 Task: Search for the best gelato shops in Florence, Italy.
Action: Mouse moved to (352, 161)
Screenshot: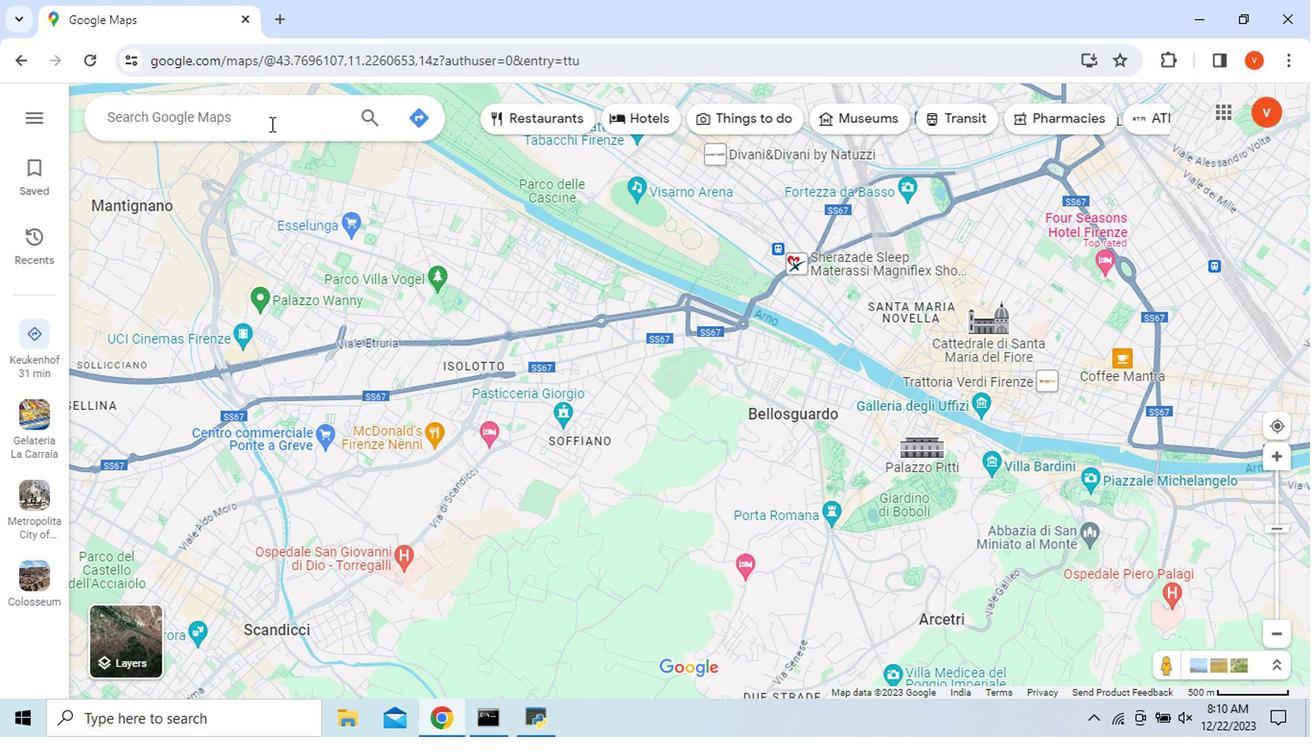 
Action: Mouse pressed left at (352, 161)
Screenshot: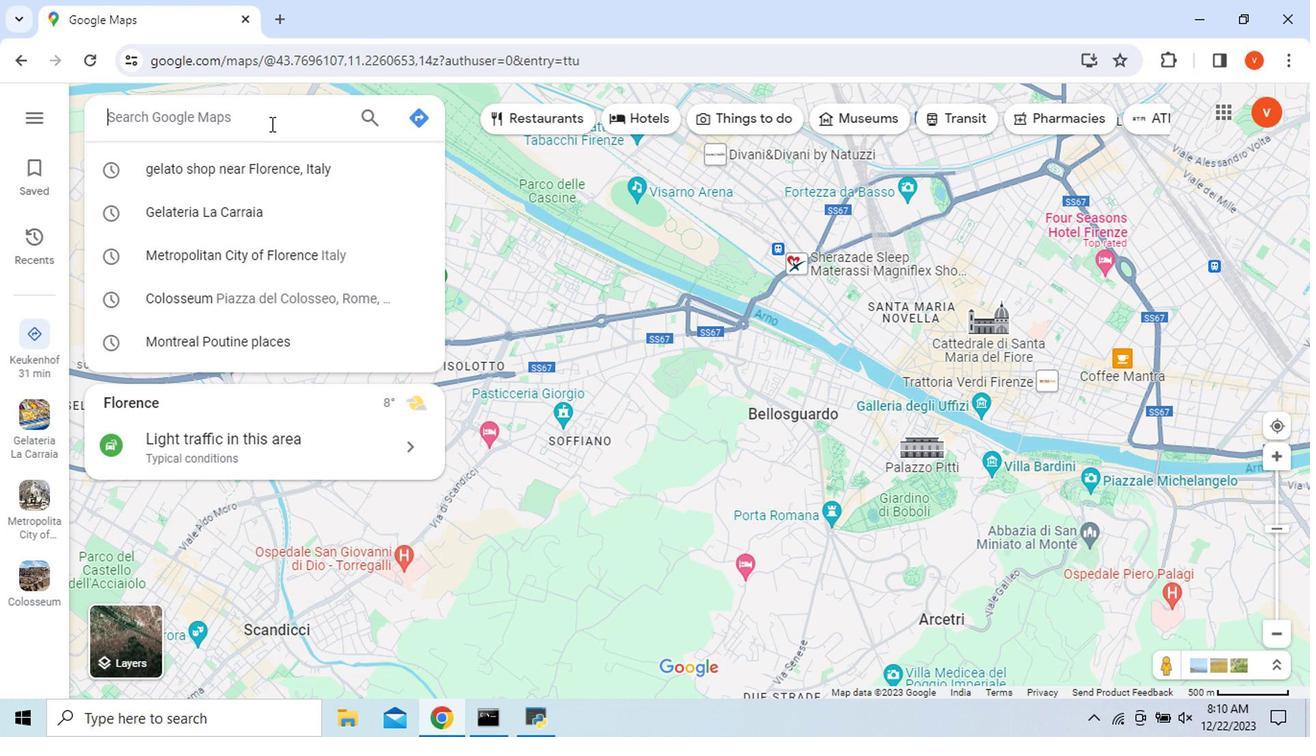 
Action: Key pressed <Key.shift>Best<Key.space><Key.shift>Gelato<Key.space><Key.shift>Shops,<Key.space><Key.shift>Florence,<Key.space><Key.shift_r>Italy<Key.enter>
Screenshot: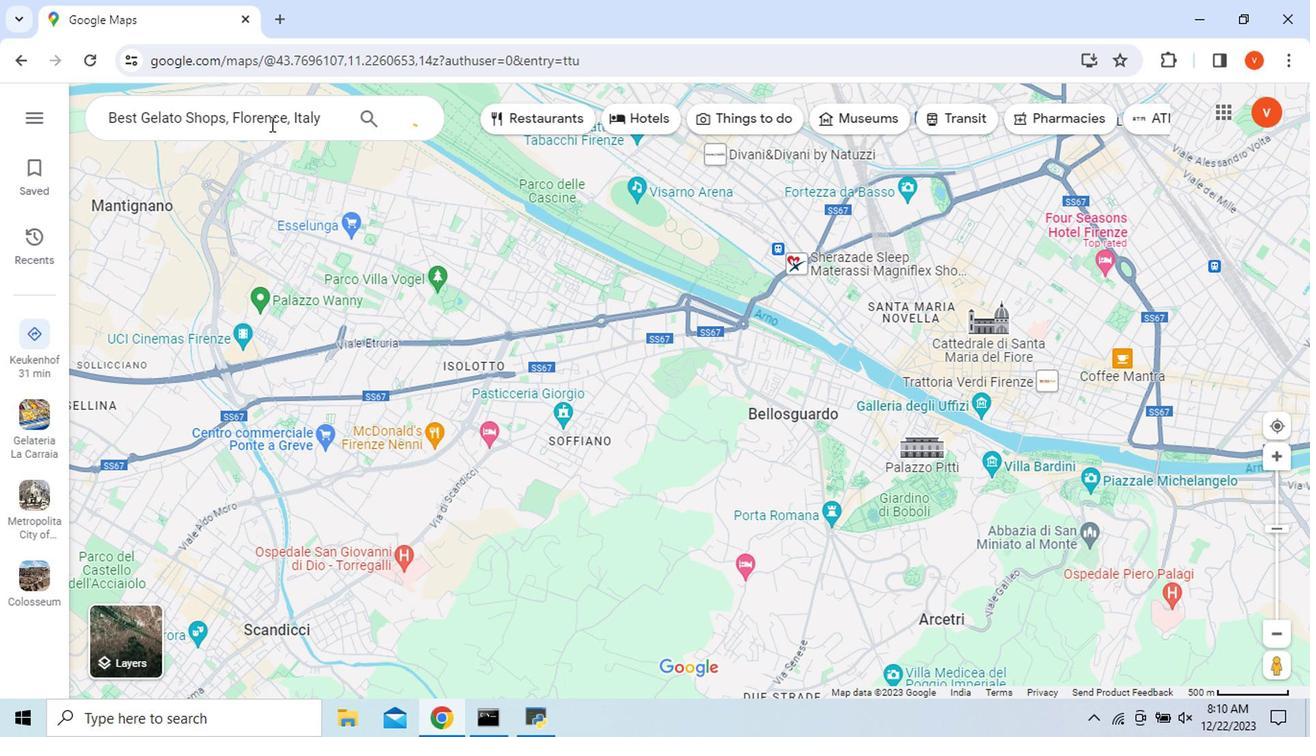 
Action: Mouse moved to (693, 161)
Screenshot: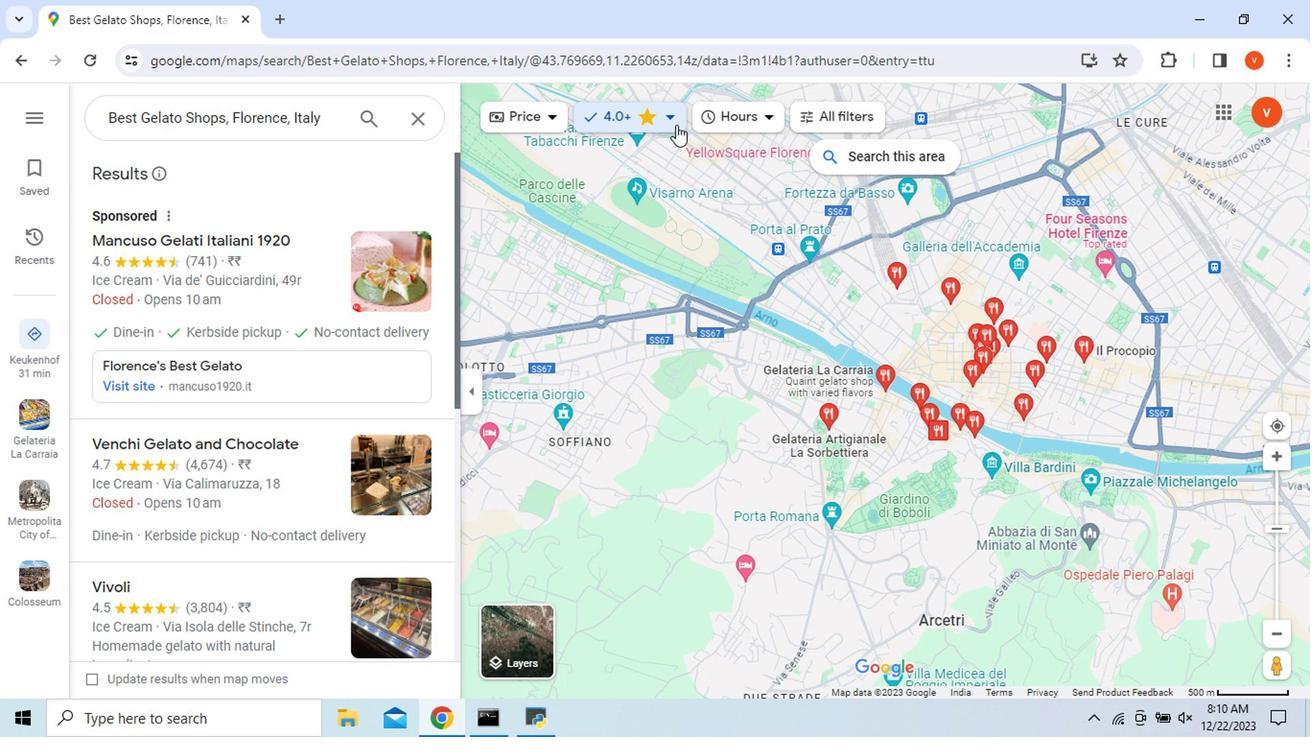 
Action: Mouse pressed left at (693, 161)
Screenshot: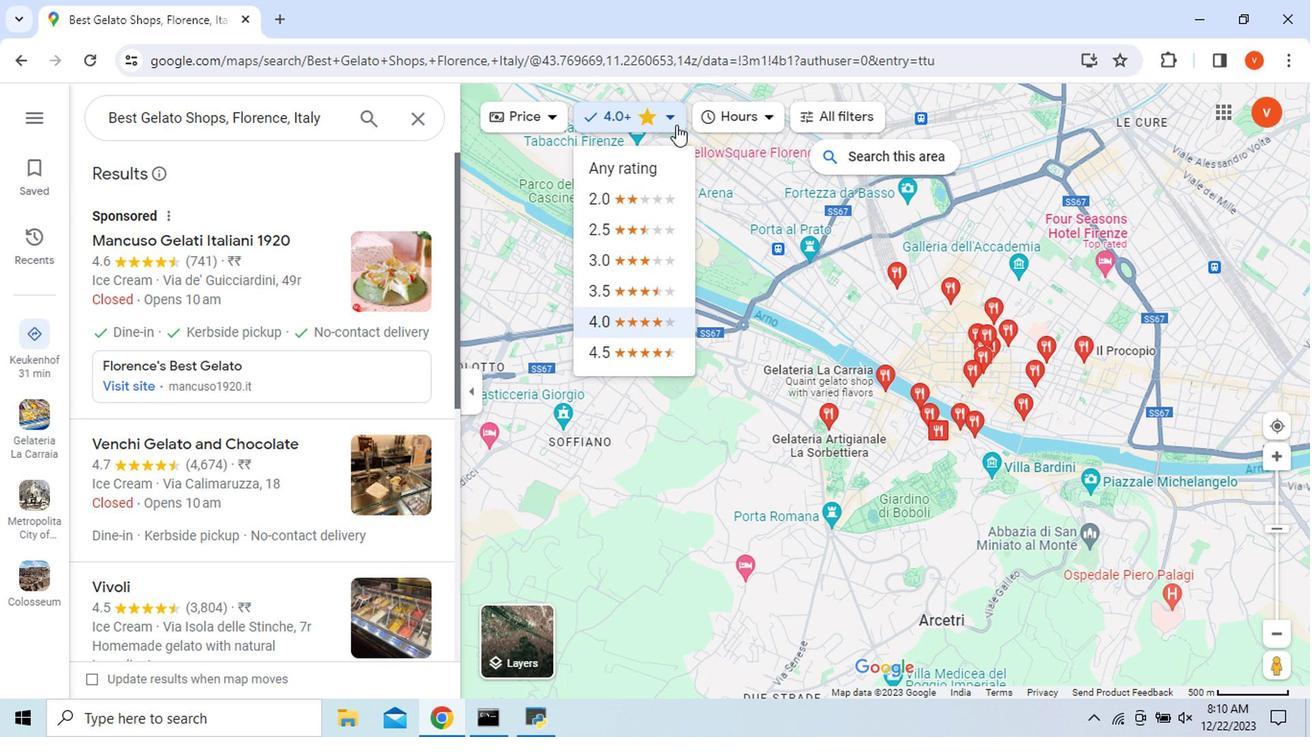 
Action: Mouse moved to (653, 374)
Screenshot: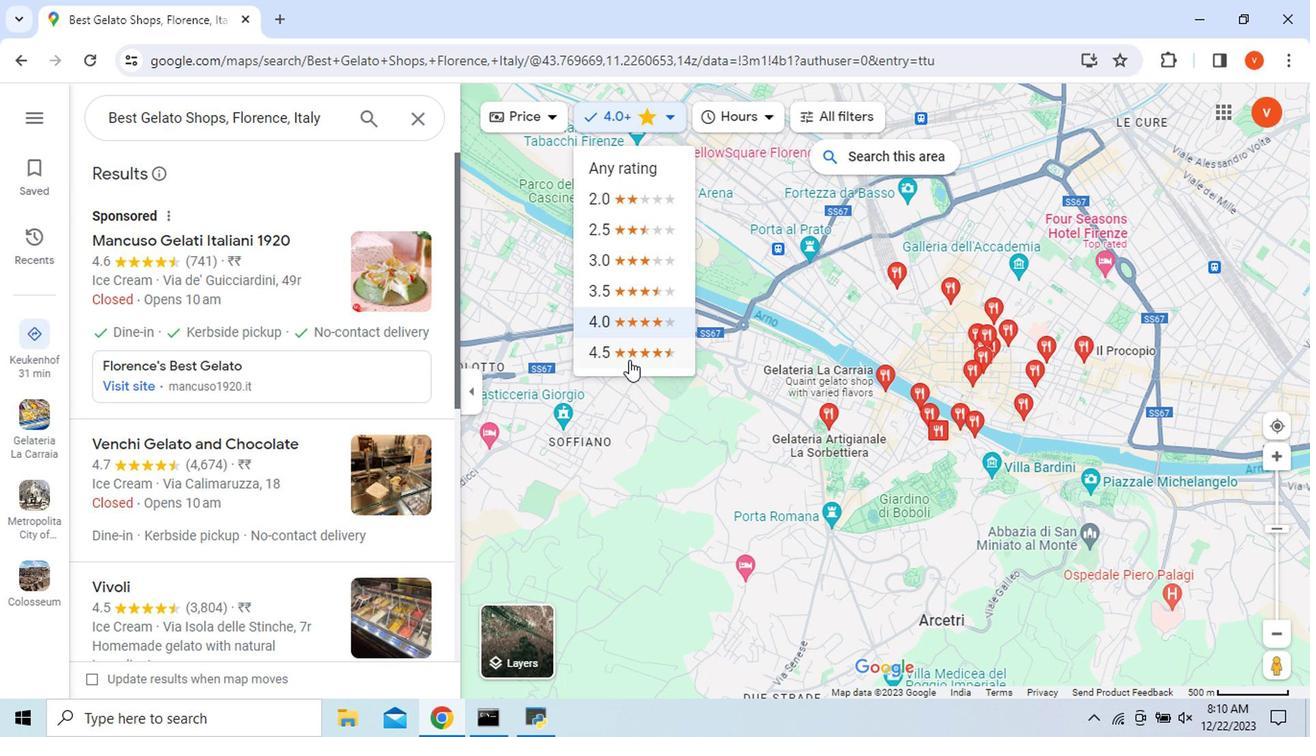 
Action: Mouse pressed left at (653, 374)
Screenshot: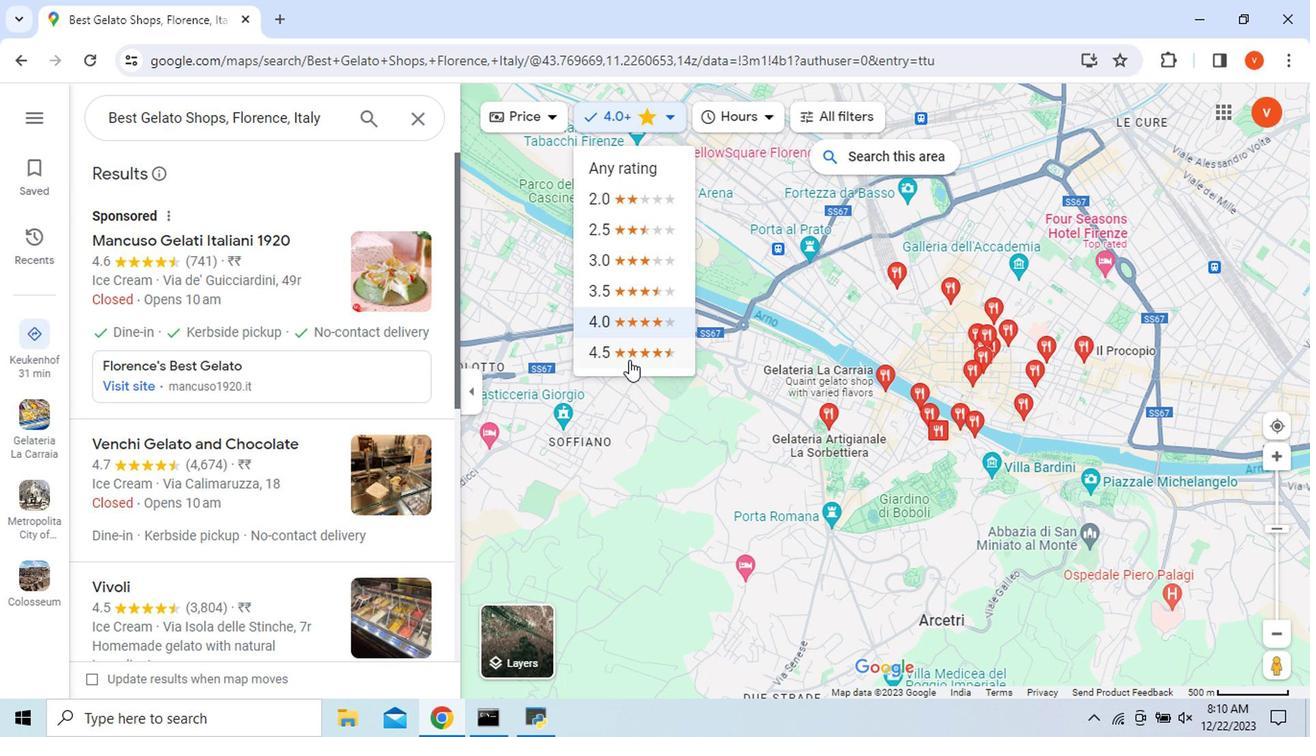 
Action: Mouse moved to (398, 264)
Screenshot: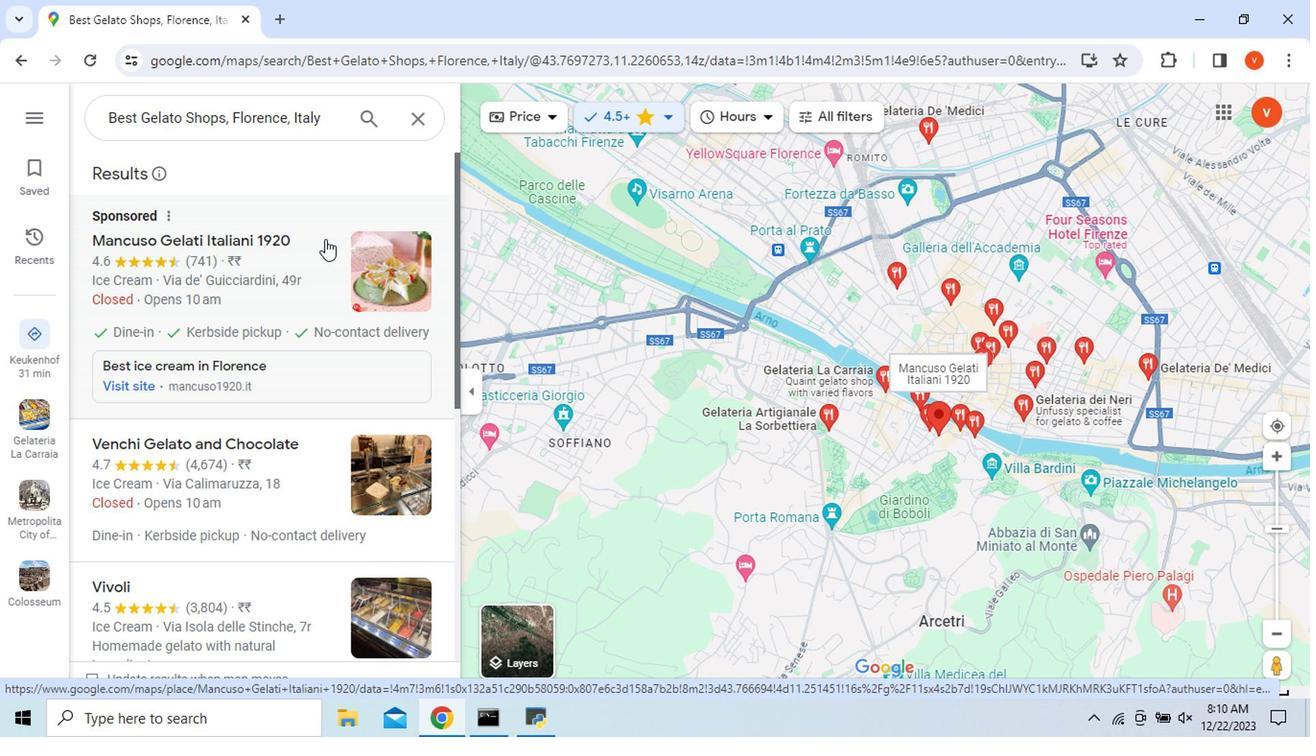 
Action: Mouse pressed left at (398, 264)
Screenshot: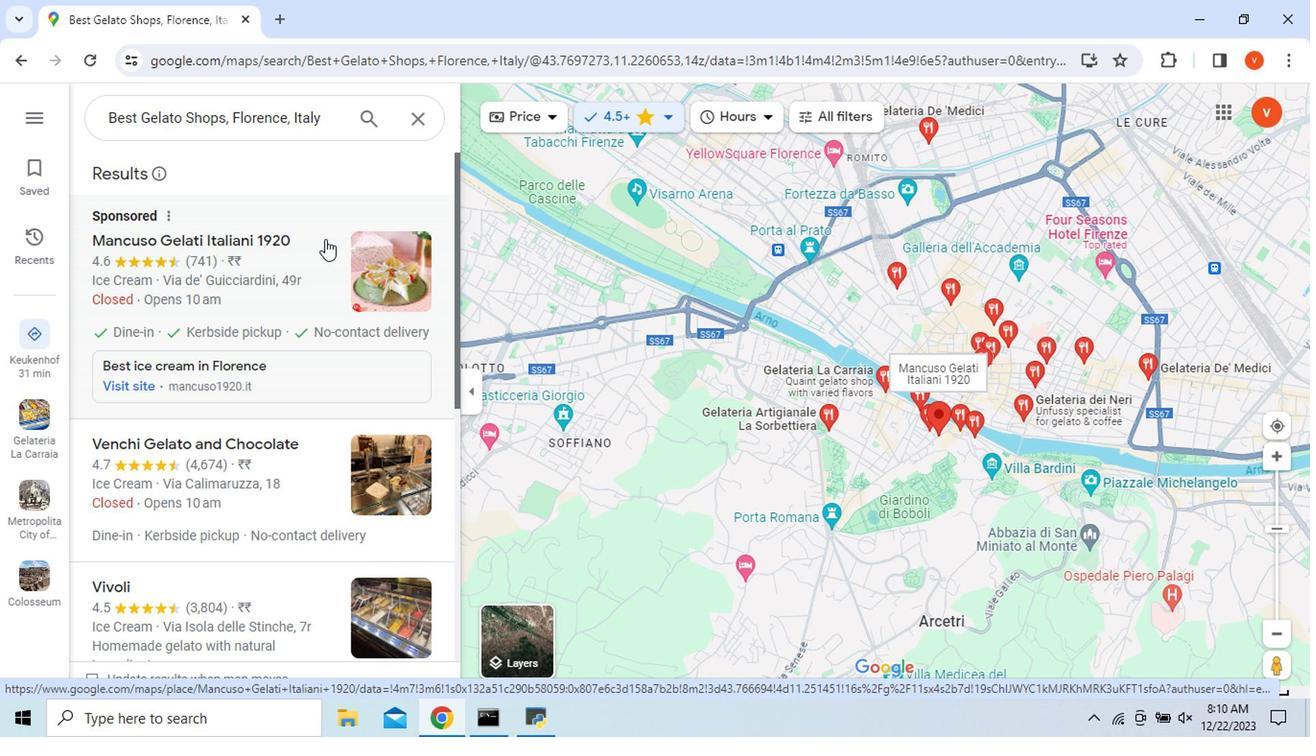 
Action: Mouse moved to (708, 499)
Screenshot: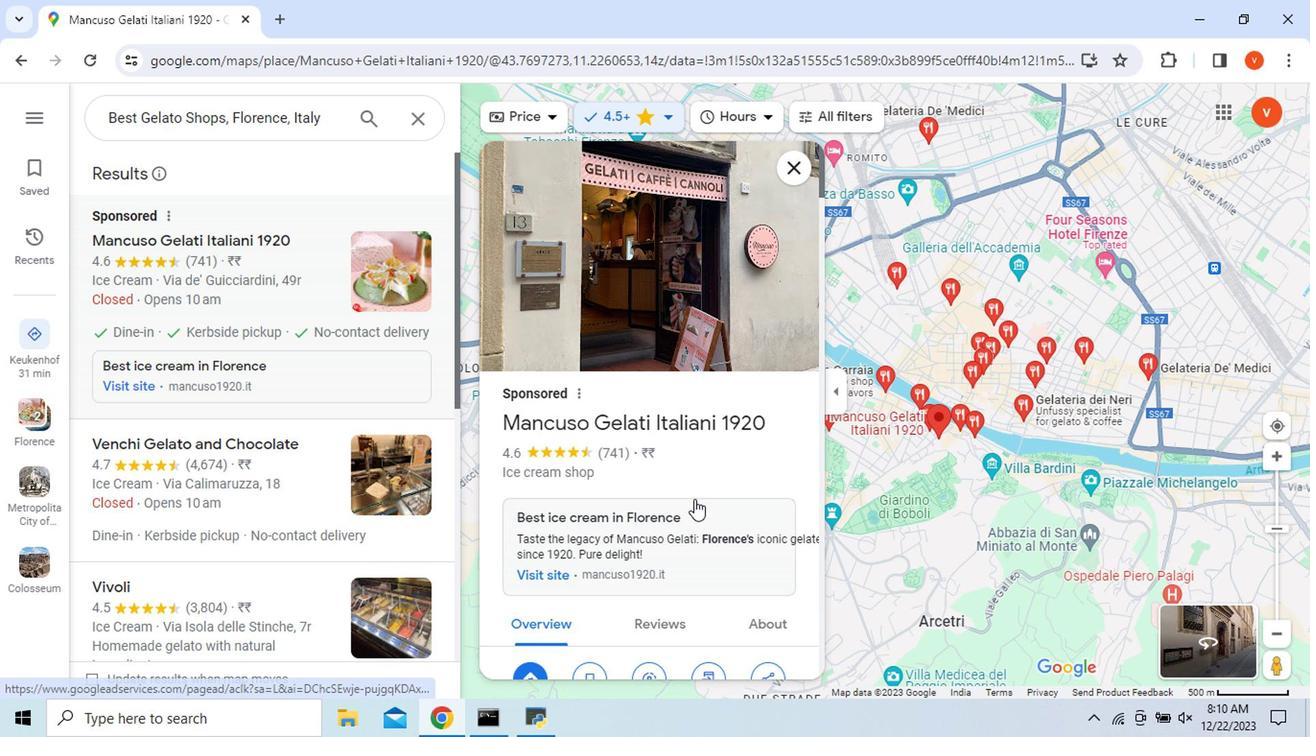 
Action: Mouse scrolled (708, 498) with delta (0, 0)
Screenshot: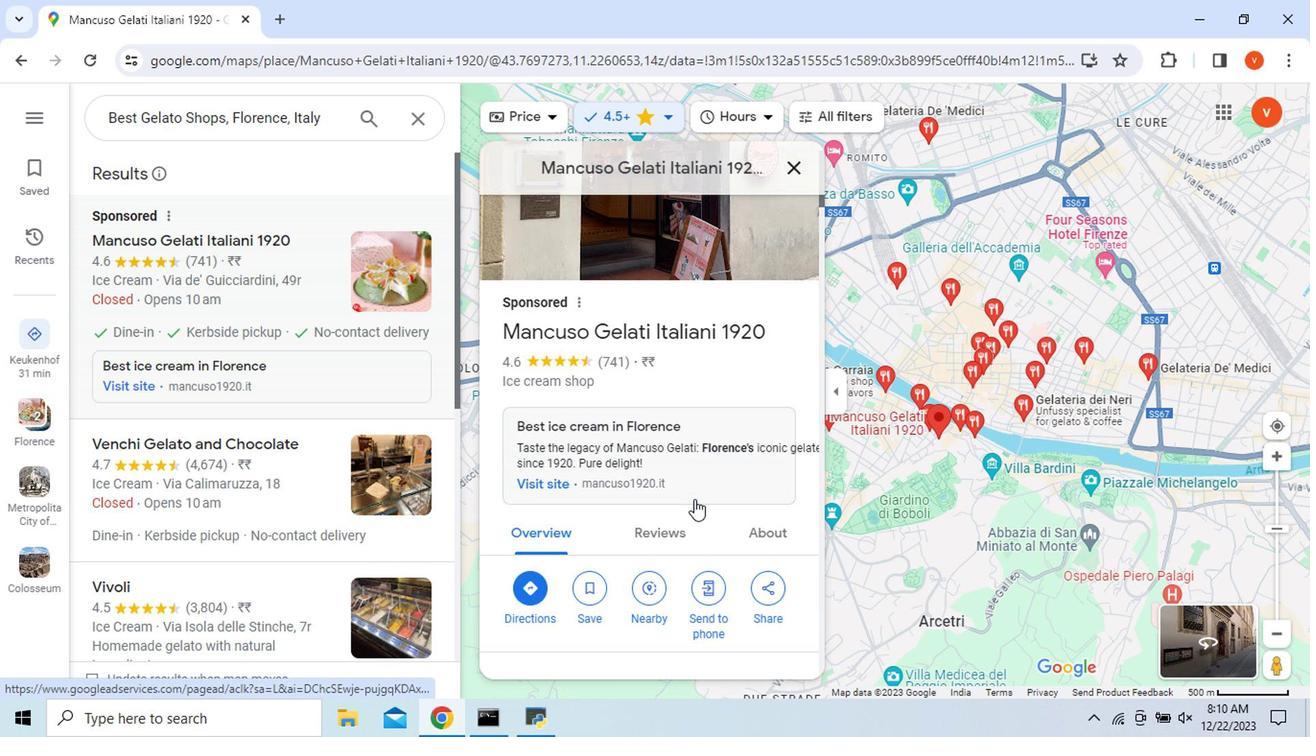 
Action: Mouse scrolled (708, 498) with delta (0, 0)
Screenshot: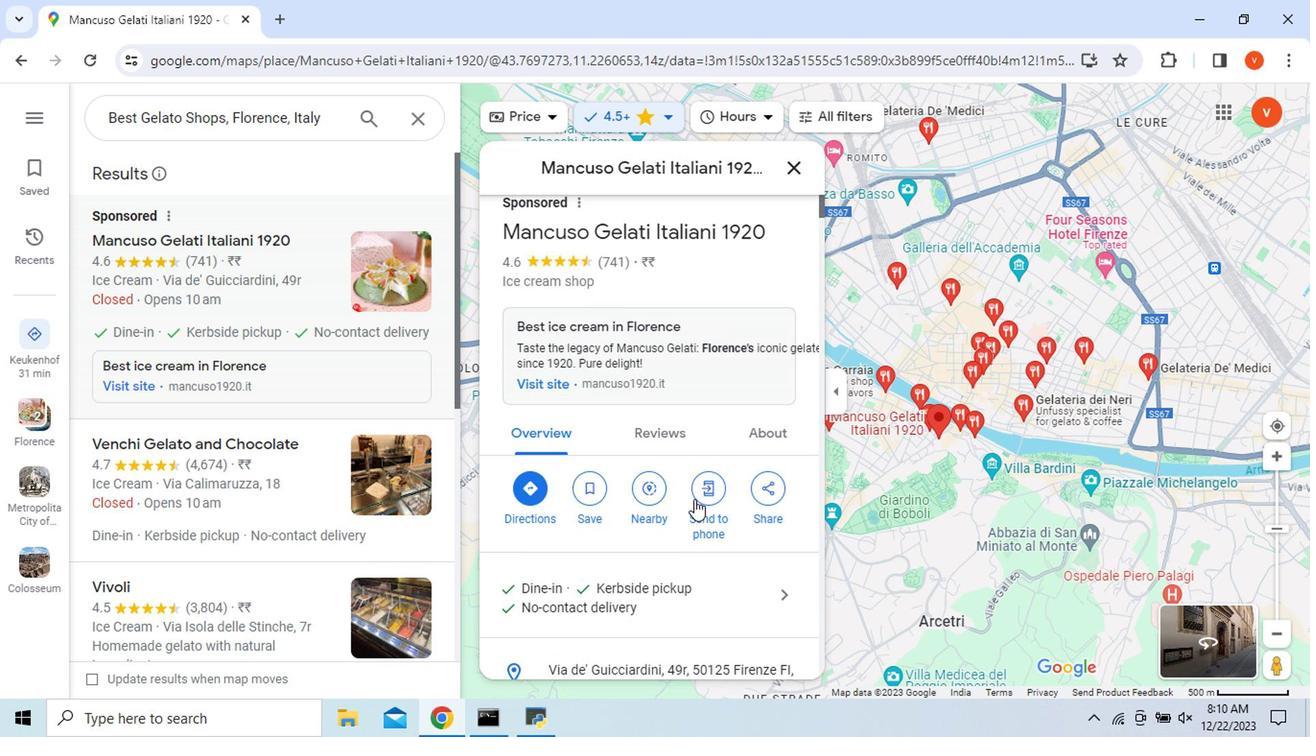
Action: Mouse scrolled (708, 498) with delta (0, 0)
Screenshot: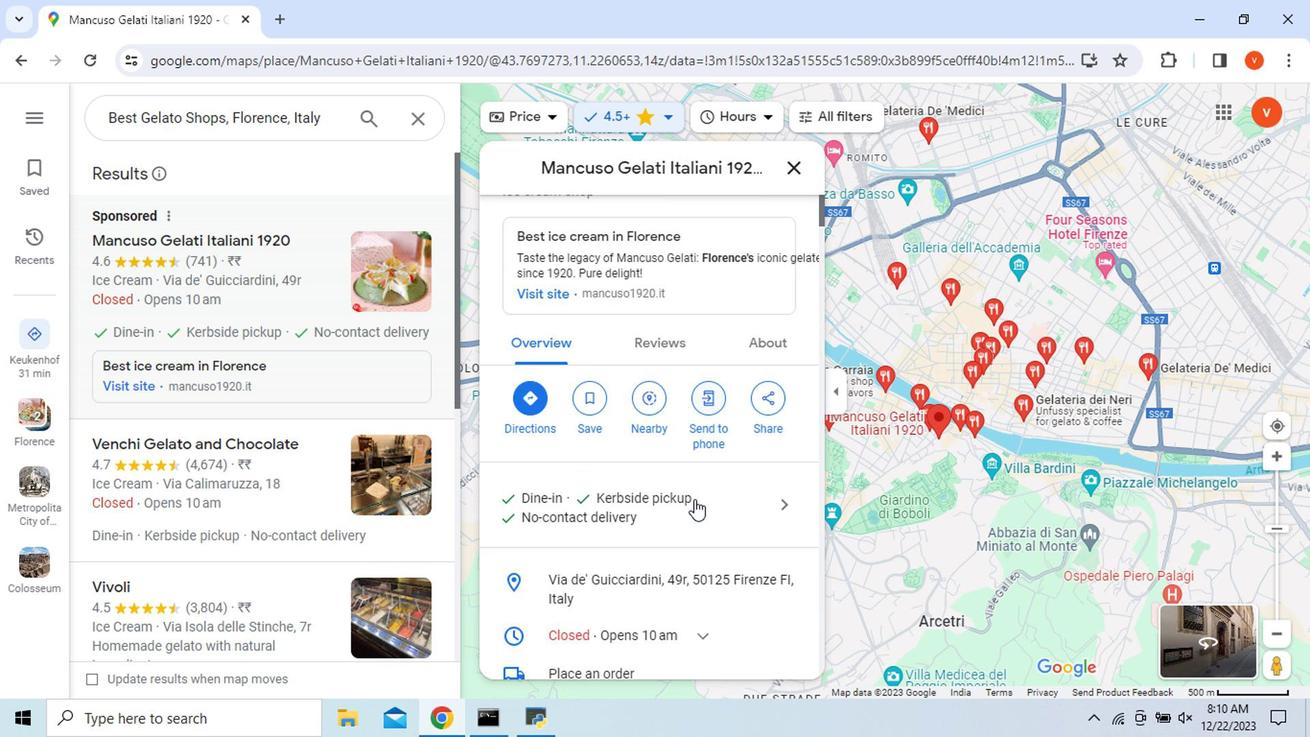 
Action: Mouse moved to (786, 498)
Screenshot: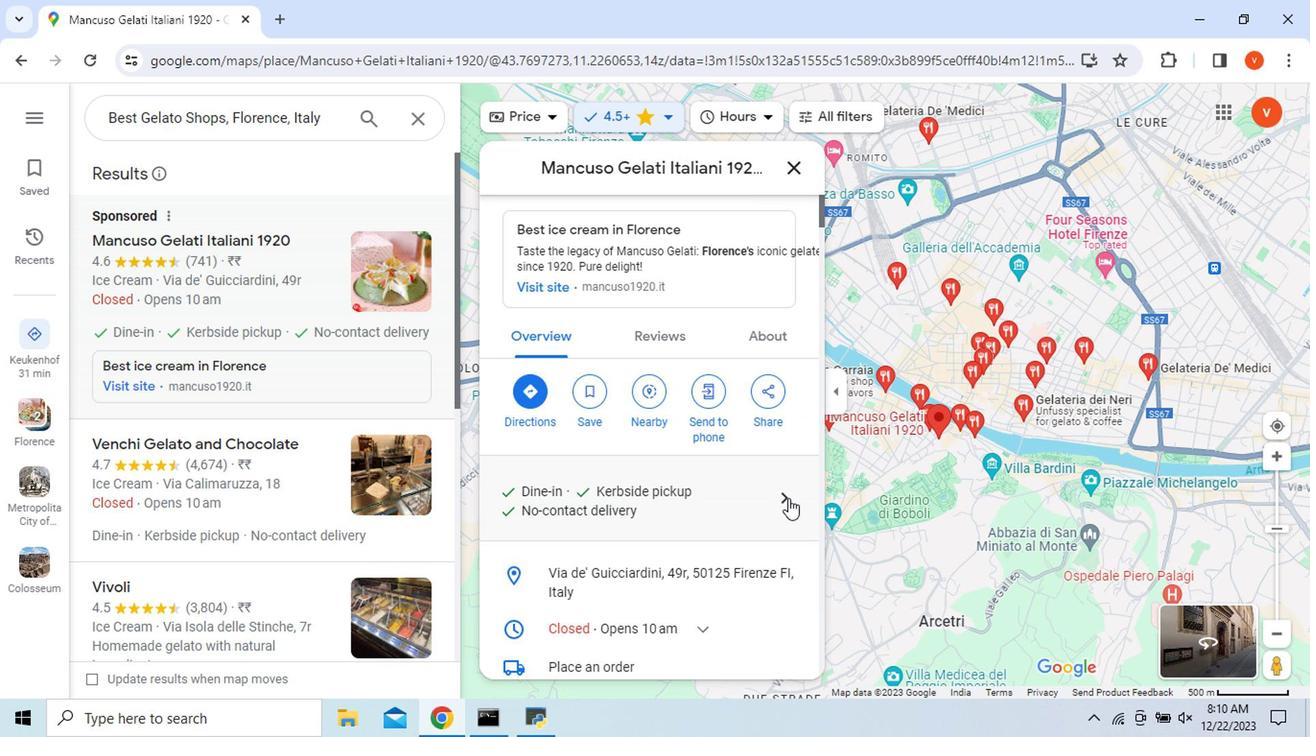
Action: Mouse pressed left at (786, 498)
Screenshot: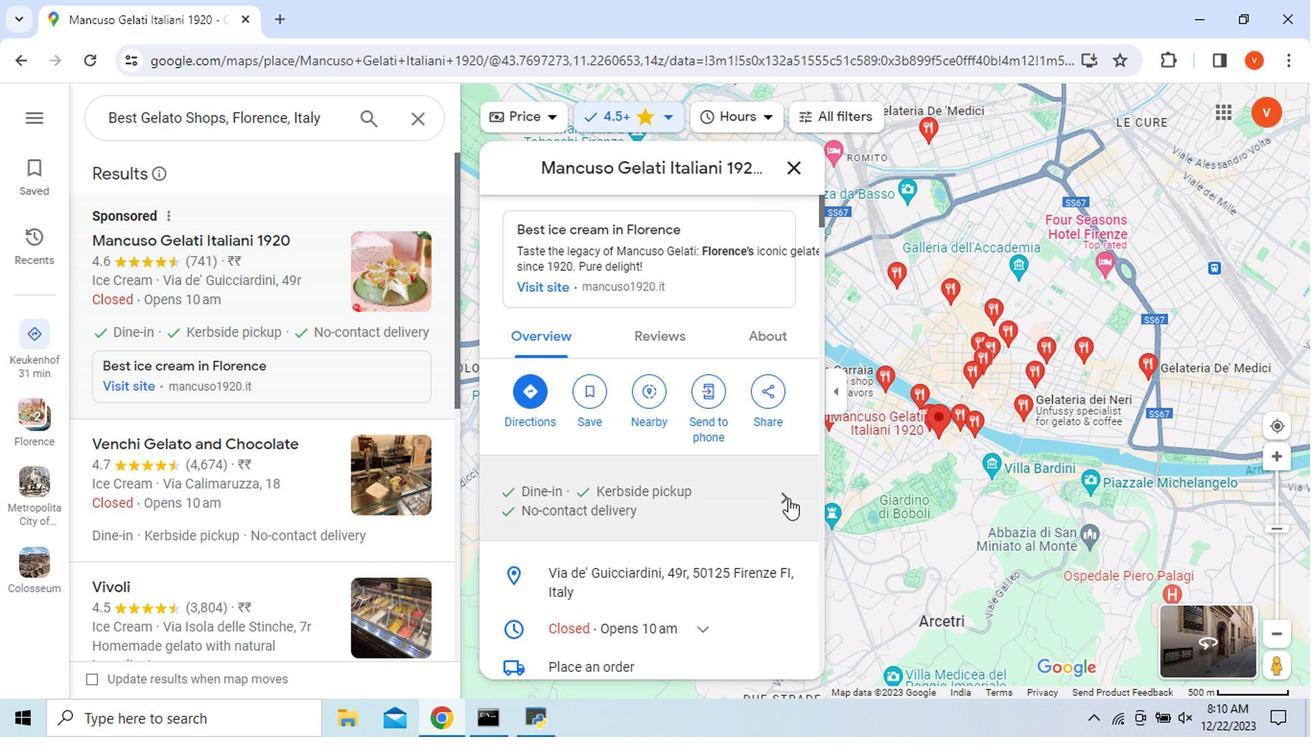 
Action: Mouse scrolled (786, 498) with delta (0, 0)
Screenshot: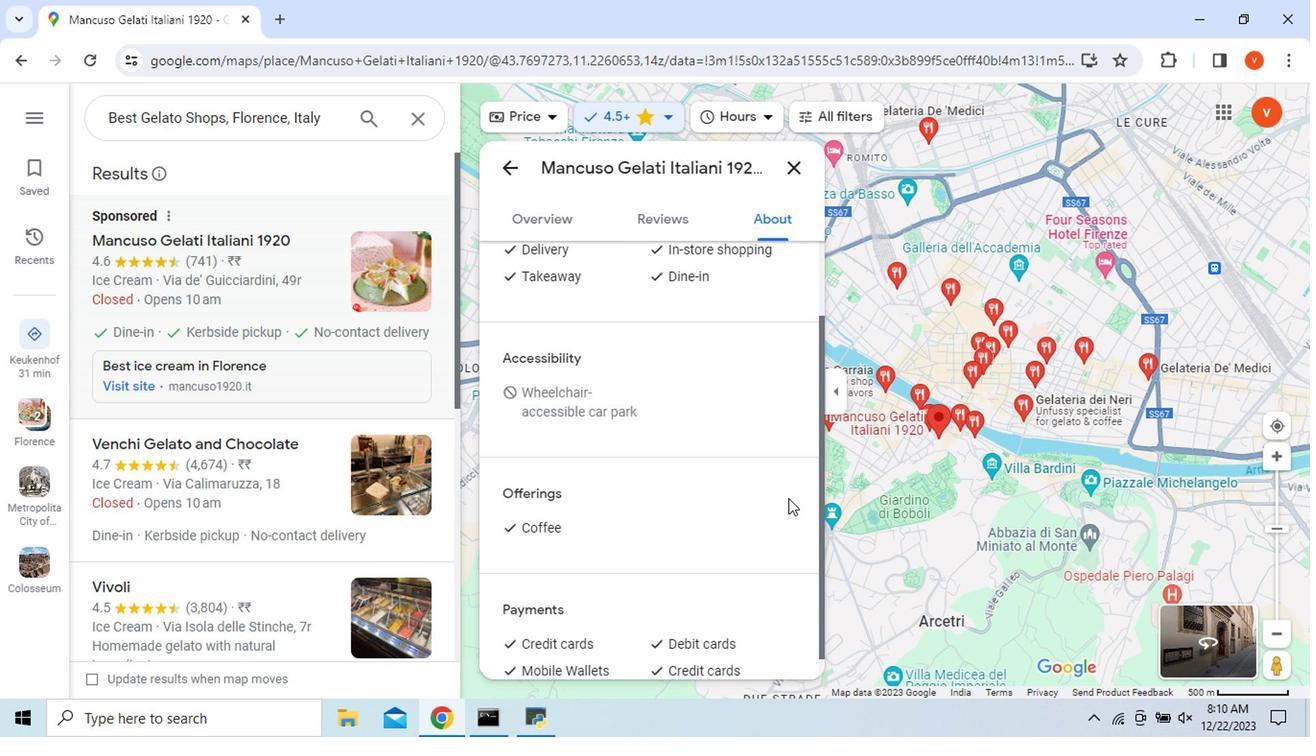 
Action: Mouse scrolled (786, 498) with delta (0, 0)
Screenshot: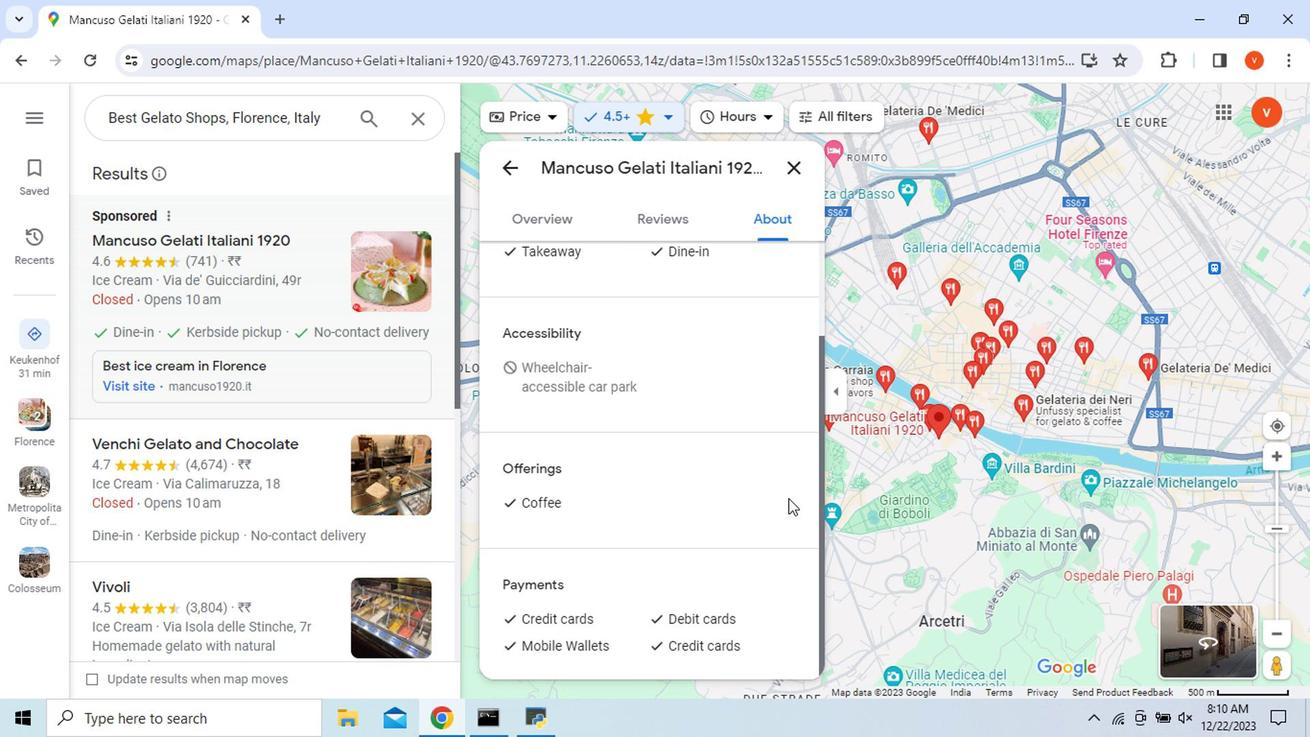 
Action: Mouse moved to (554, 199)
Screenshot: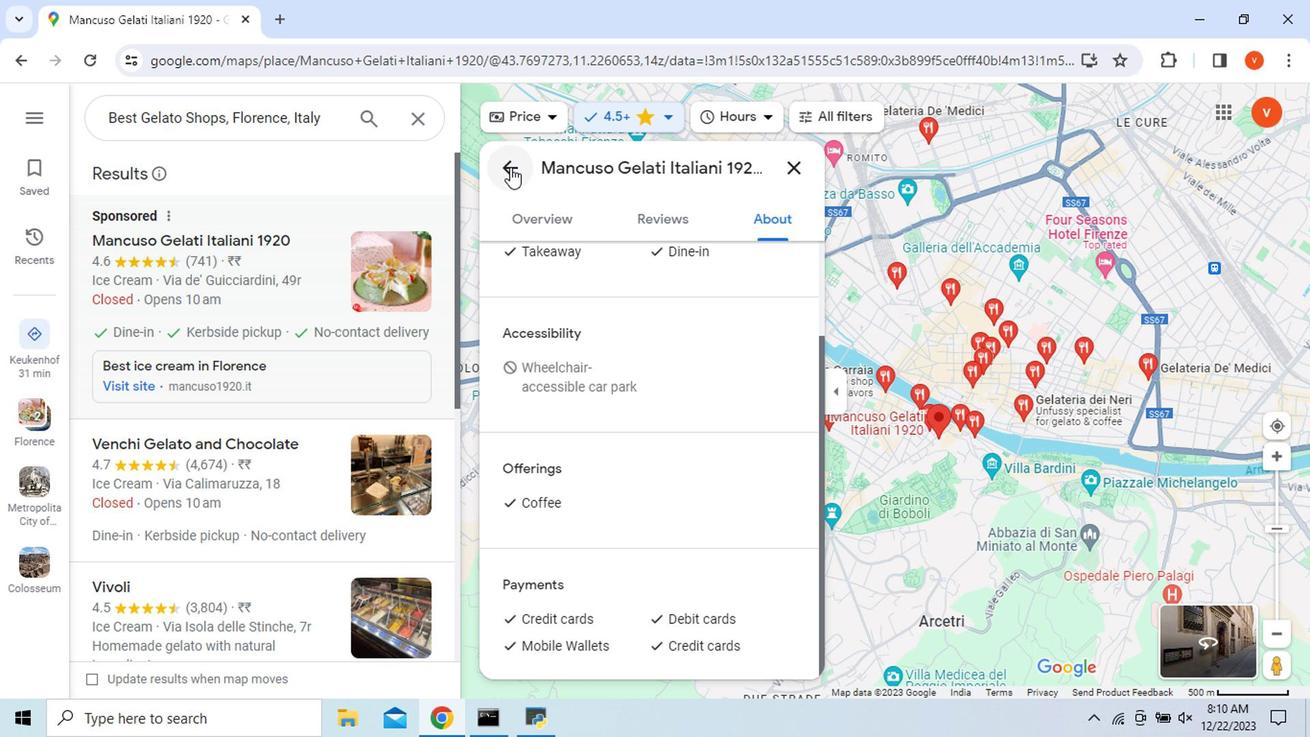 
Action: Mouse pressed left at (554, 199)
Screenshot: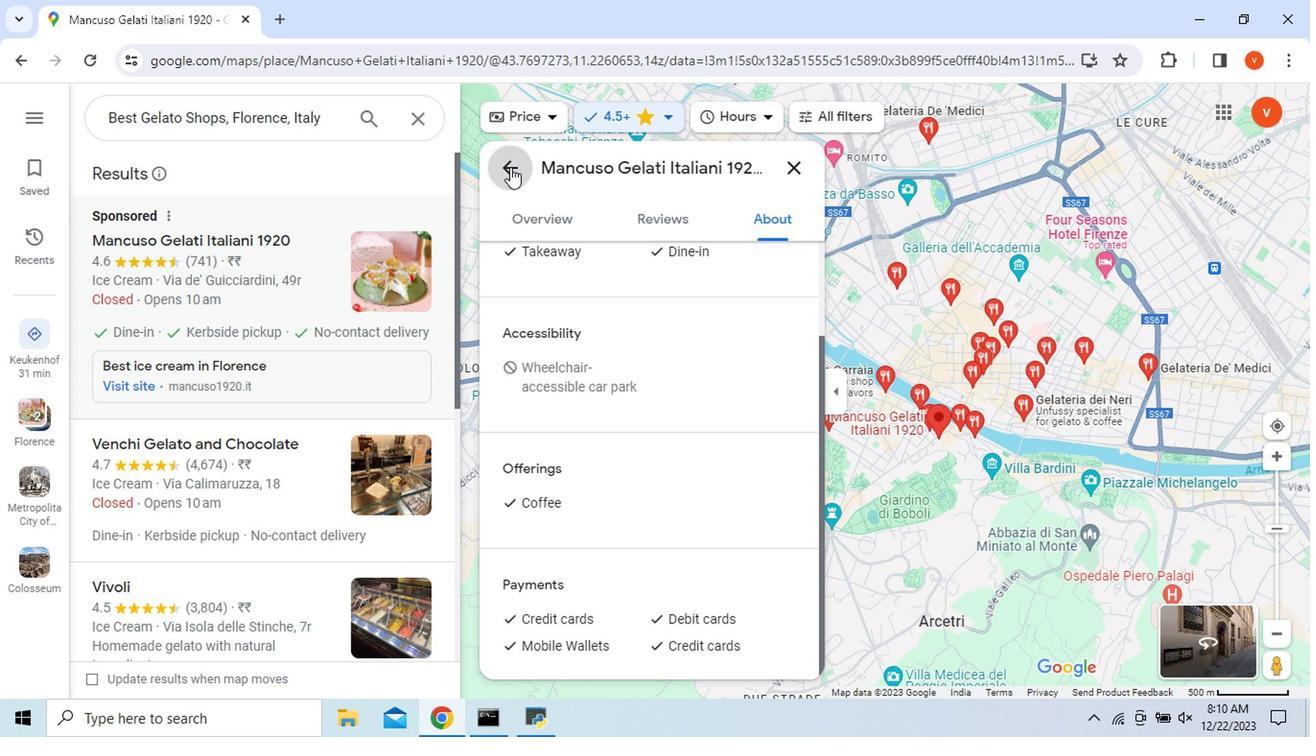 
Action: Mouse moved to (705, 485)
Screenshot: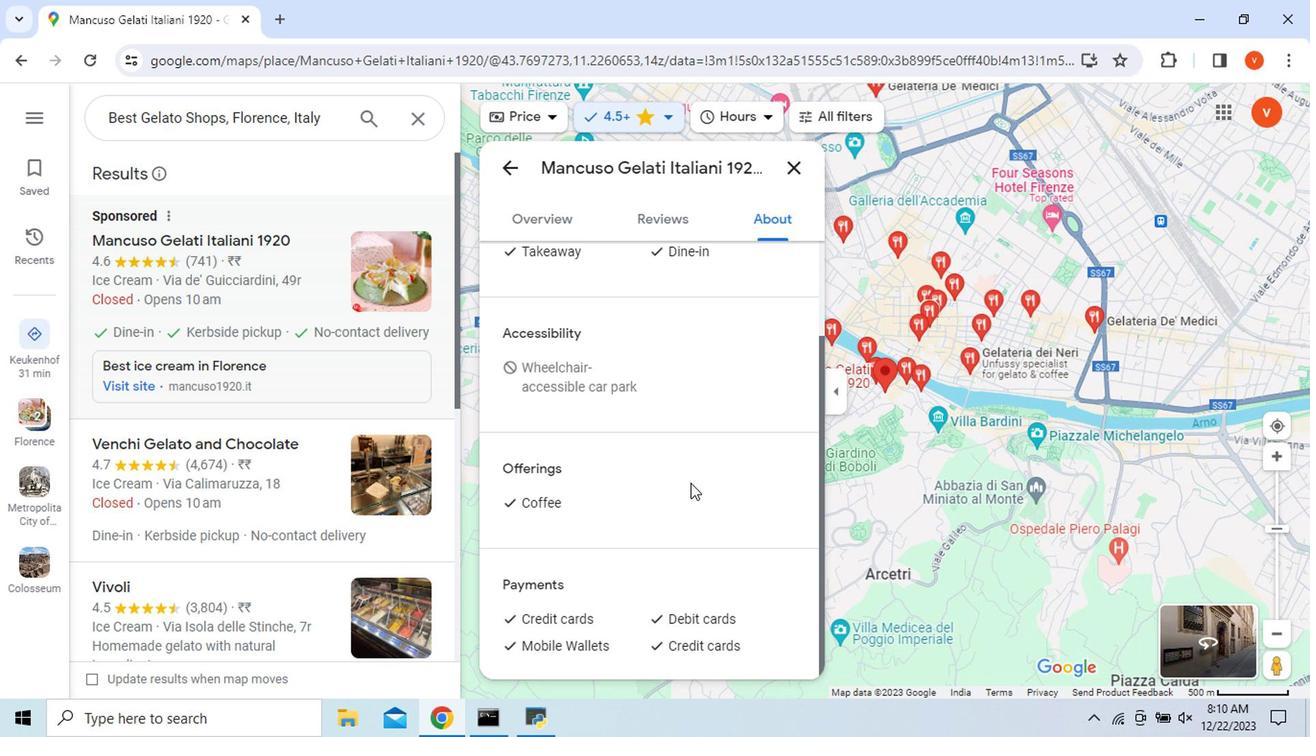 
Action: Mouse scrolled (705, 483) with delta (0, -1)
Screenshot: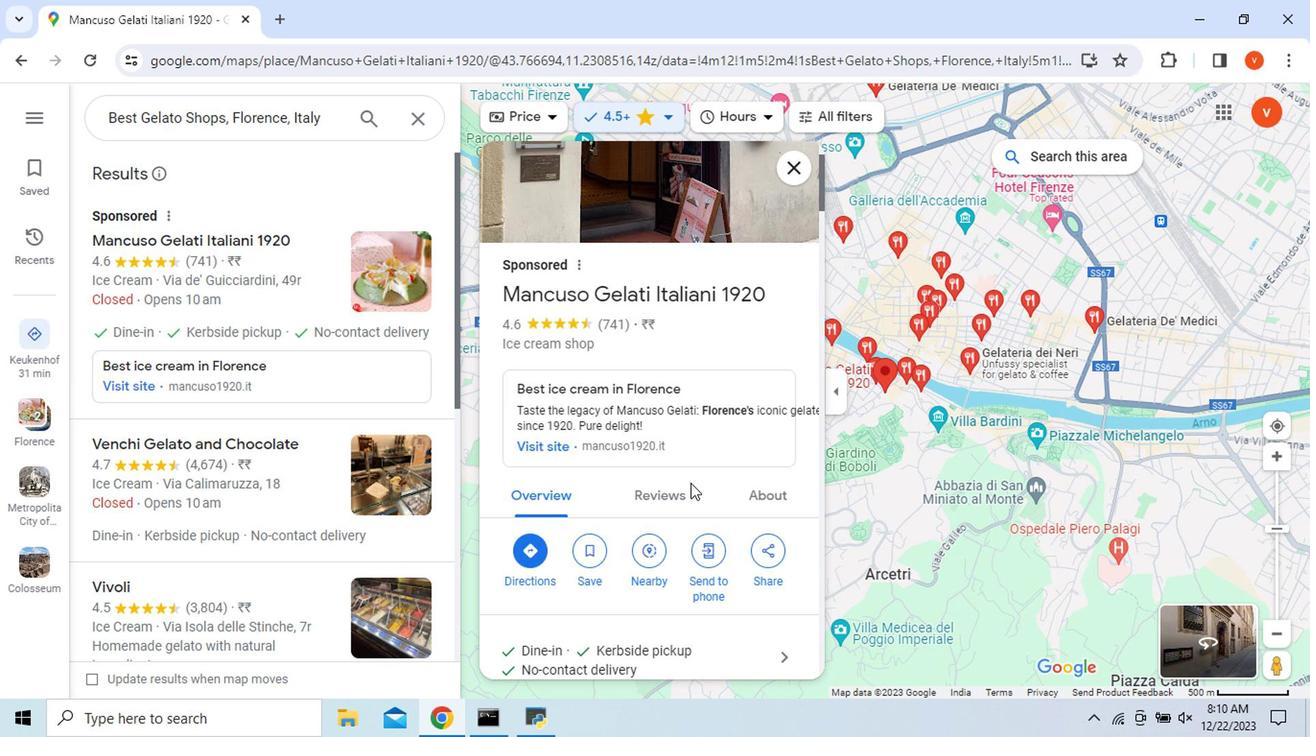 
Action: Mouse scrolled (705, 483) with delta (0, -1)
Screenshot: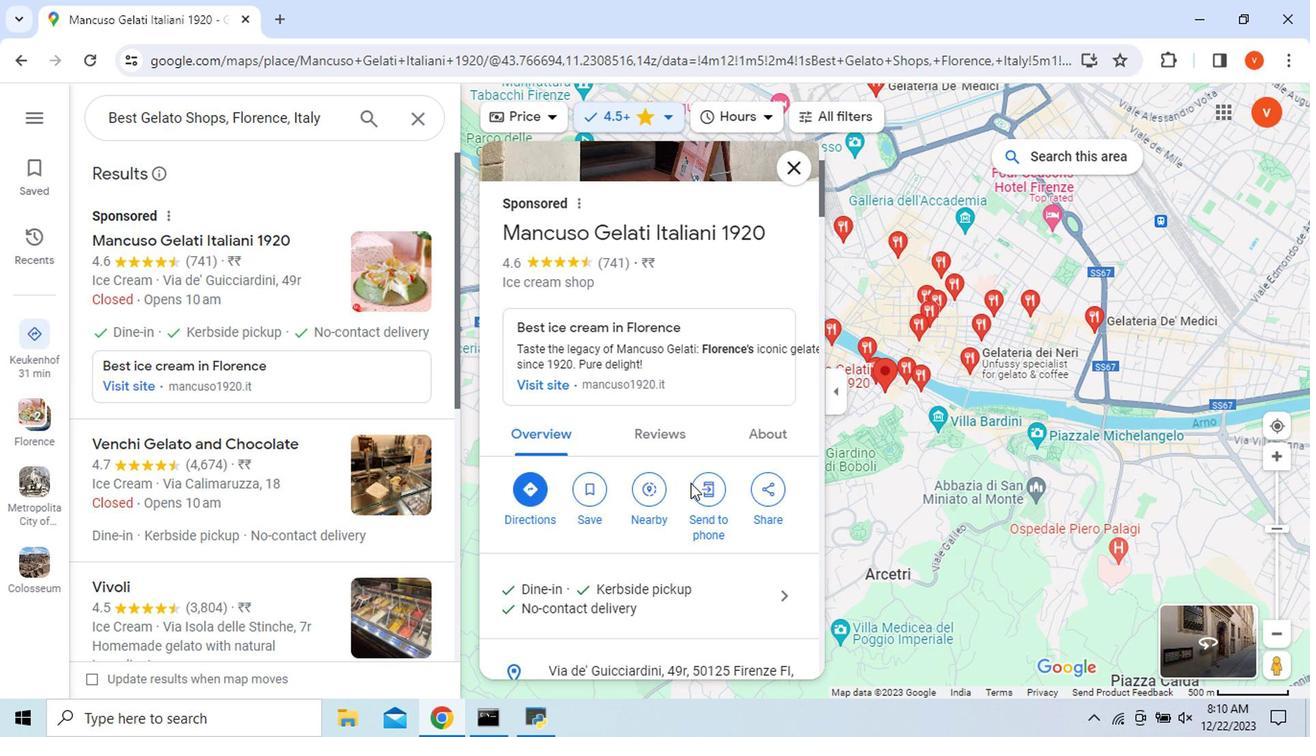 
Action: Mouse scrolled (705, 483) with delta (0, -1)
Screenshot: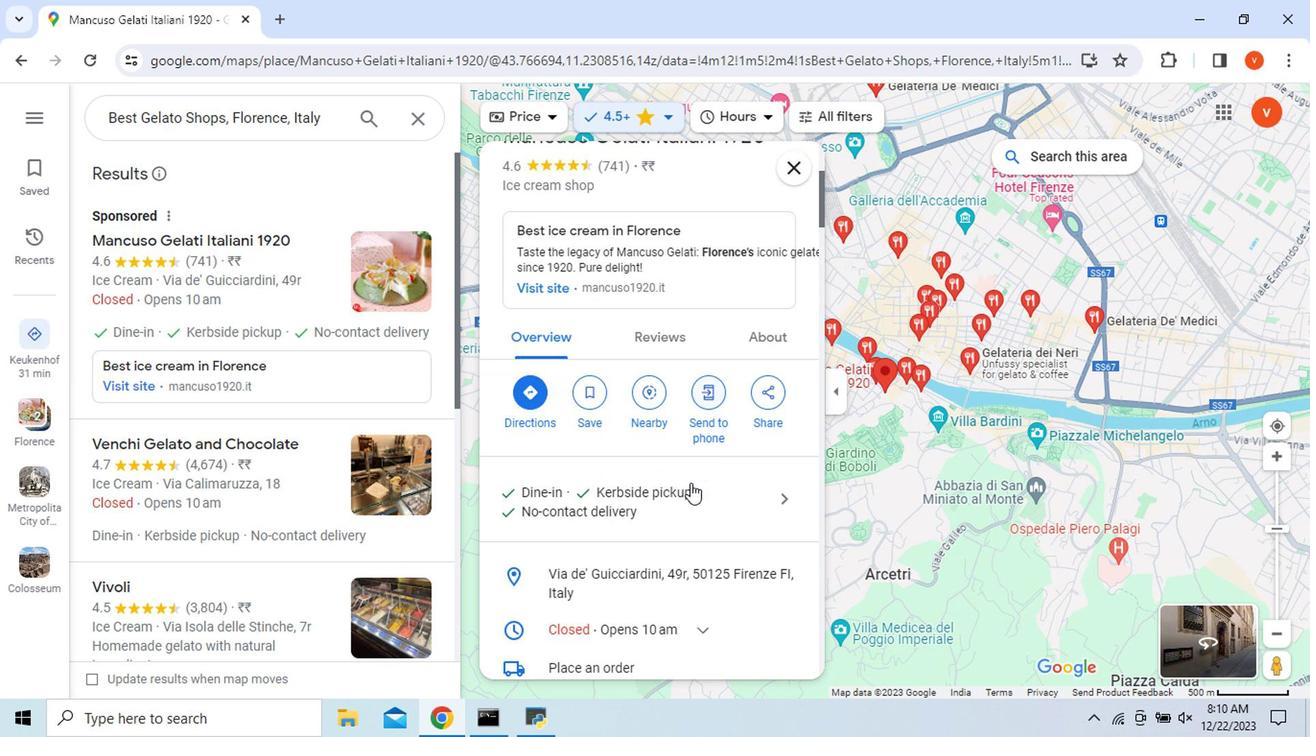 
Action: Mouse scrolled (705, 483) with delta (0, -1)
Screenshot: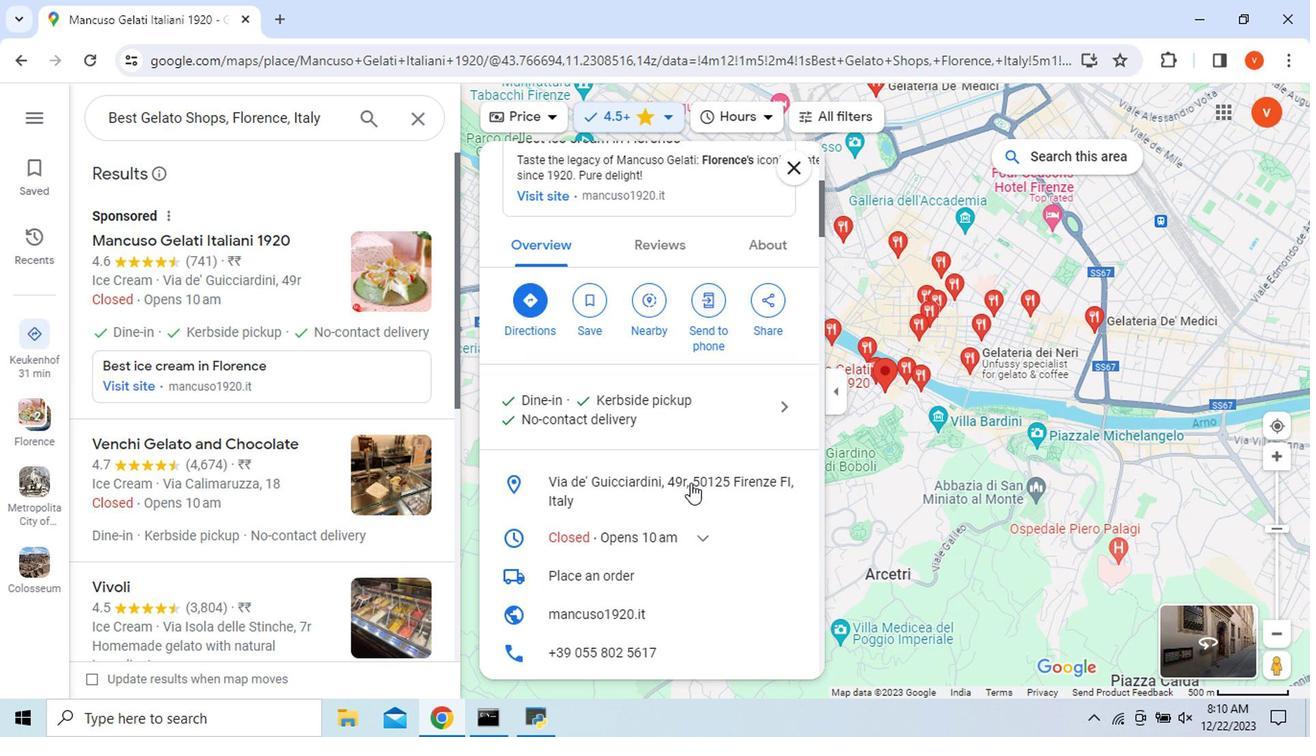 
Action: Mouse moved to (712, 534)
Screenshot: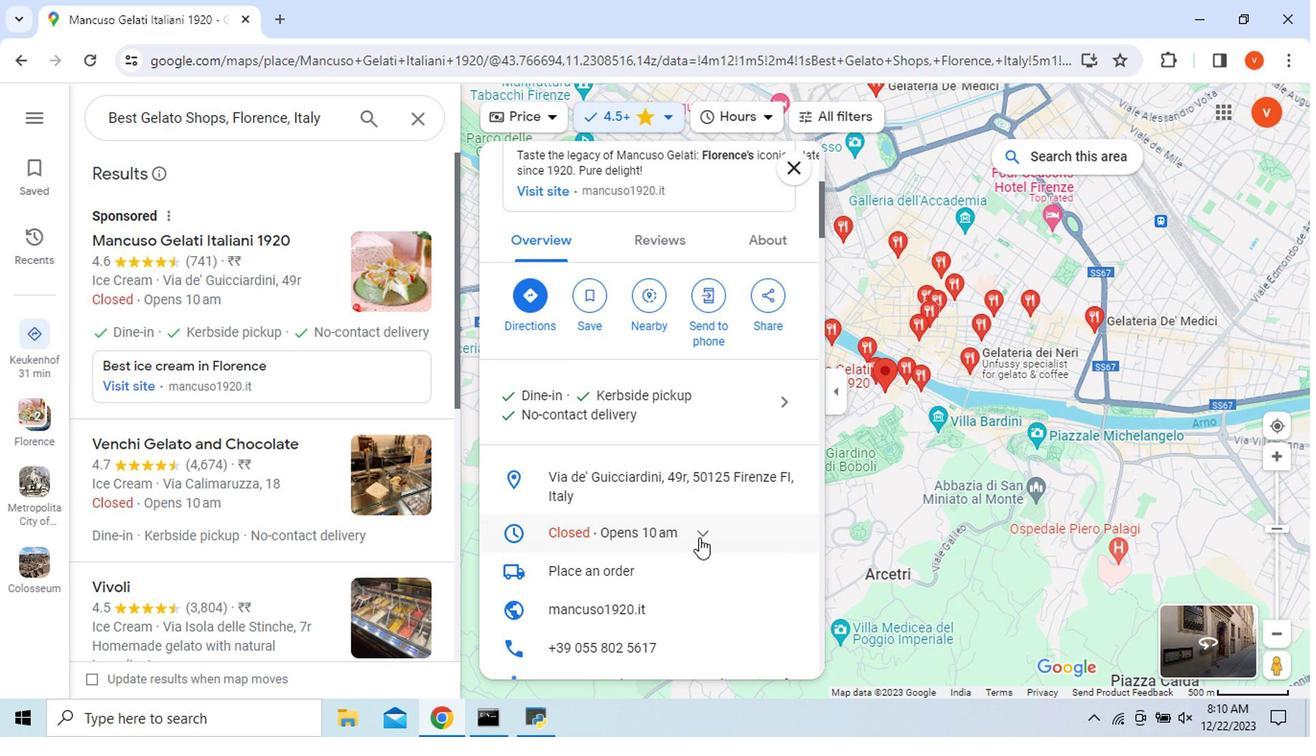 
Action: Mouse pressed left at (712, 534)
Screenshot: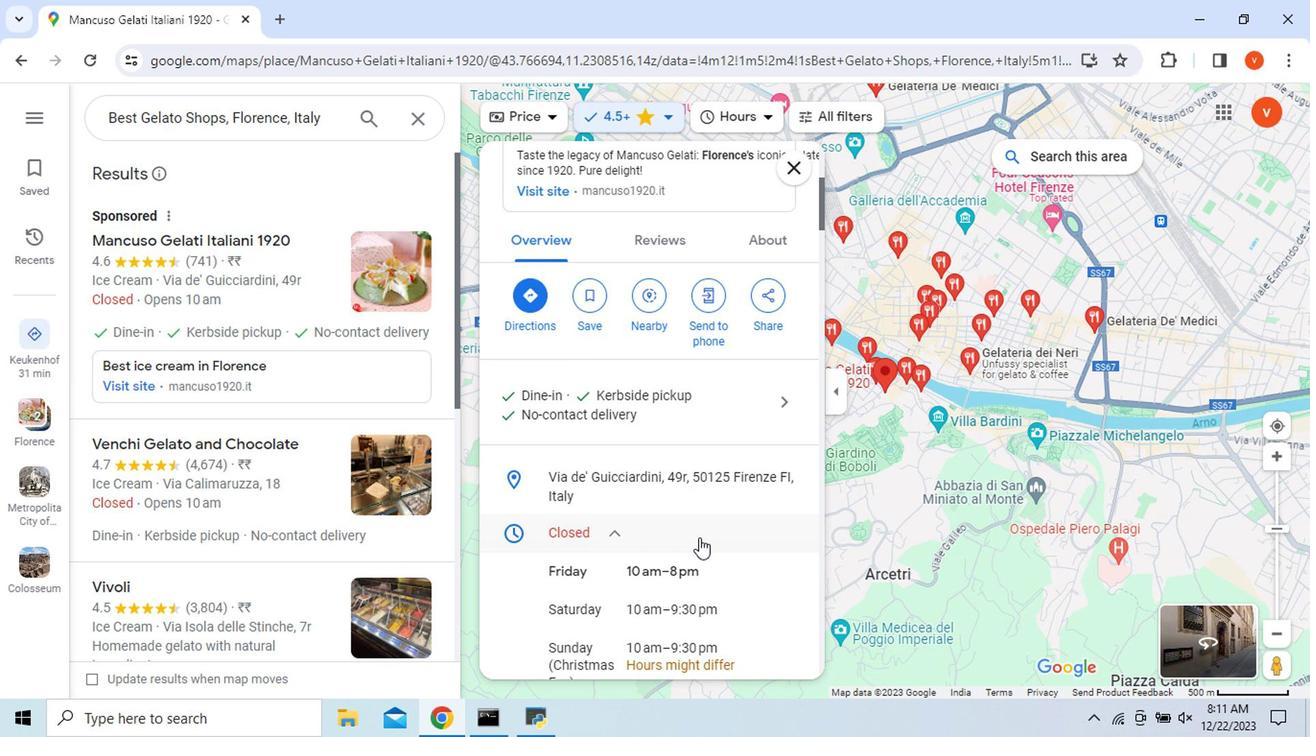 
Action: Mouse scrolled (712, 533) with delta (0, 0)
Screenshot: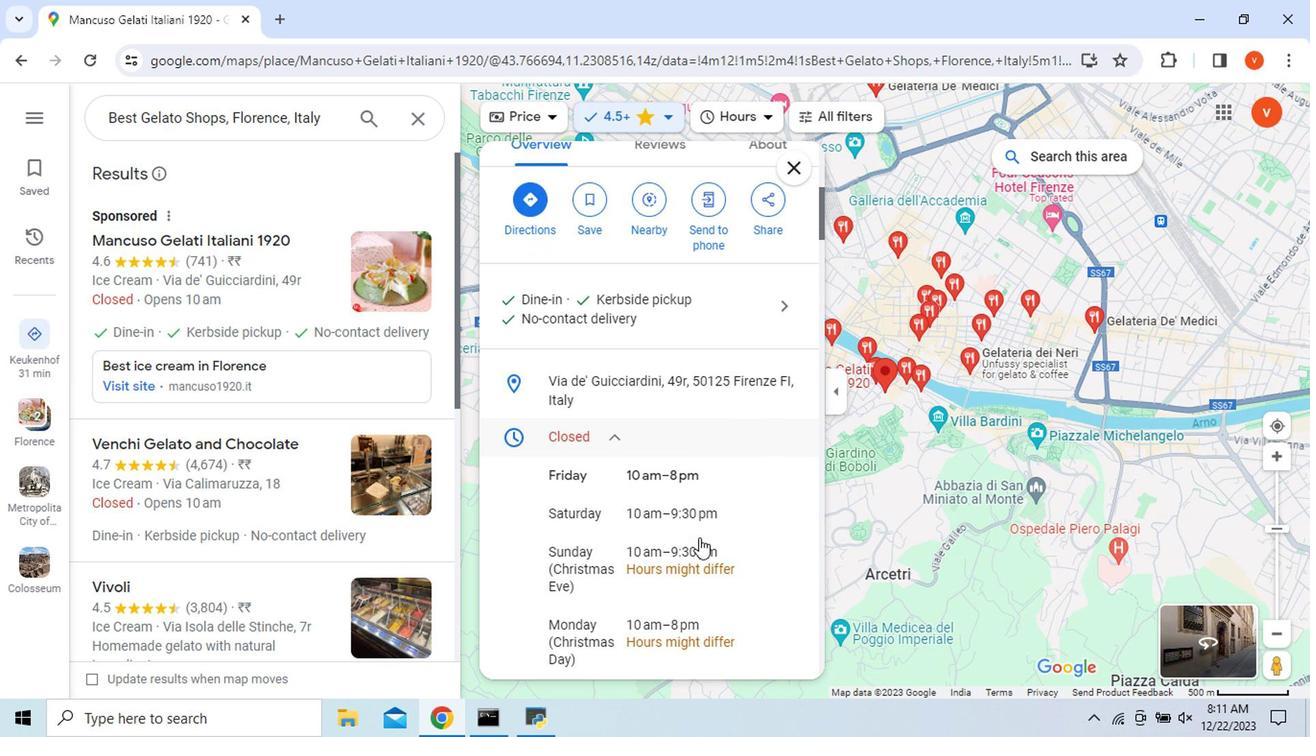 
Action: Mouse moved to (753, 536)
Screenshot: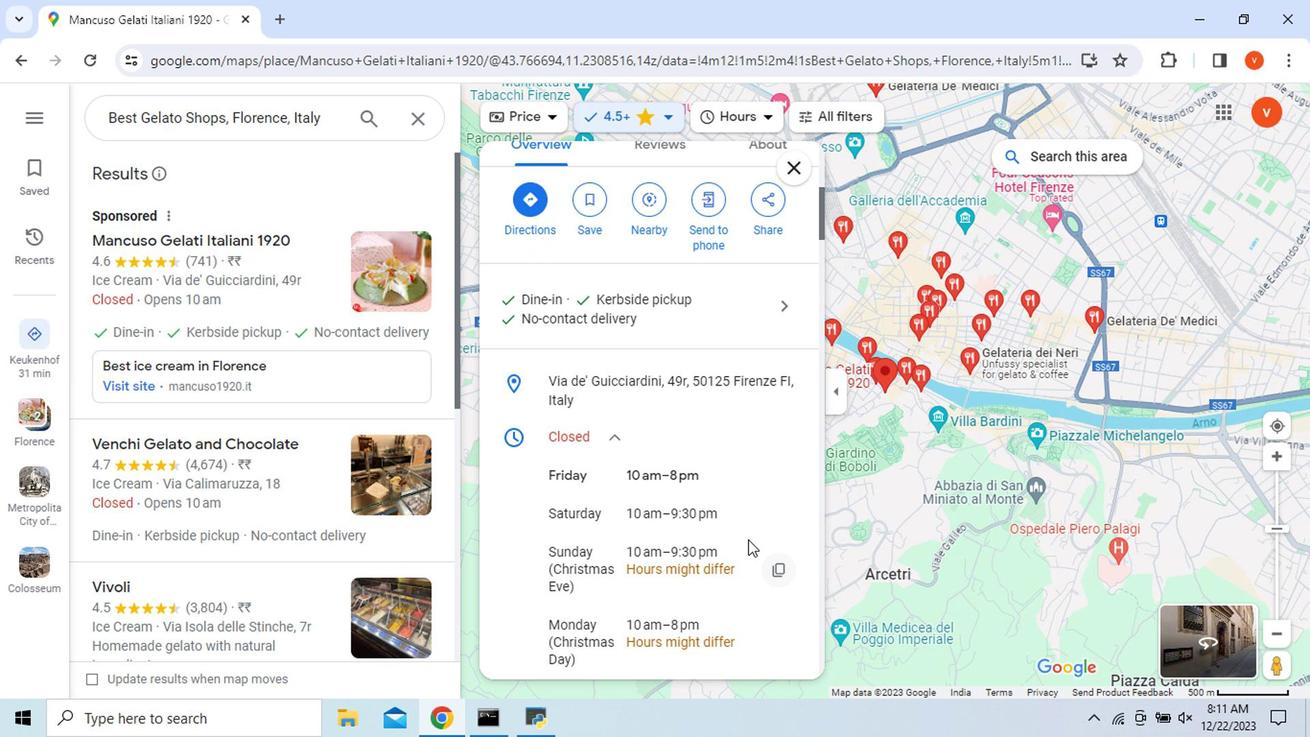 
Action: Mouse scrolled (753, 535) with delta (0, -1)
Screenshot: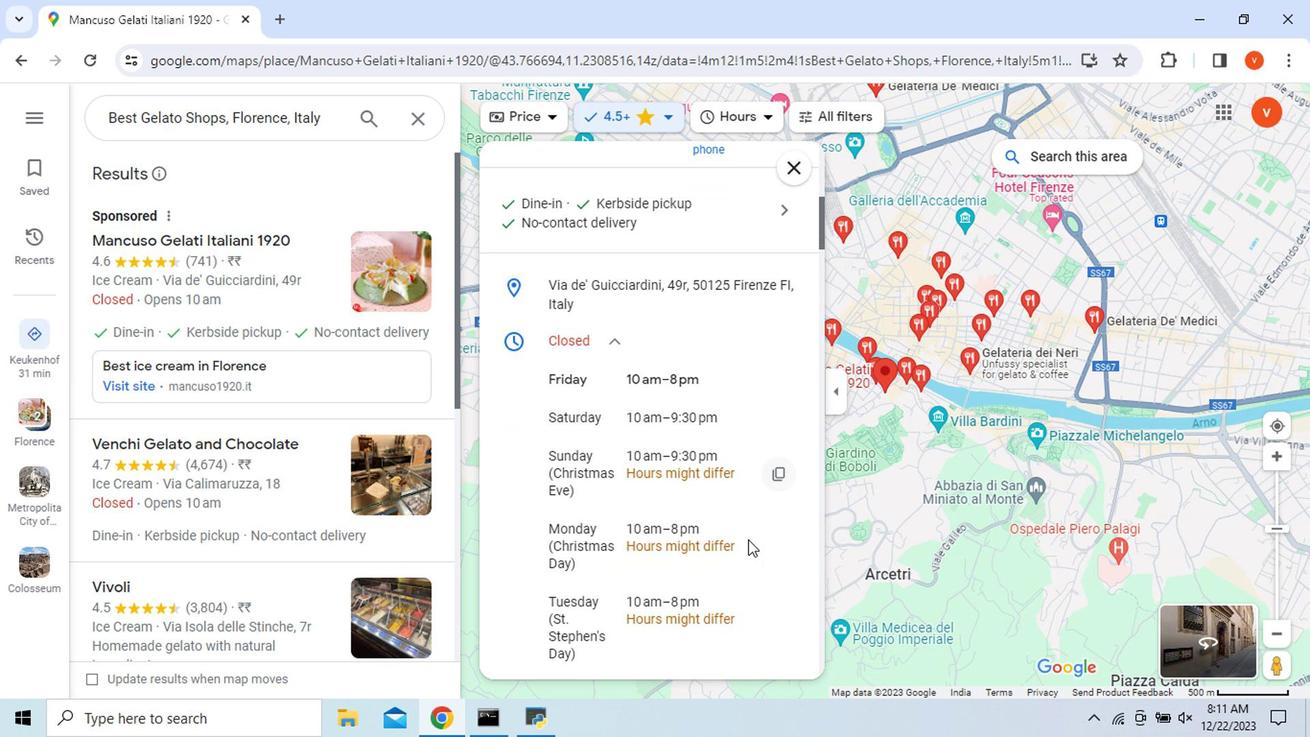 
Action: Mouse scrolled (753, 535) with delta (0, -1)
Screenshot: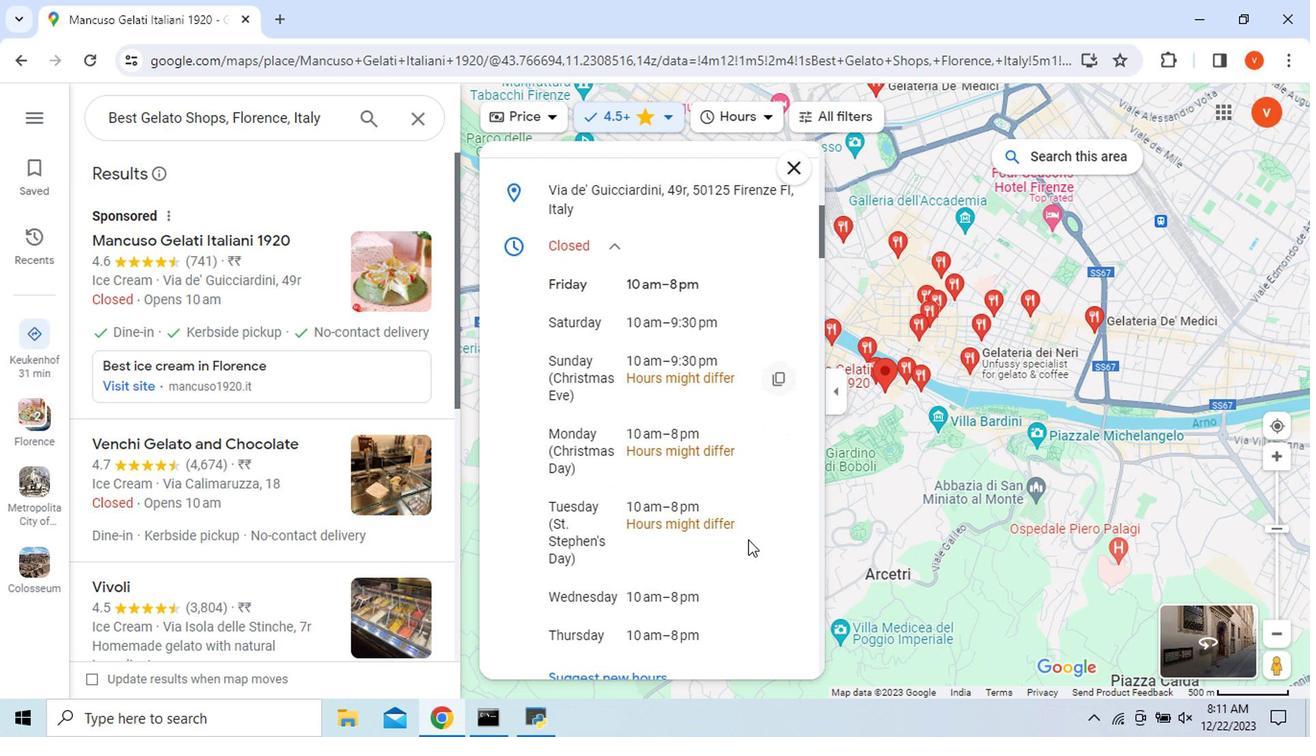 
Action: Mouse scrolled (753, 535) with delta (0, -1)
Screenshot: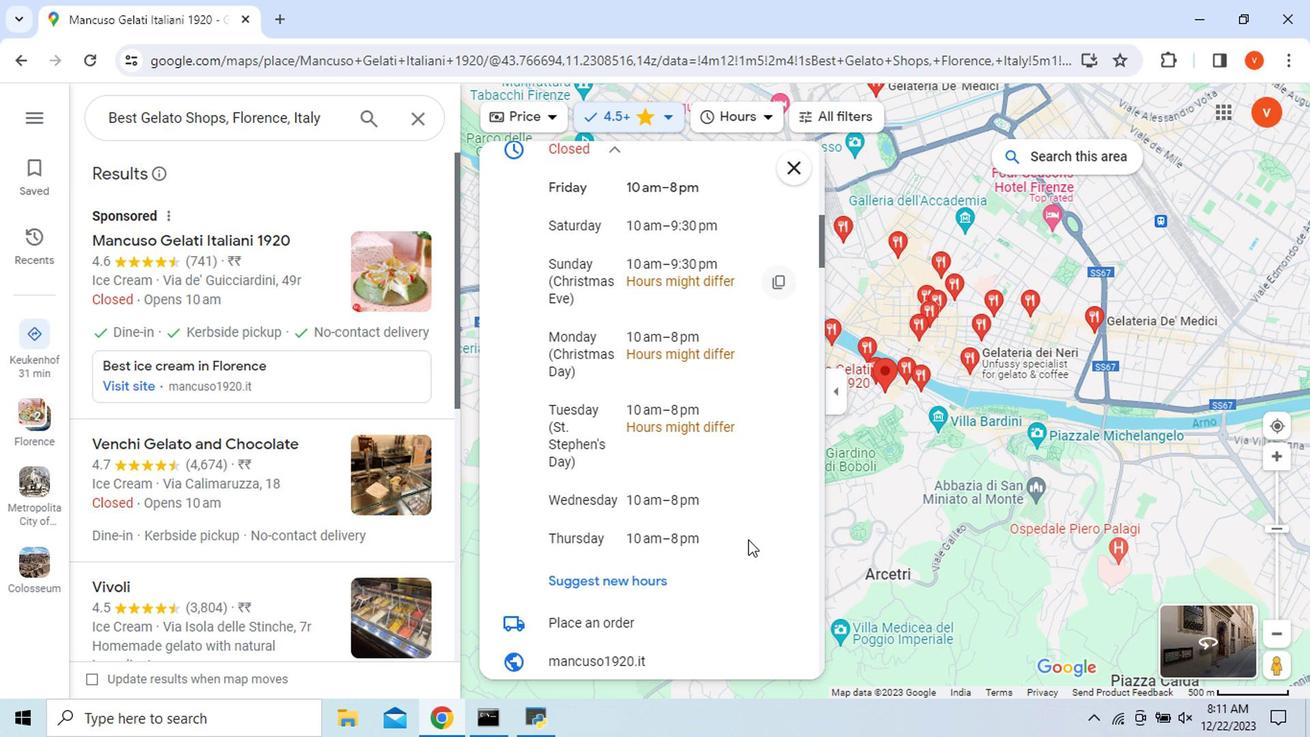 
Action: Mouse scrolled (753, 535) with delta (0, -1)
Screenshot: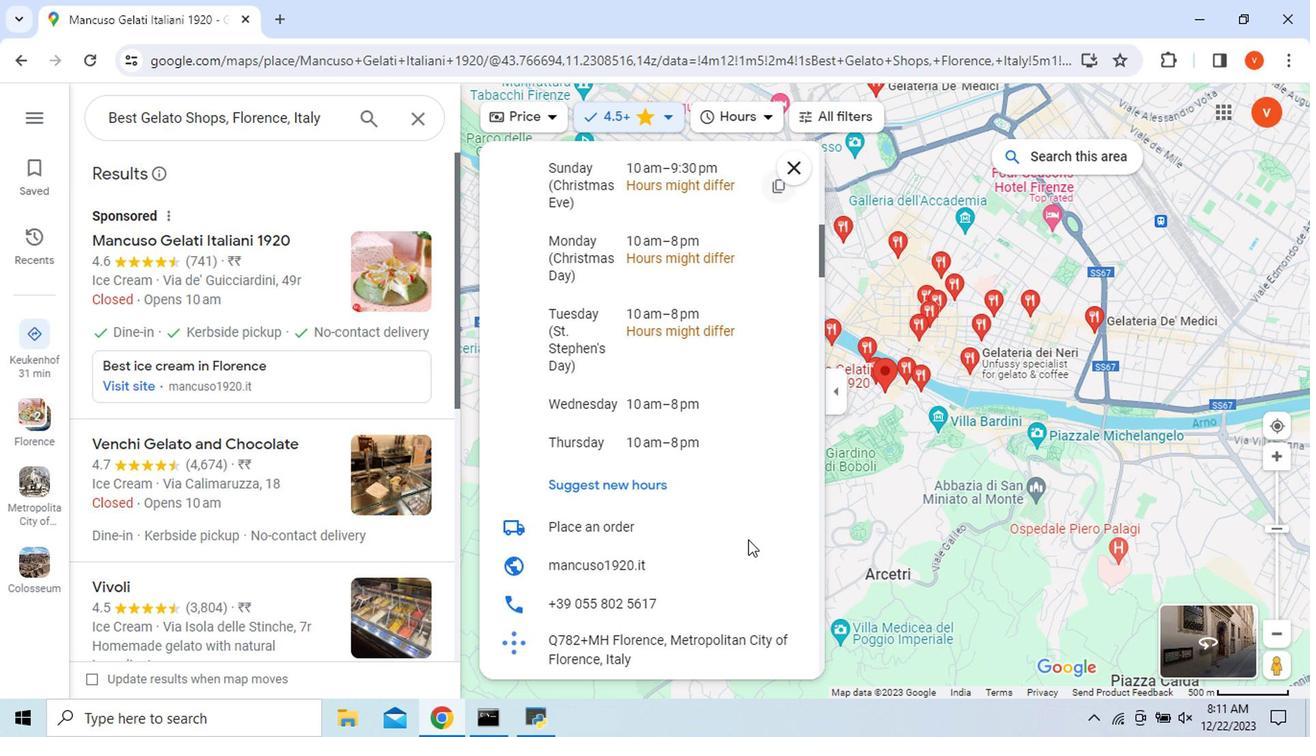
Action: Mouse scrolled (753, 537) with delta (0, 0)
Screenshot: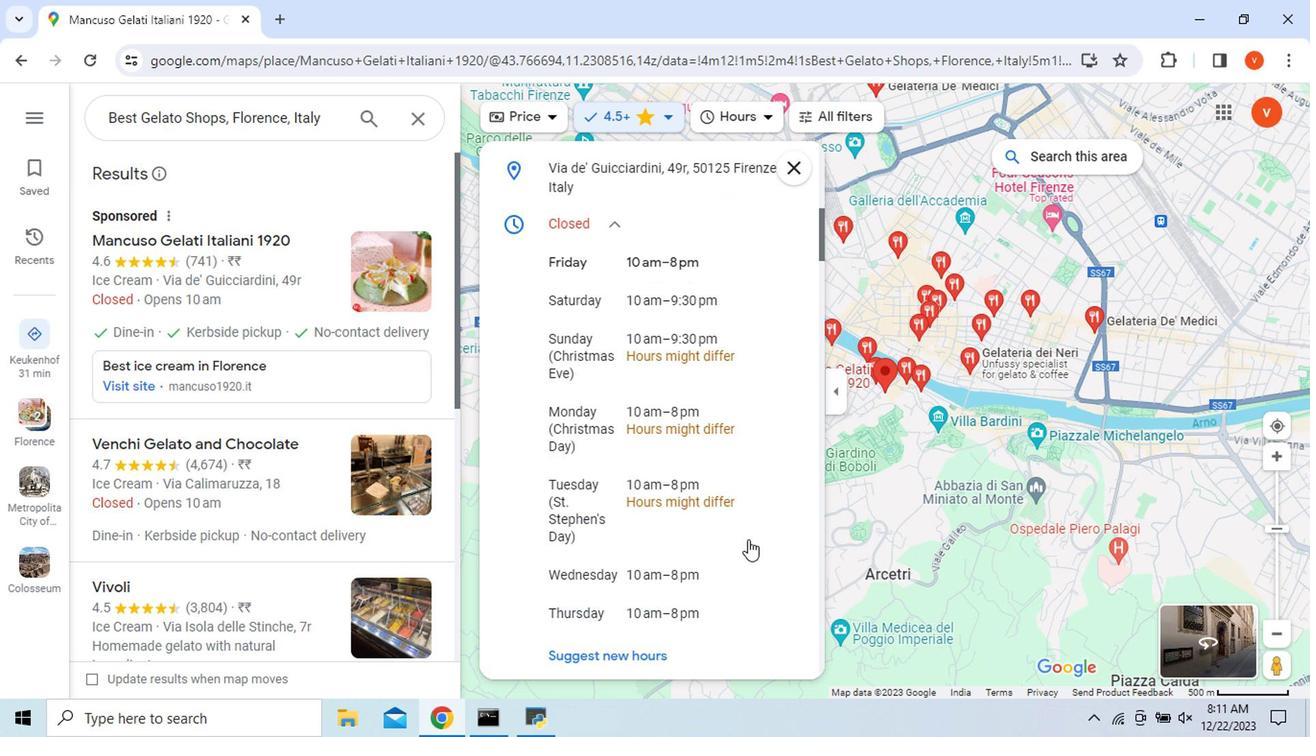 
Action: Mouse scrolled (753, 537) with delta (0, 0)
Screenshot: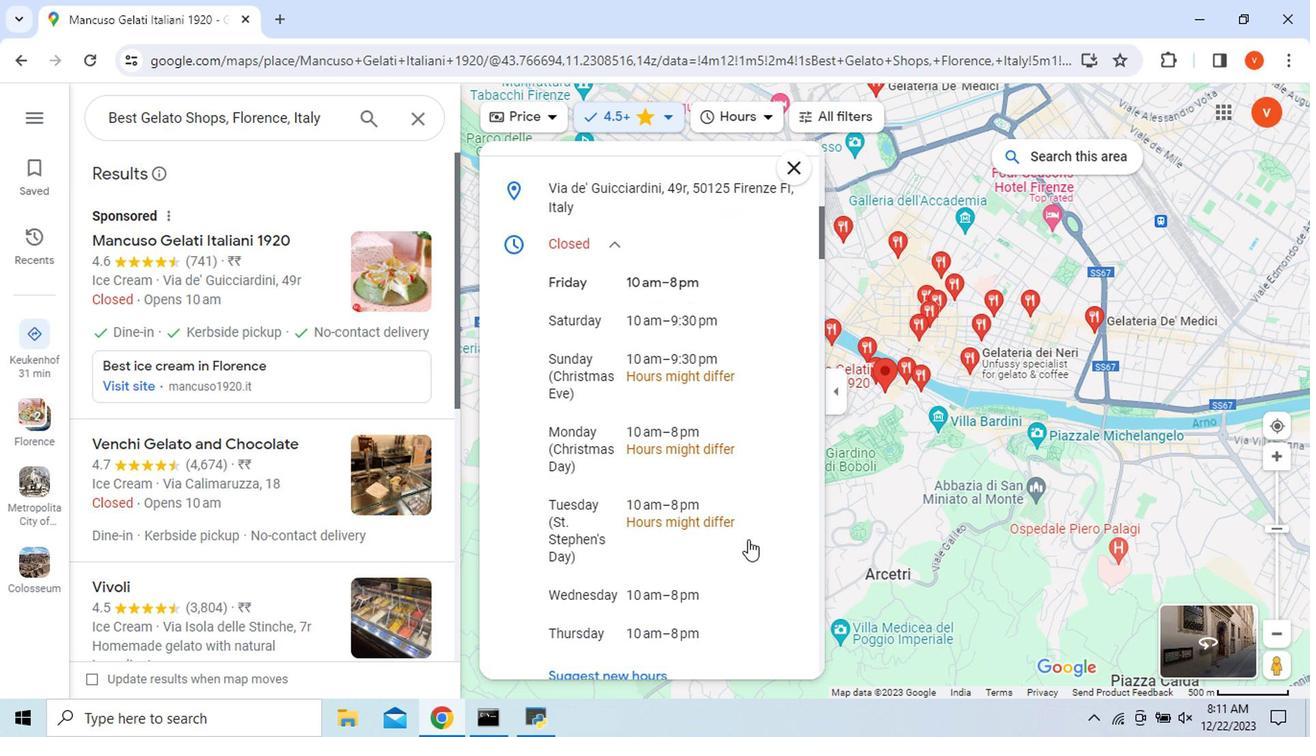 
Action: Mouse scrolled (753, 537) with delta (0, 0)
Screenshot: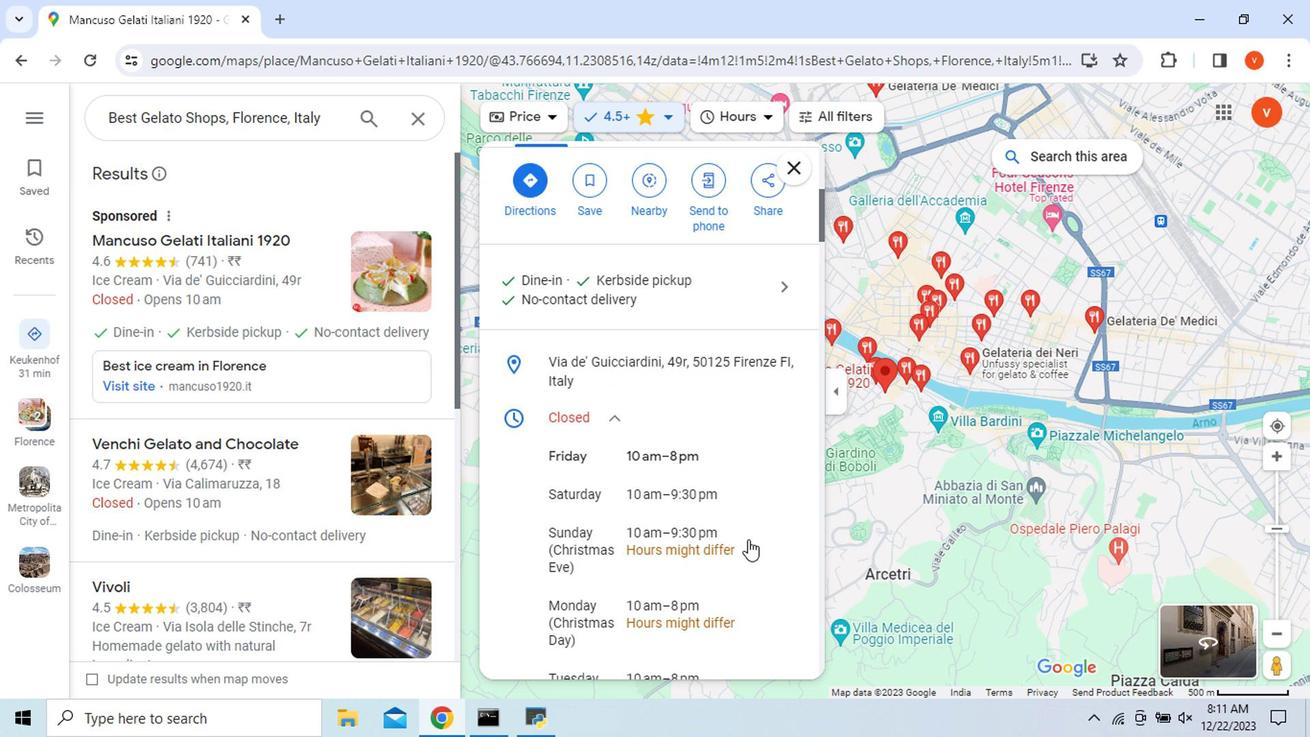 
Action: Mouse scrolled (753, 537) with delta (0, 0)
Screenshot: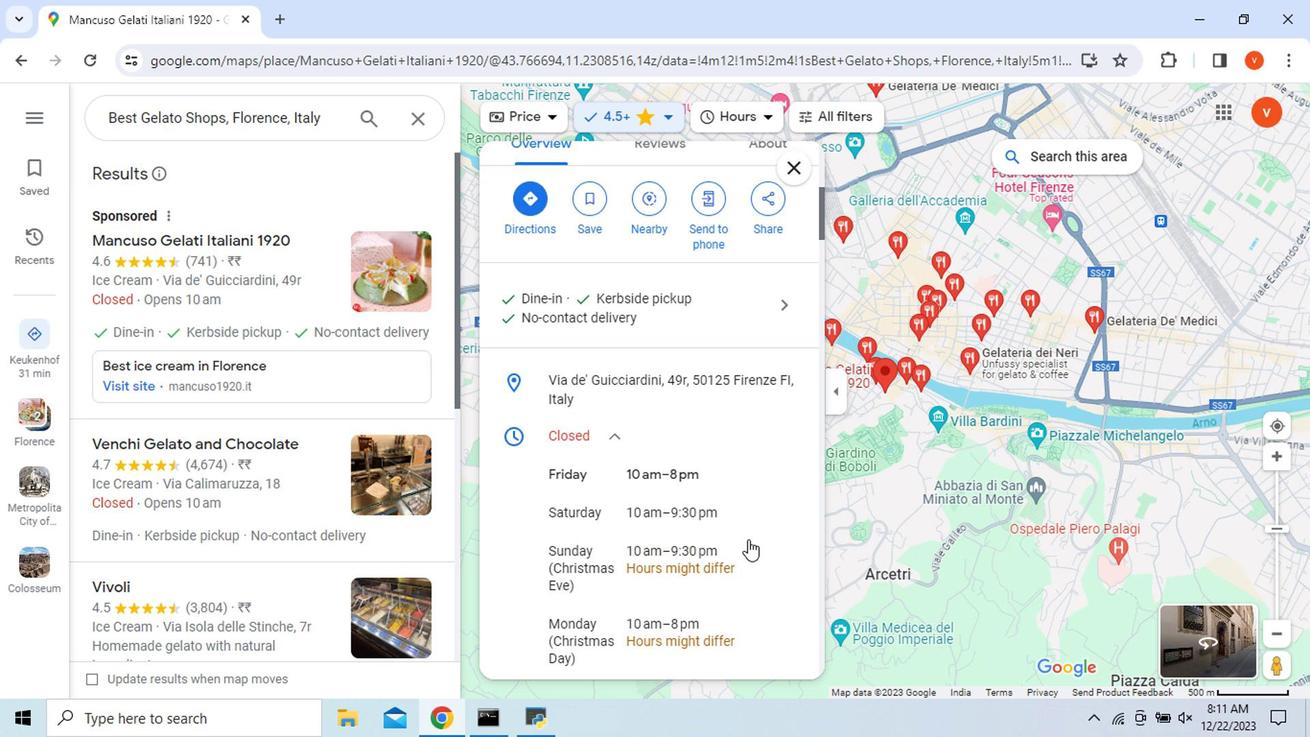 
Action: Mouse scrolled (753, 537) with delta (0, 0)
Screenshot: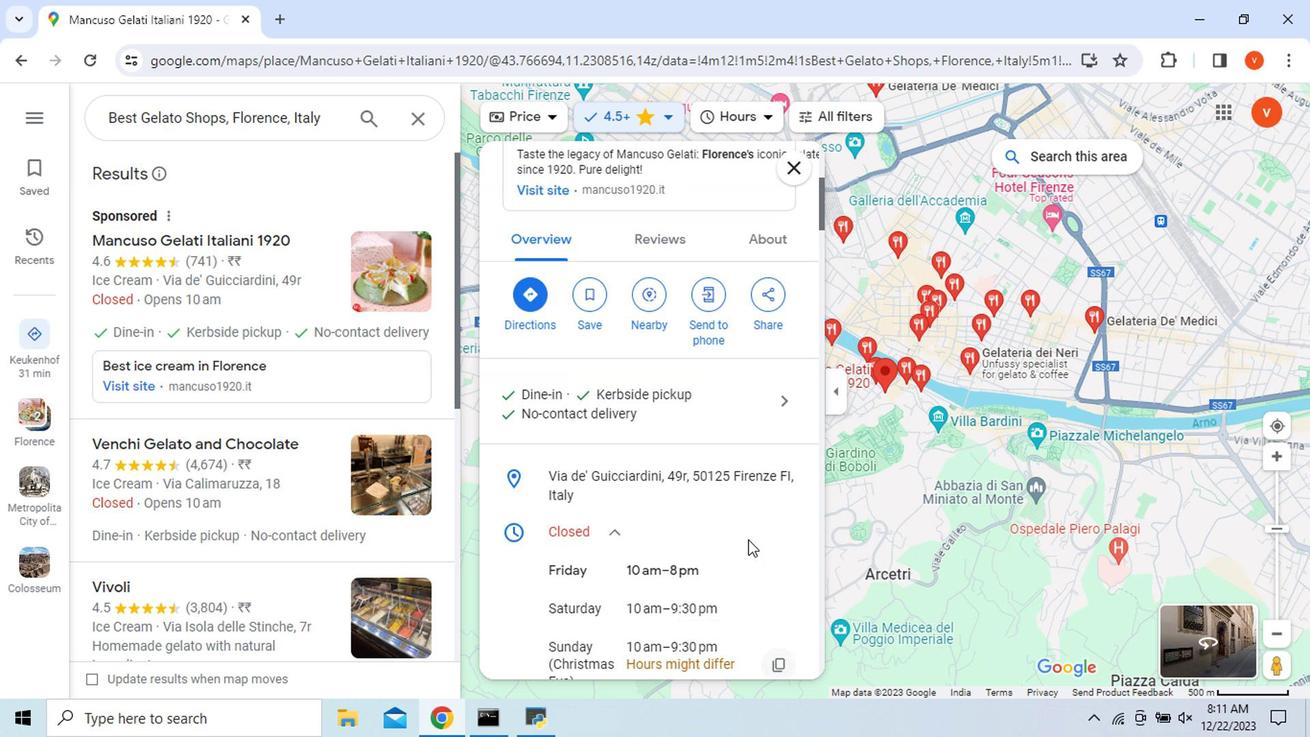 
Action: Mouse moved to (672, 266)
Screenshot: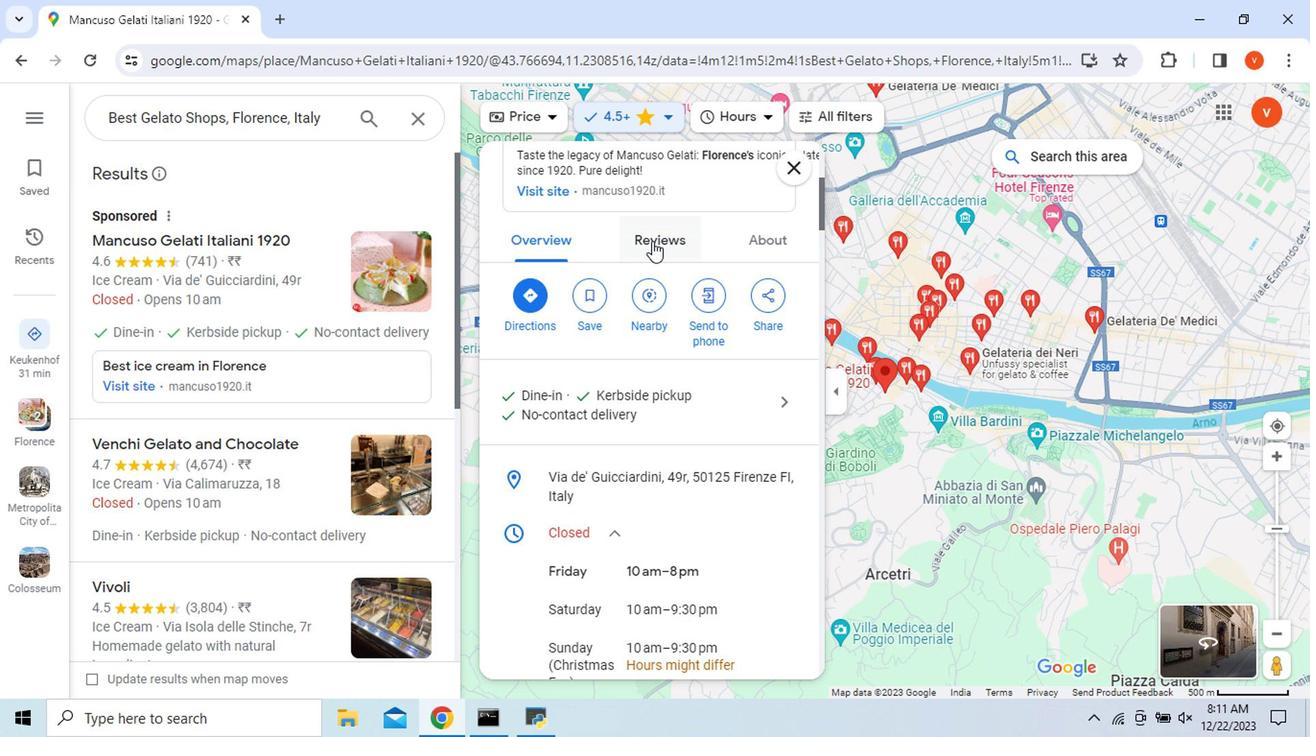
Action: Mouse pressed left at (672, 266)
Screenshot: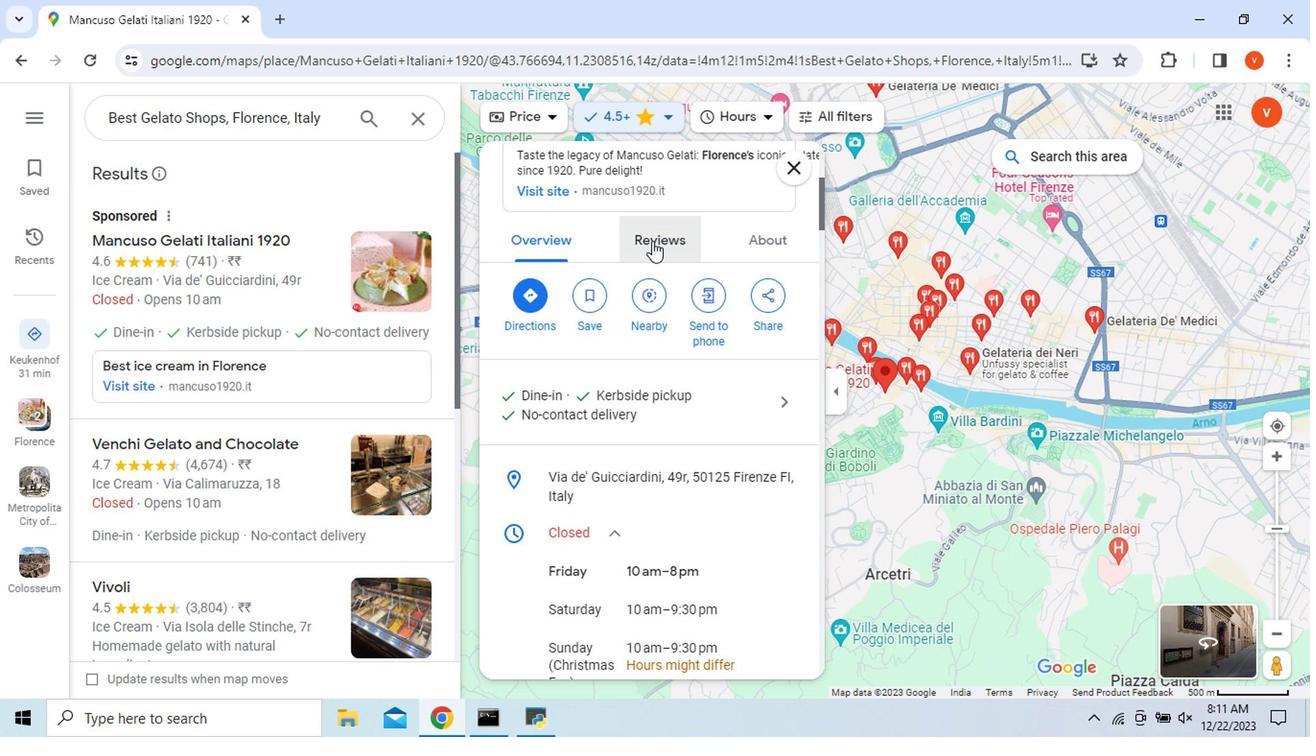 
Action: Mouse moved to (778, 483)
Screenshot: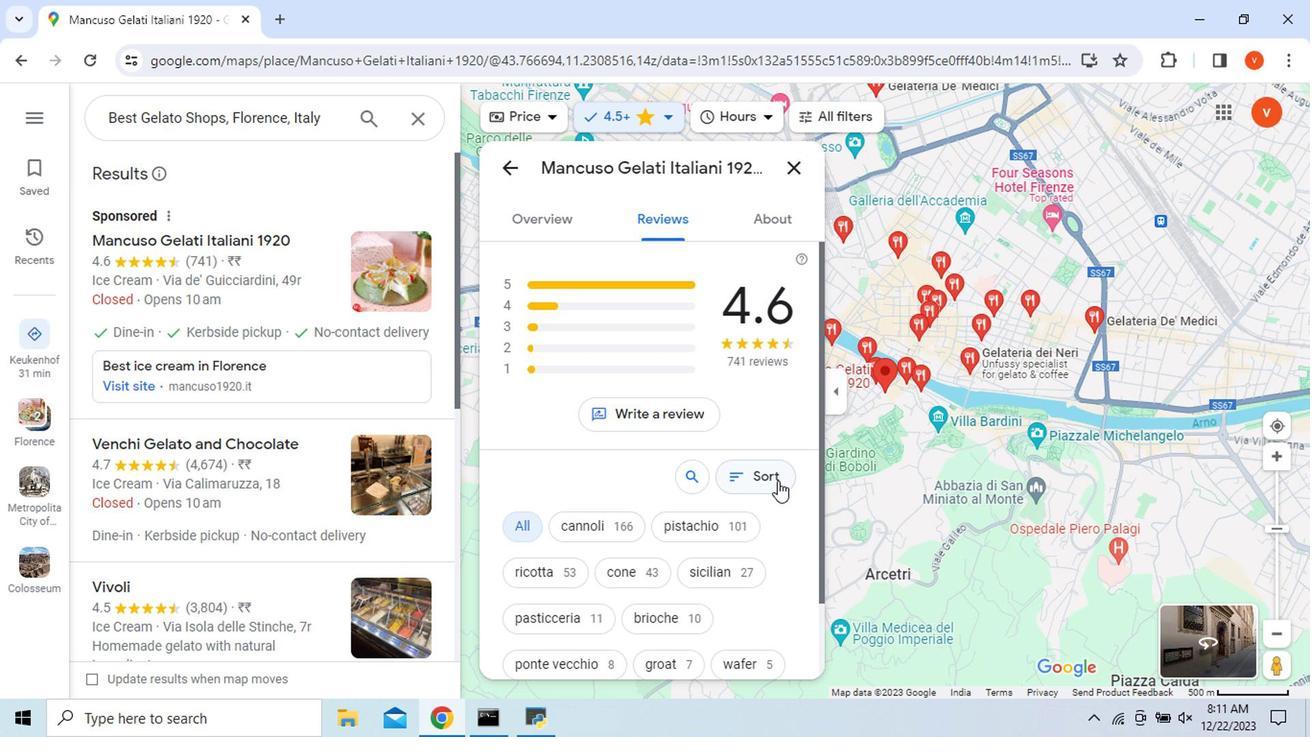 
Action: Mouse scrolled (778, 482) with delta (0, 0)
Screenshot: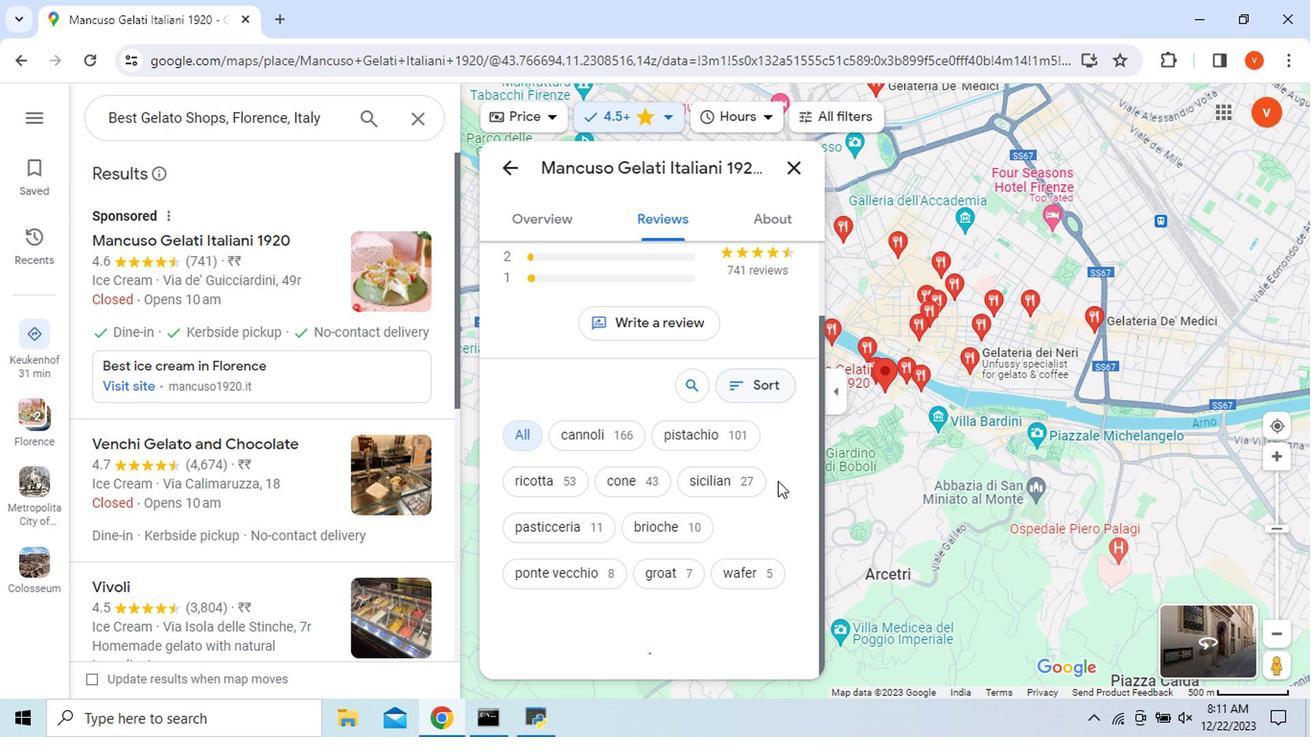 
Action: Mouse scrolled (778, 482) with delta (0, 0)
Screenshot: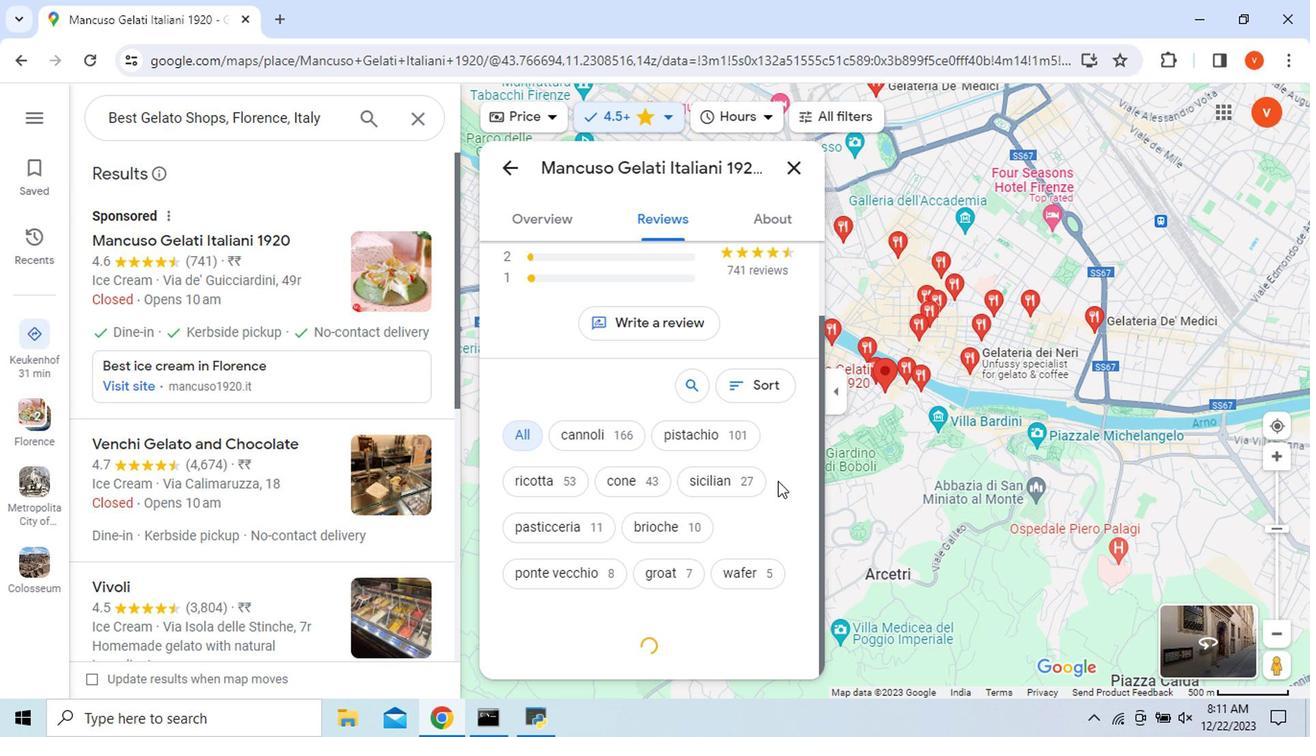 
Action: Mouse moved to (777, 487)
Screenshot: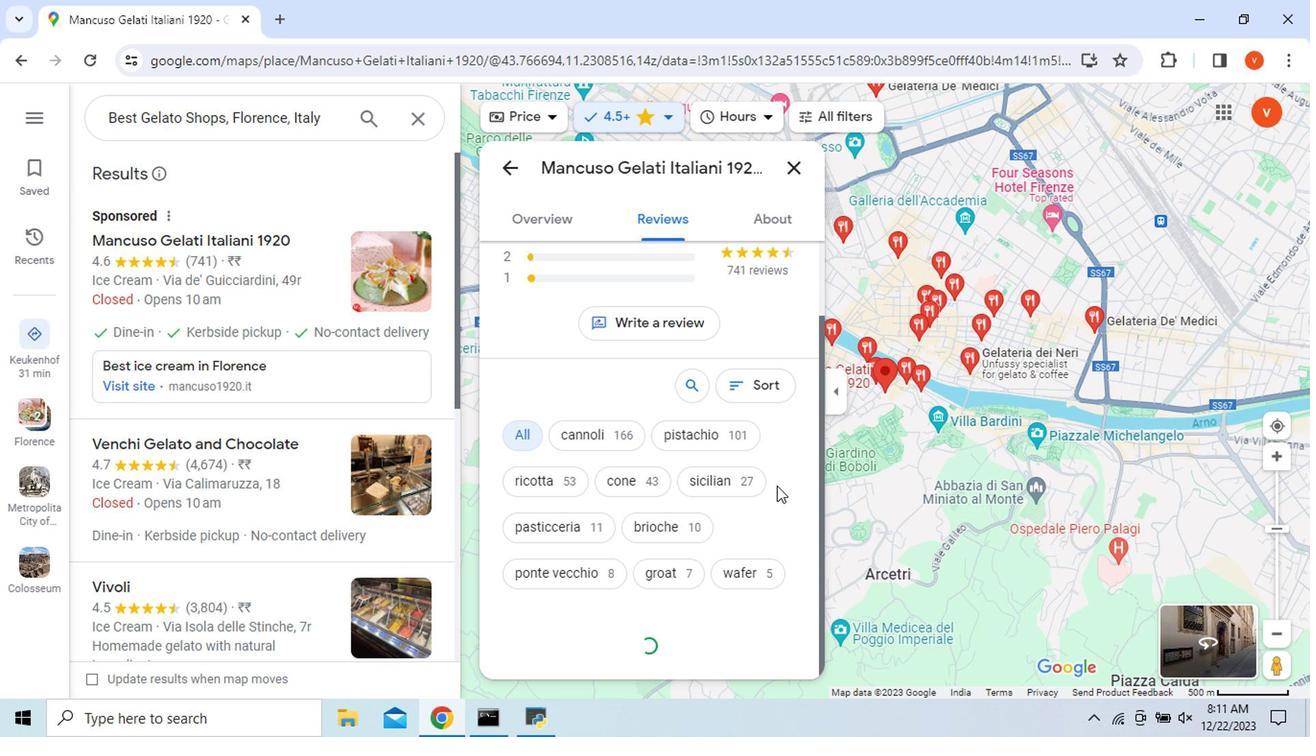 
Action: Mouse scrolled (777, 486) with delta (0, -1)
Screenshot: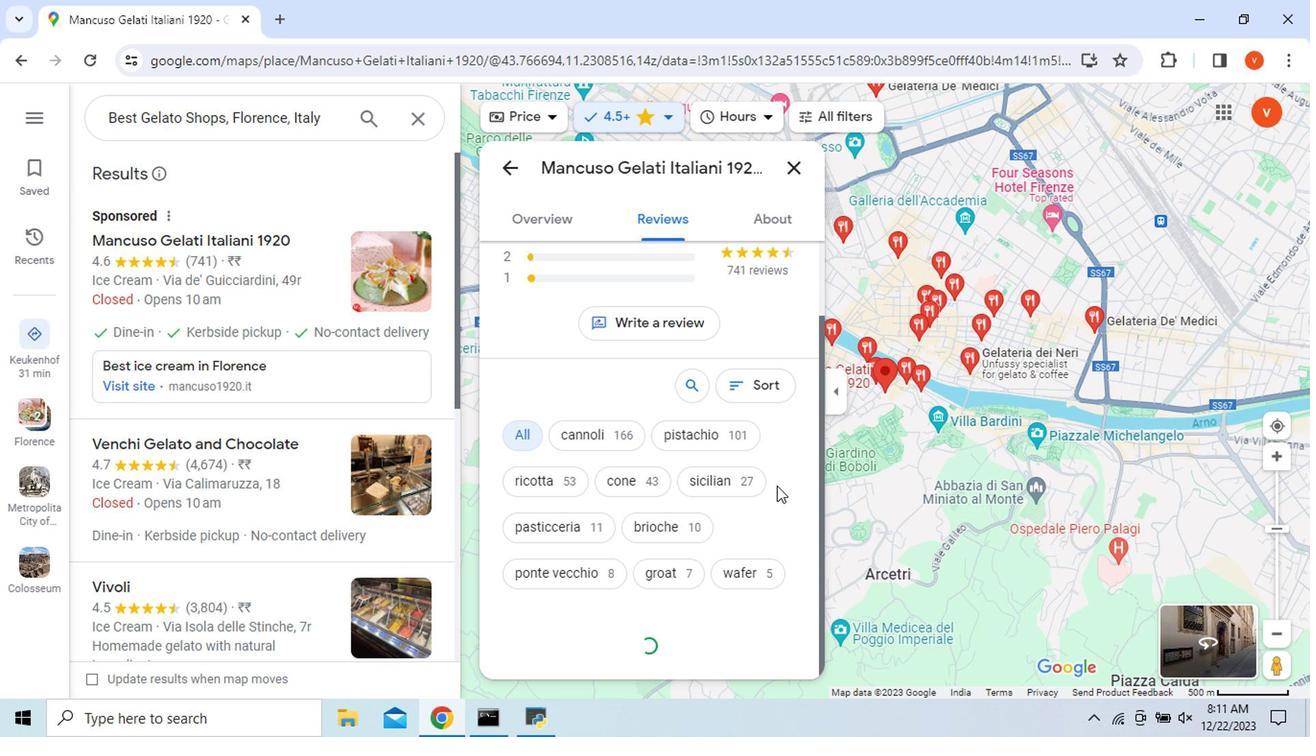 
Action: Mouse scrolled (777, 486) with delta (0, -1)
Screenshot: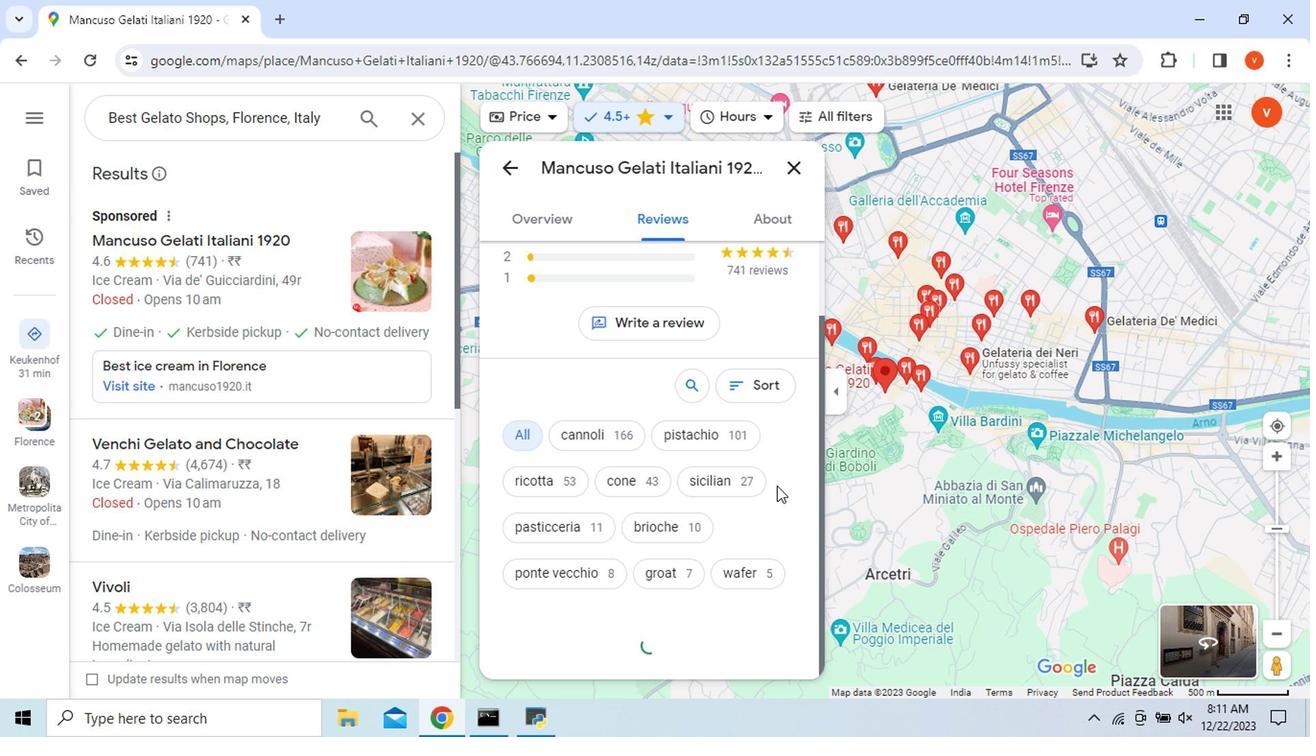 
Action: Mouse scrolled (777, 486) with delta (0, -1)
Screenshot: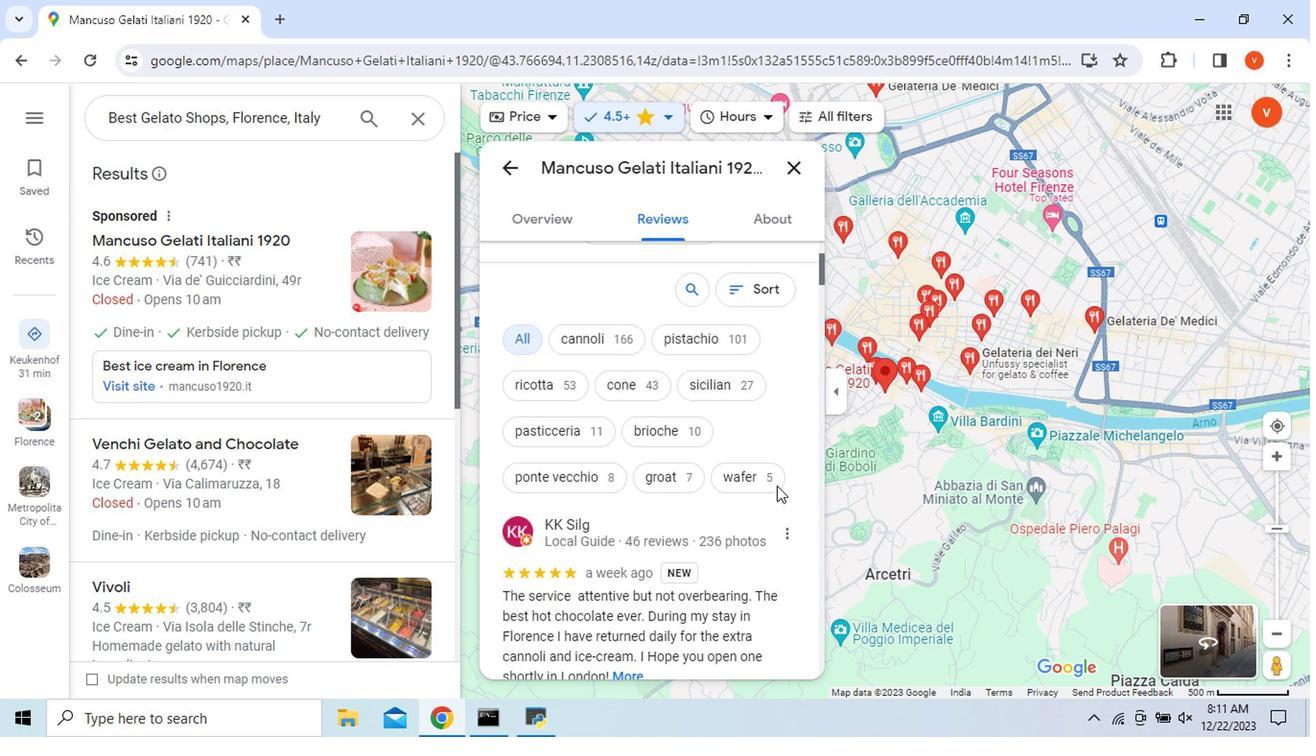 
Action: Mouse scrolled (777, 486) with delta (0, -1)
Screenshot: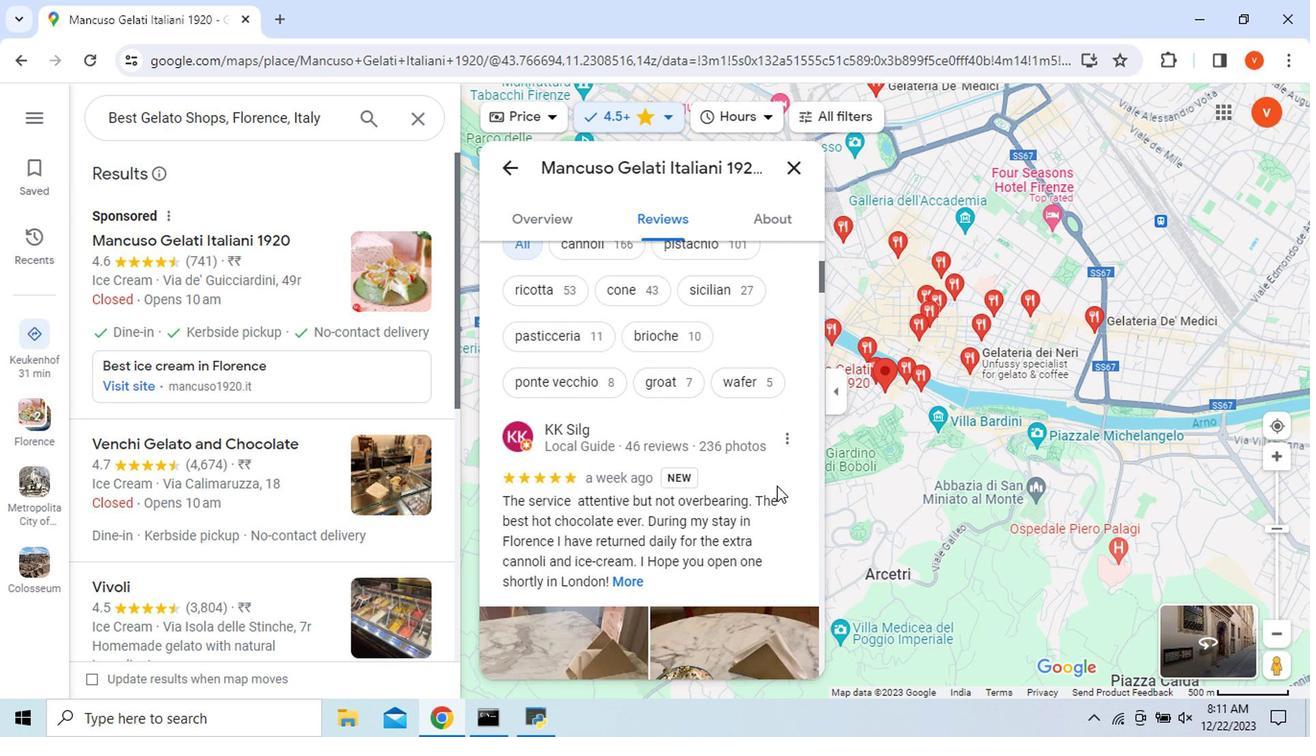 
Action: Mouse scrolled (777, 486) with delta (0, -1)
Screenshot: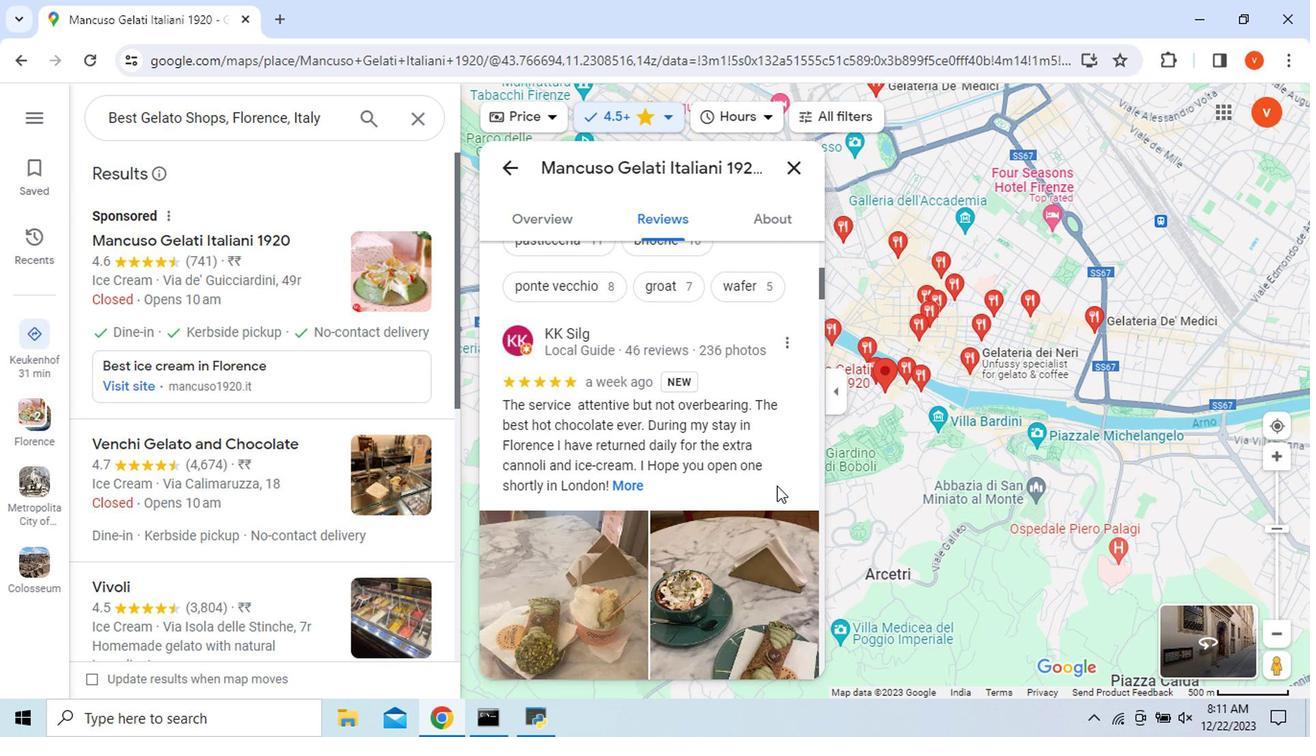 
Action: Mouse scrolled (777, 486) with delta (0, -1)
Screenshot: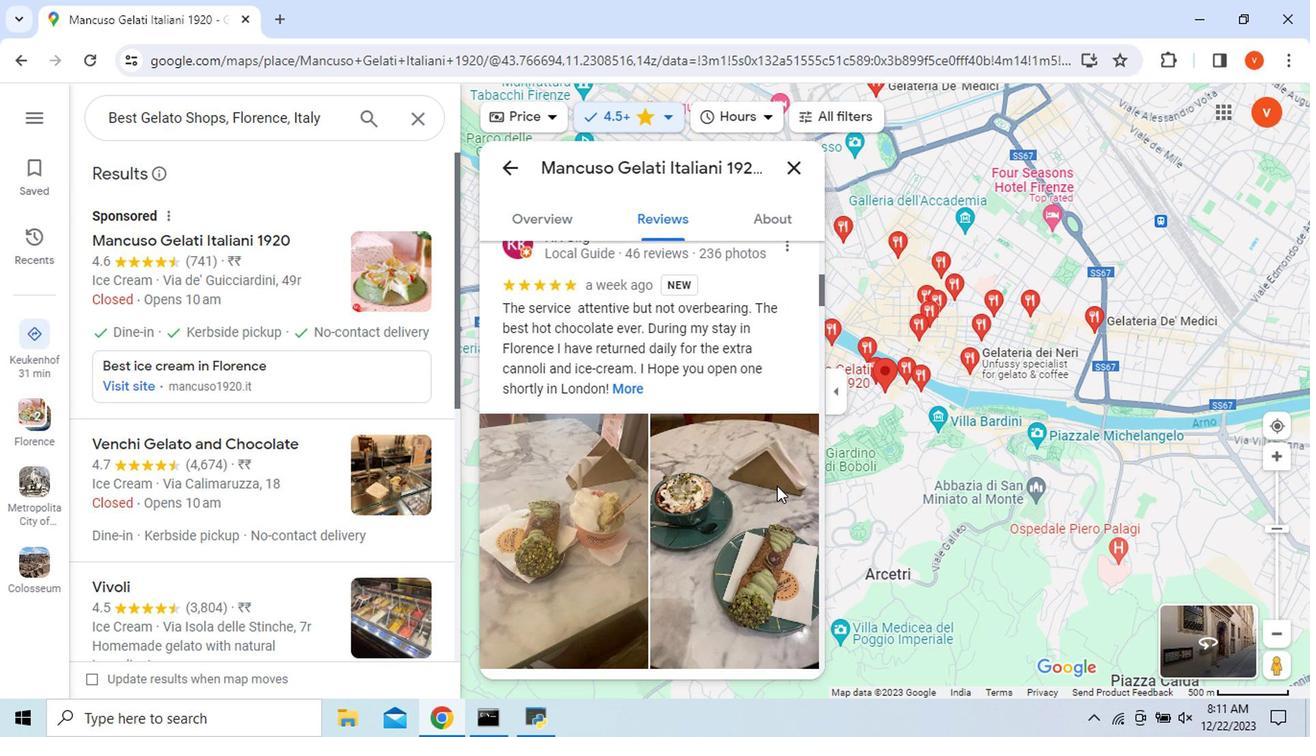 
Action: Mouse scrolled (777, 486) with delta (0, -1)
Screenshot: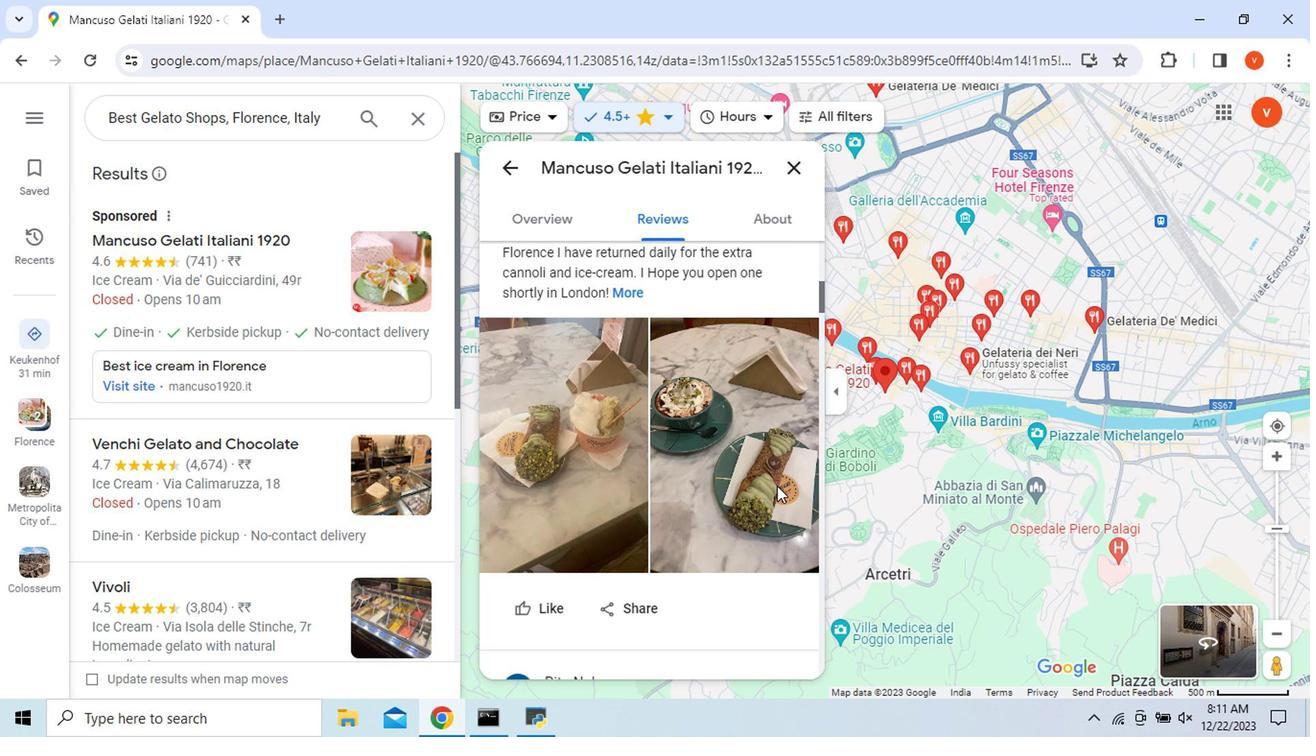 
Action: Mouse scrolled (777, 486) with delta (0, -1)
Screenshot: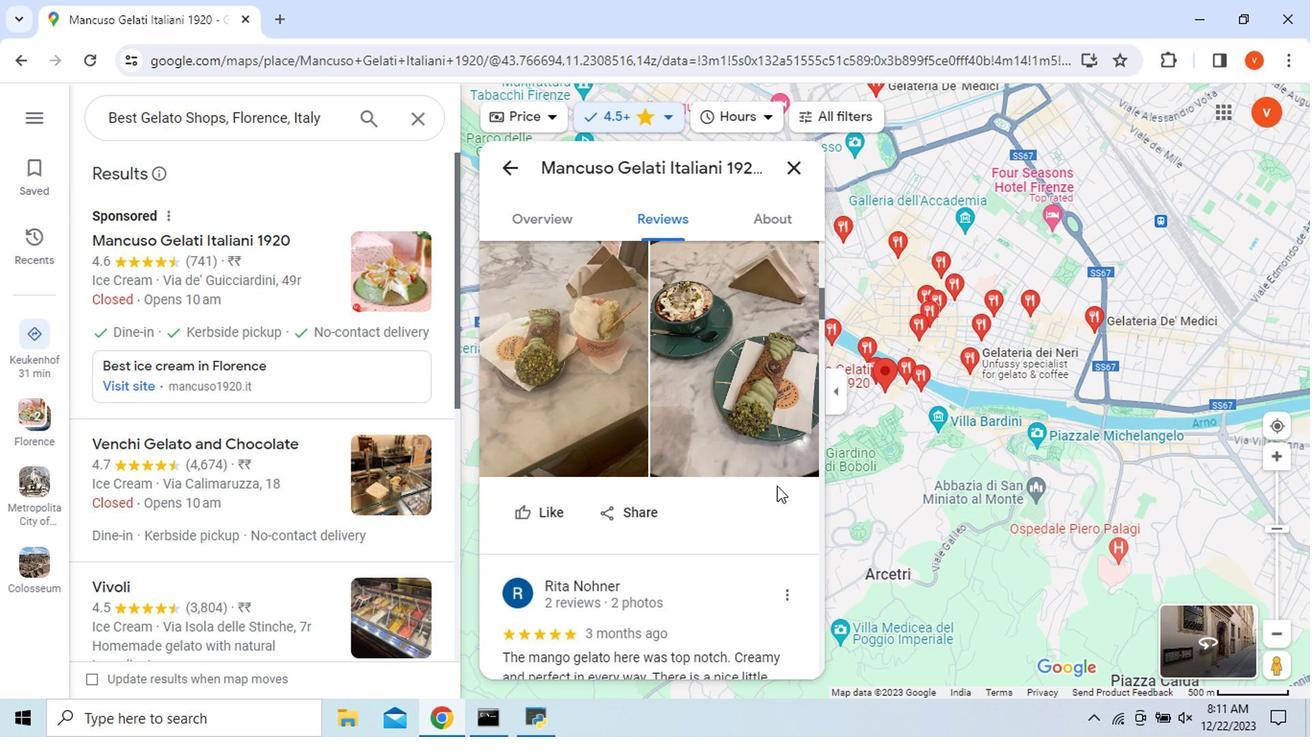 
Action: Mouse scrolled (777, 486) with delta (0, -1)
Screenshot: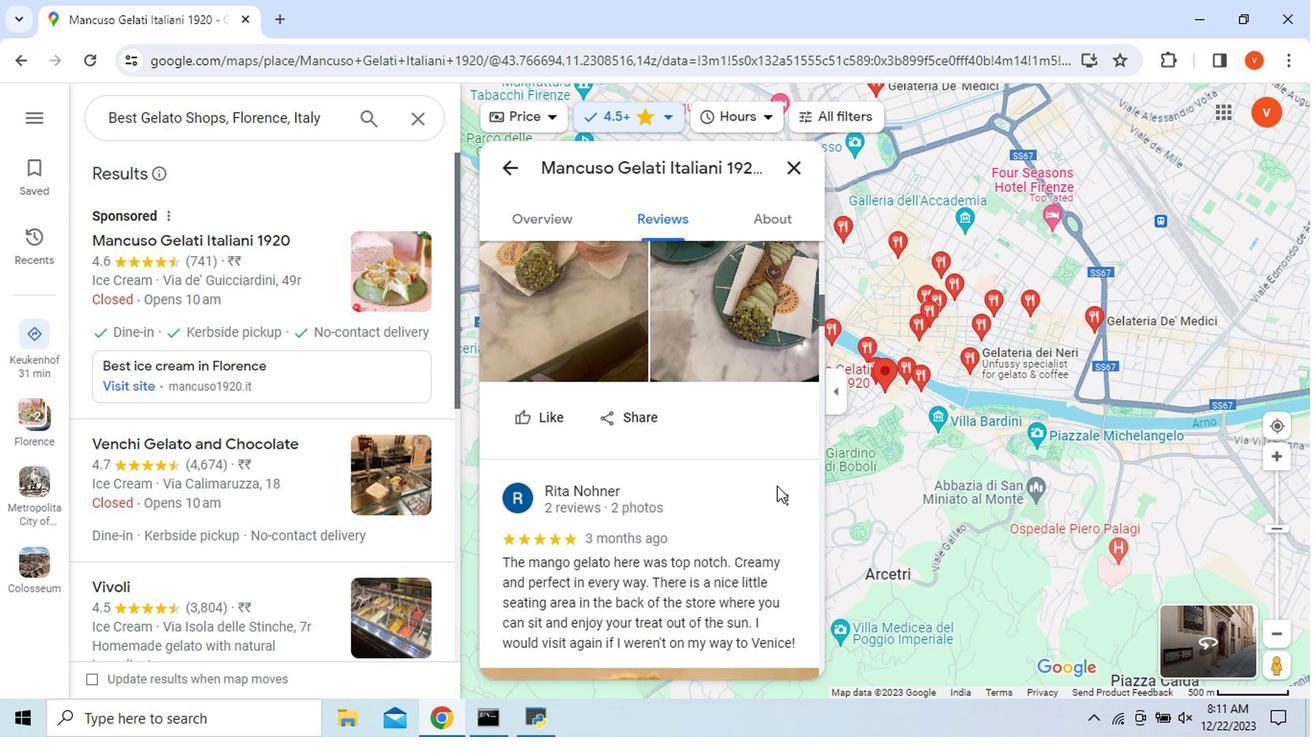 
Action: Mouse scrolled (777, 486) with delta (0, -1)
Screenshot: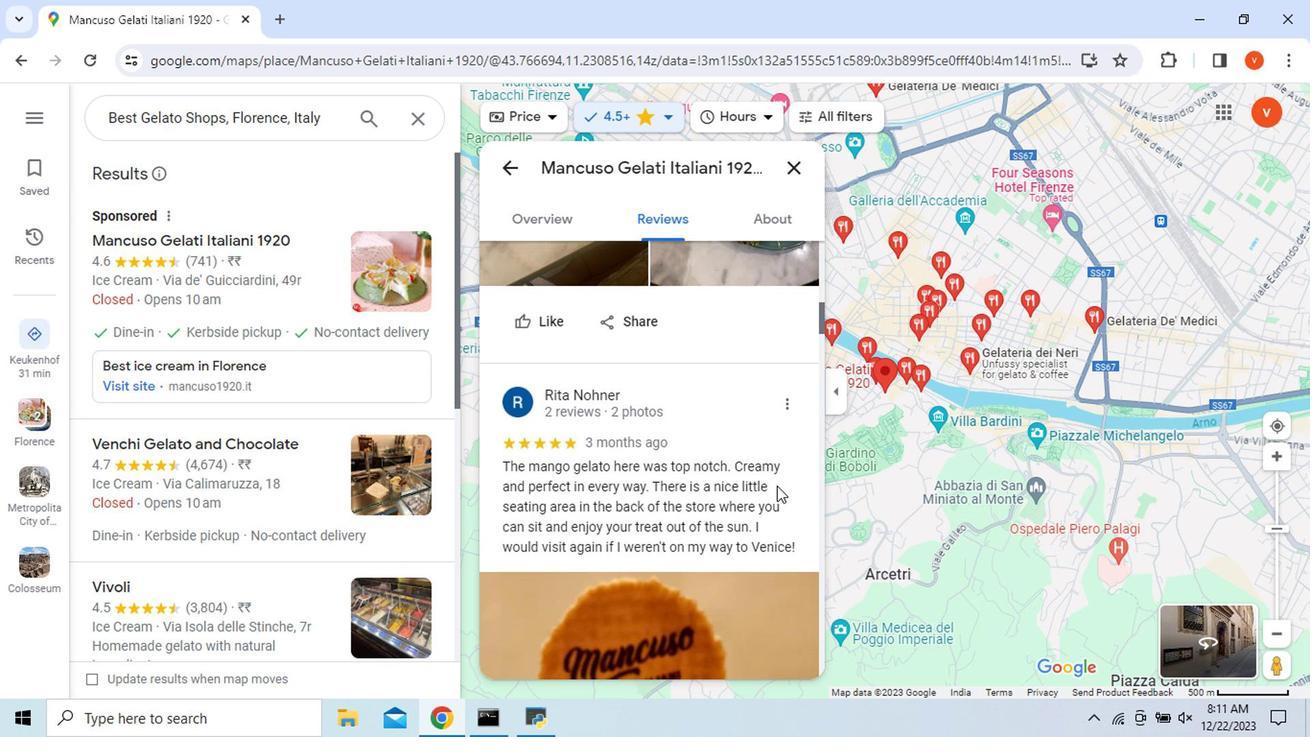
Action: Mouse scrolled (777, 486) with delta (0, -1)
Screenshot: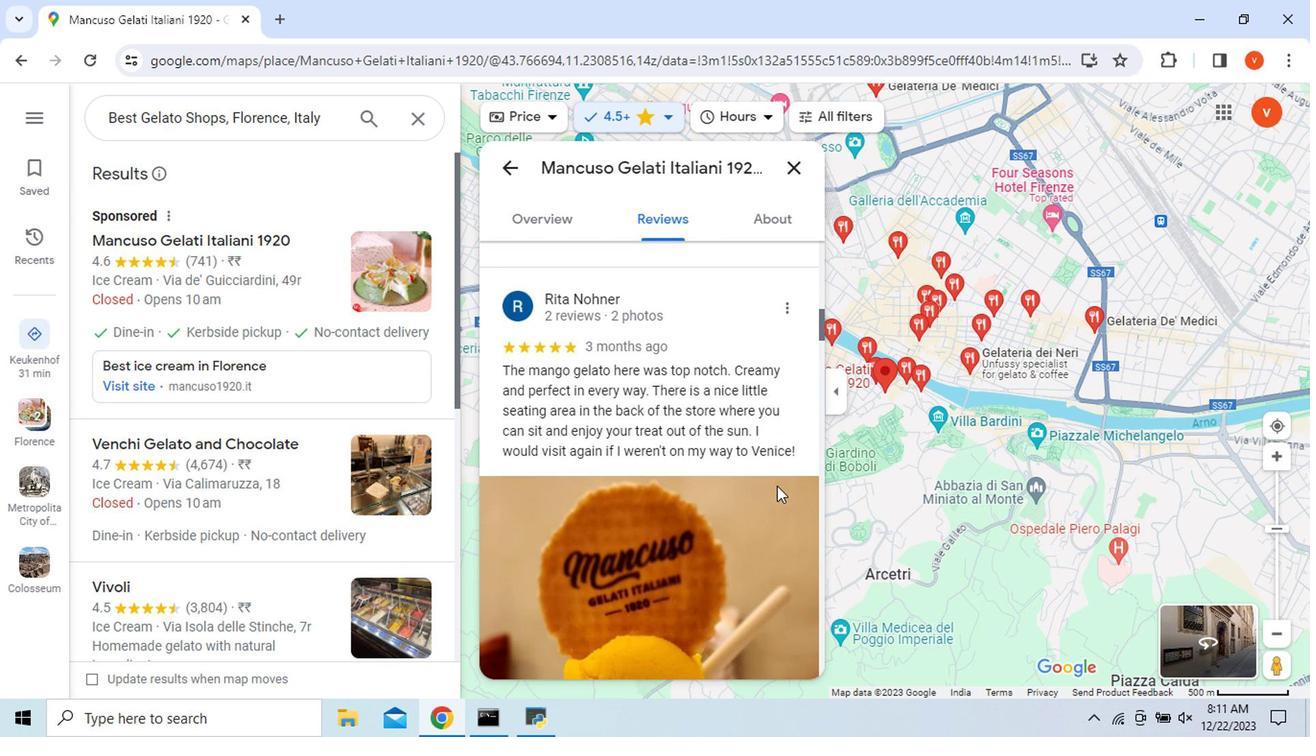 
Action: Mouse scrolled (777, 486) with delta (0, -1)
Screenshot: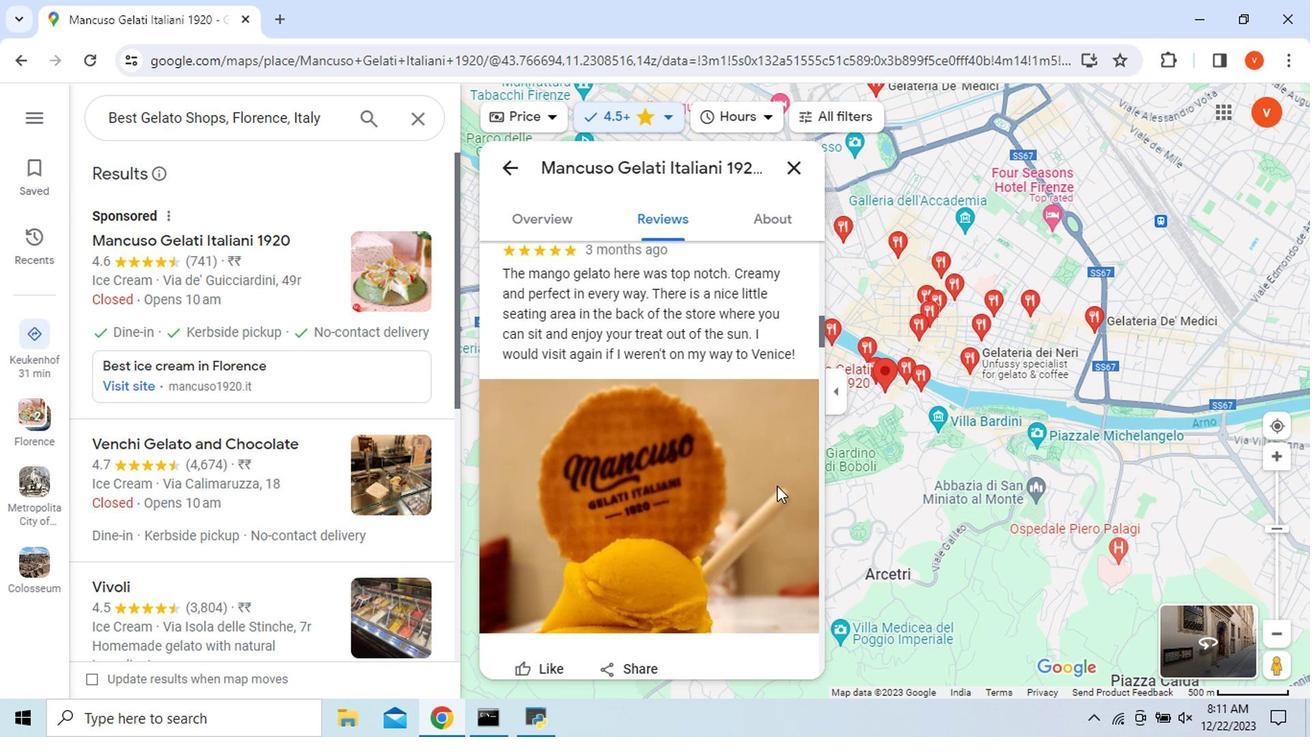 
Action: Mouse scrolled (777, 486) with delta (0, -1)
Screenshot: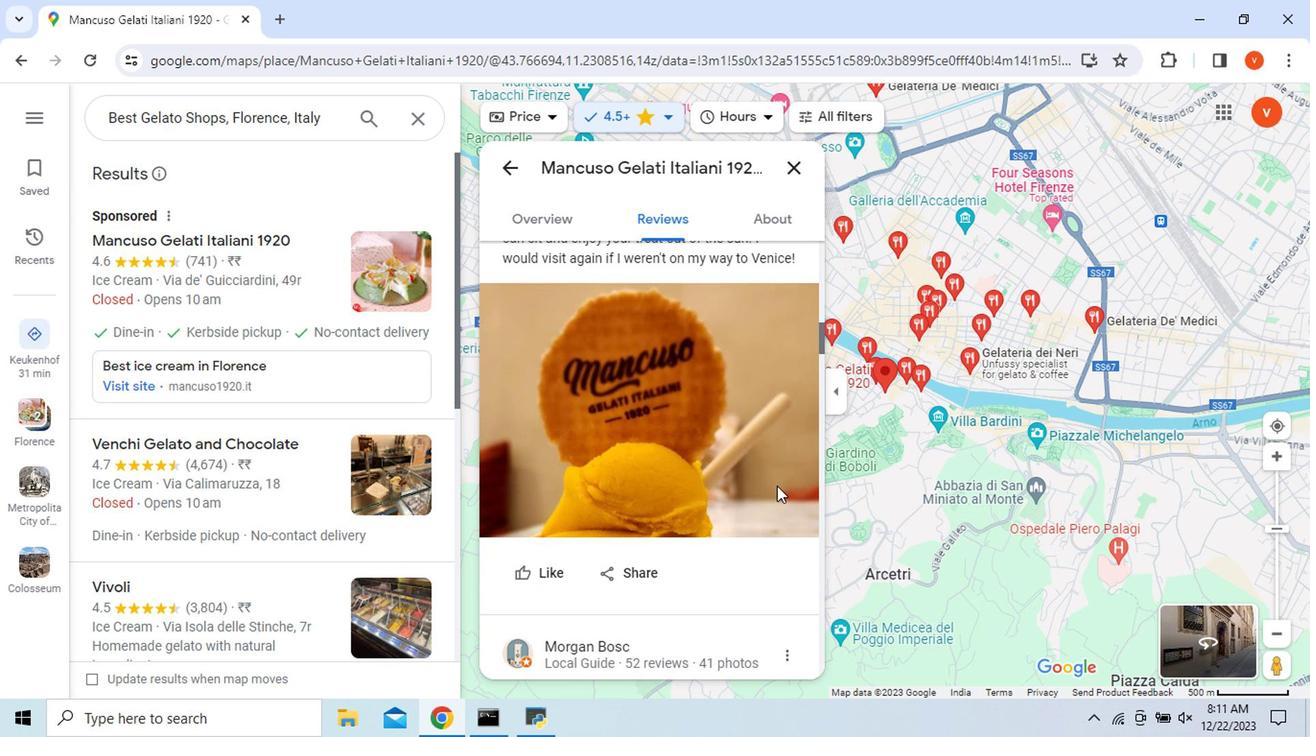 
Action: Mouse scrolled (777, 486) with delta (0, -1)
Screenshot: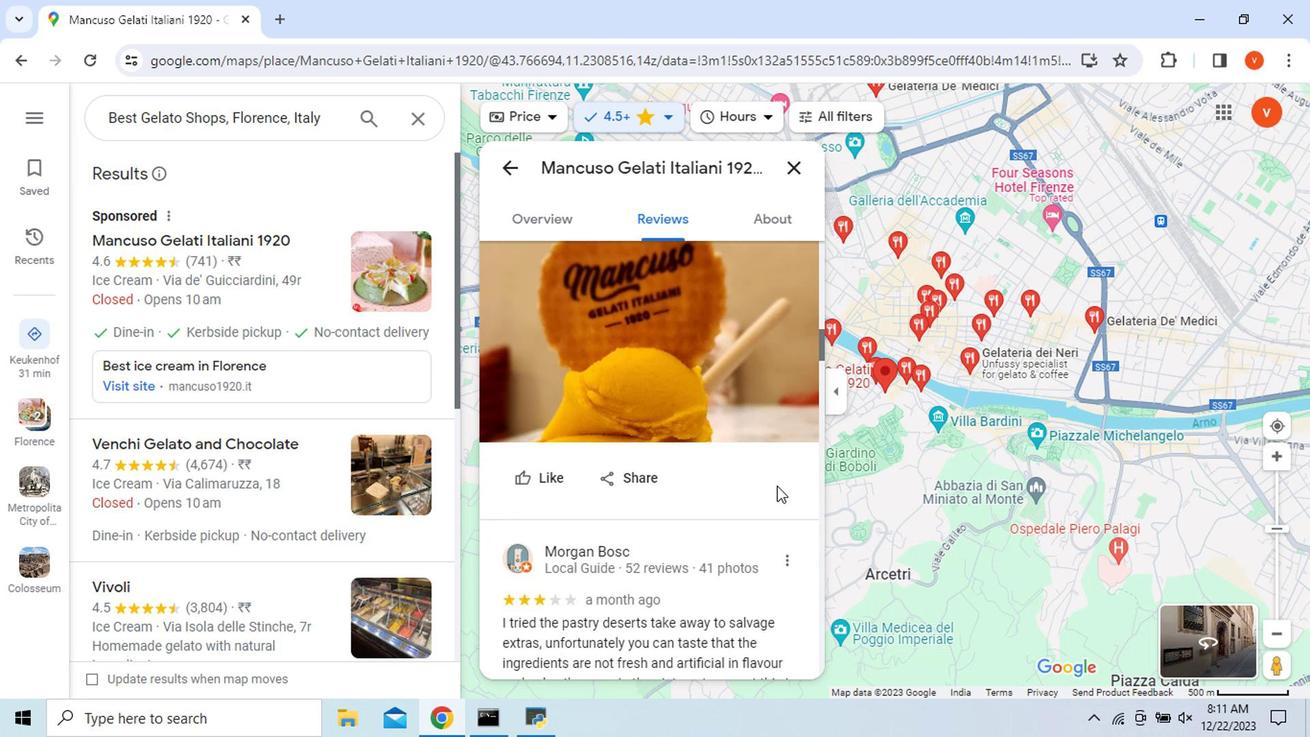 
Action: Mouse scrolled (777, 486) with delta (0, -1)
Screenshot: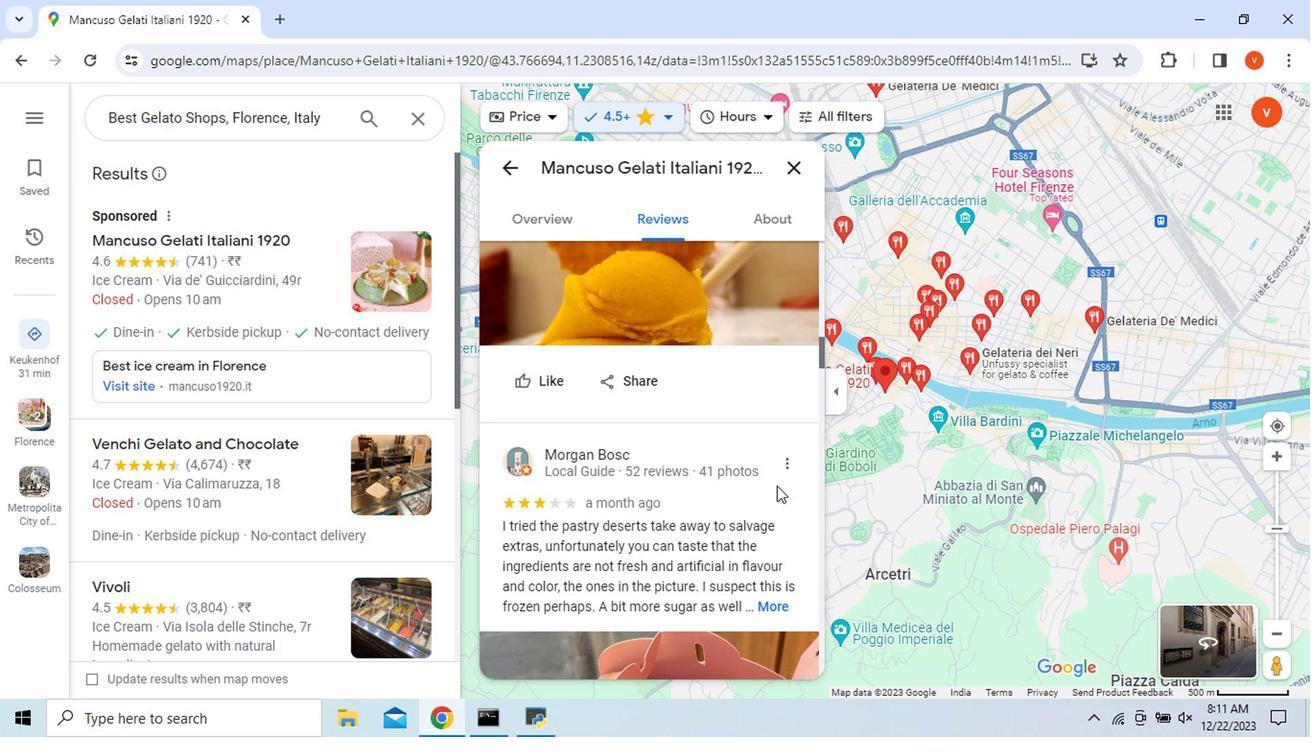 
Action: Mouse scrolled (777, 486) with delta (0, -1)
Screenshot: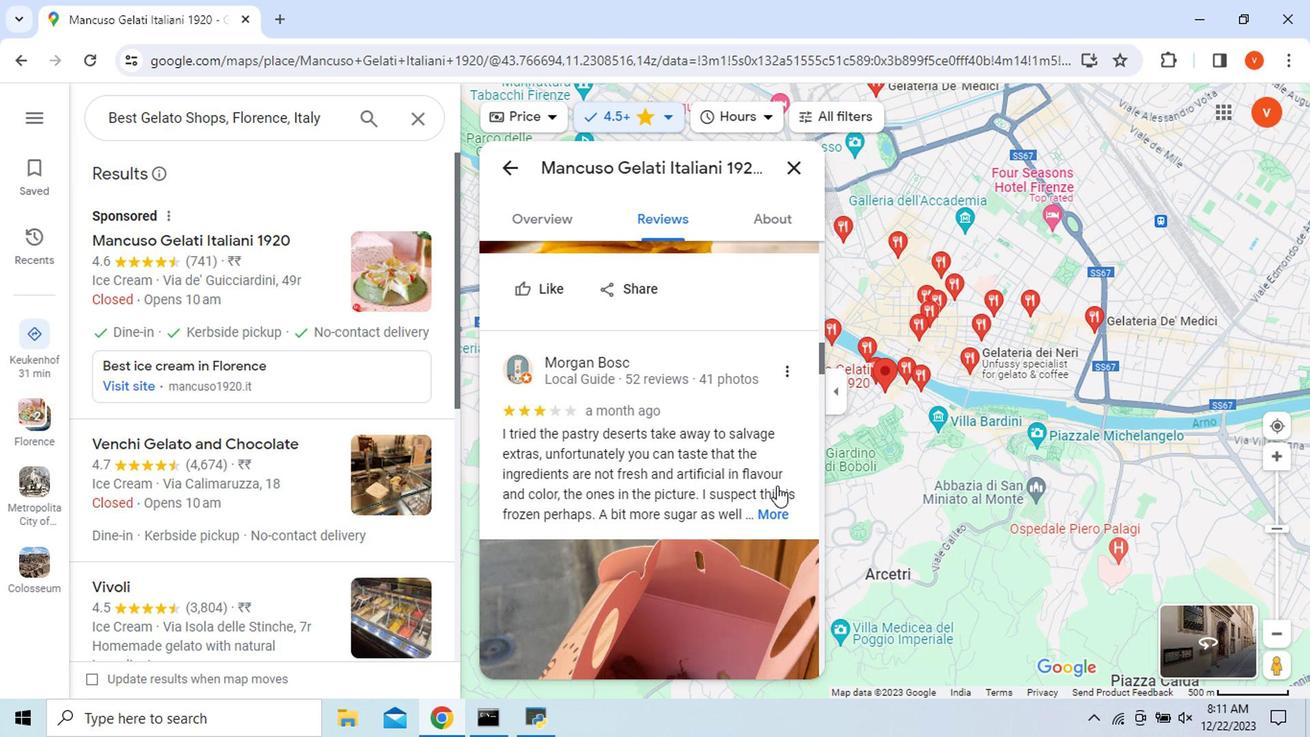 
Action: Mouse scrolled (777, 486) with delta (0, -1)
Screenshot: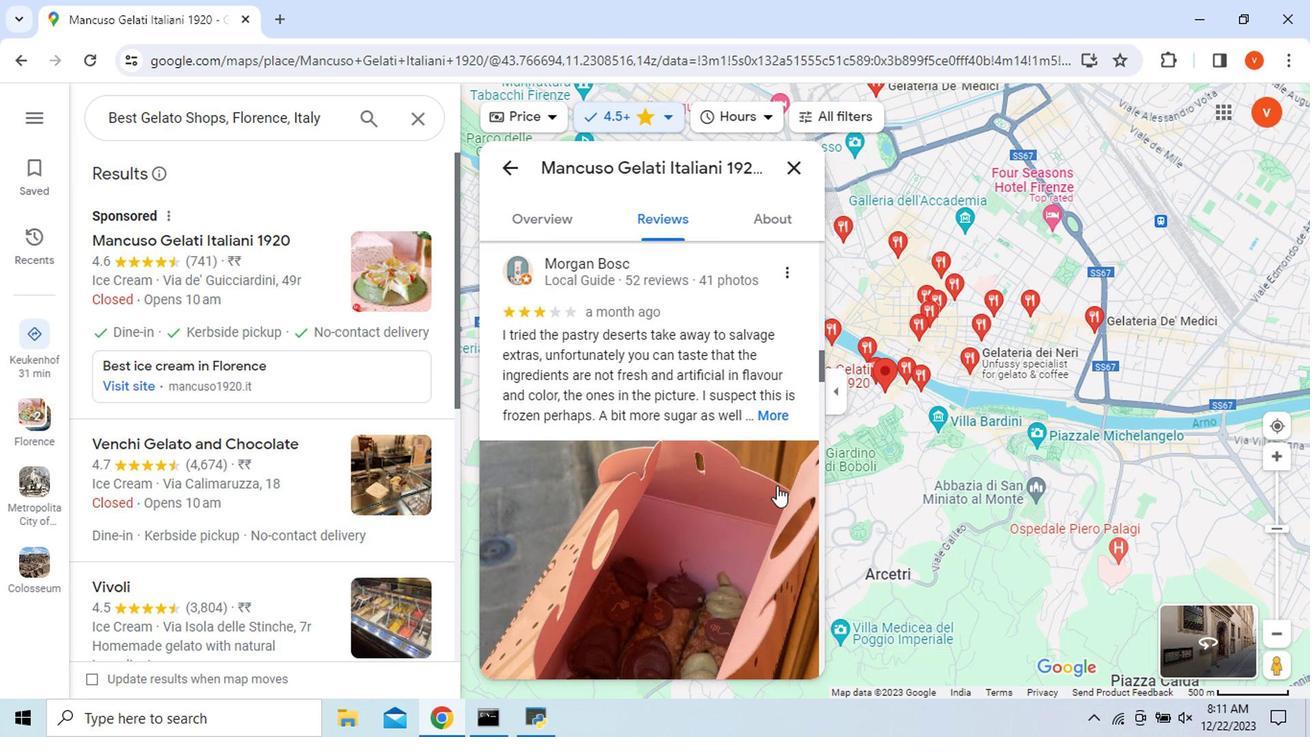 
Action: Mouse scrolled (777, 486) with delta (0, -1)
Screenshot: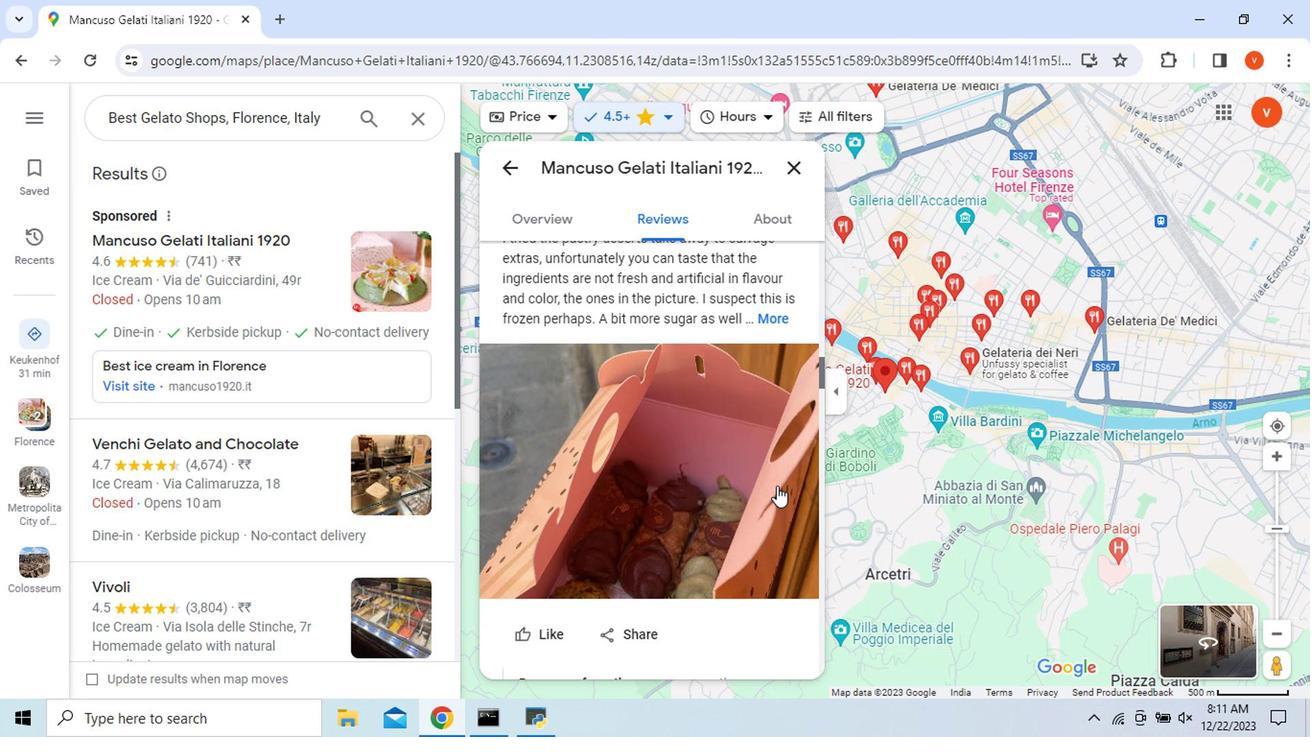 
Action: Mouse scrolled (777, 486) with delta (0, -1)
Screenshot: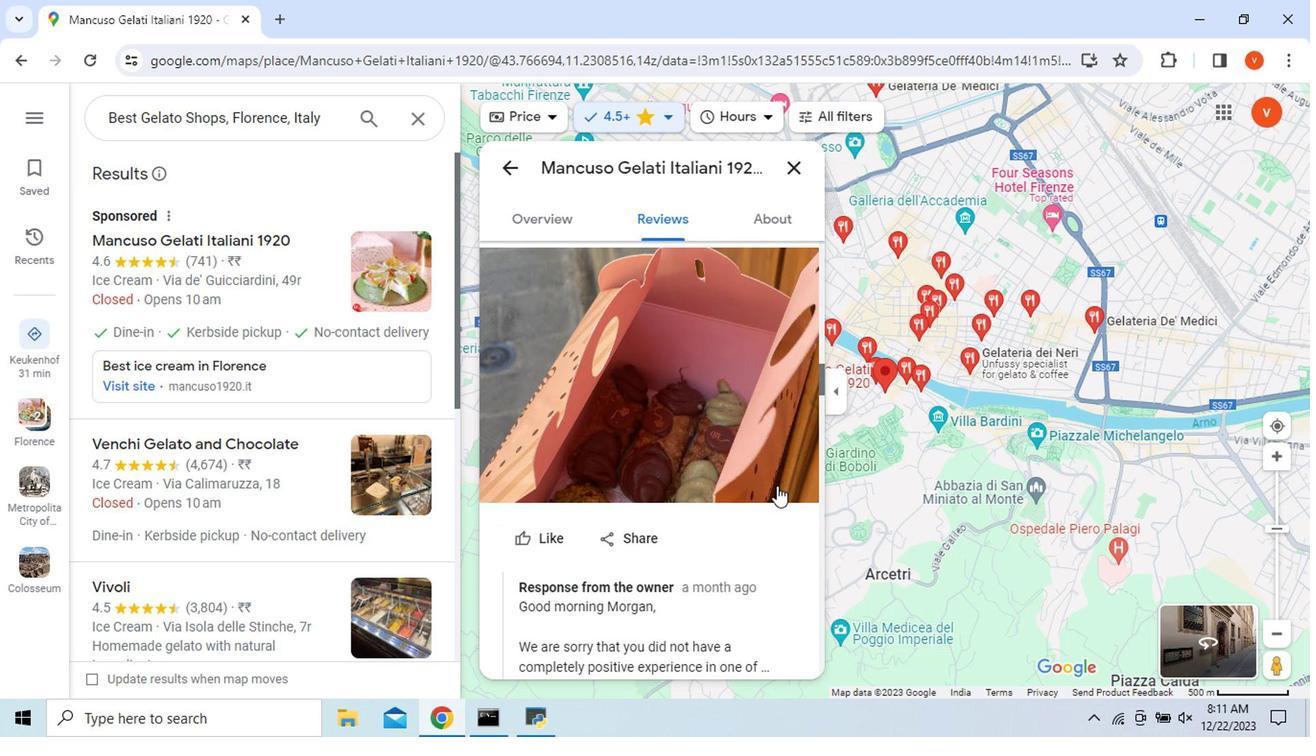 
Action: Mouse scrolled (777, 486) with delta (0, -1)
Screenshot: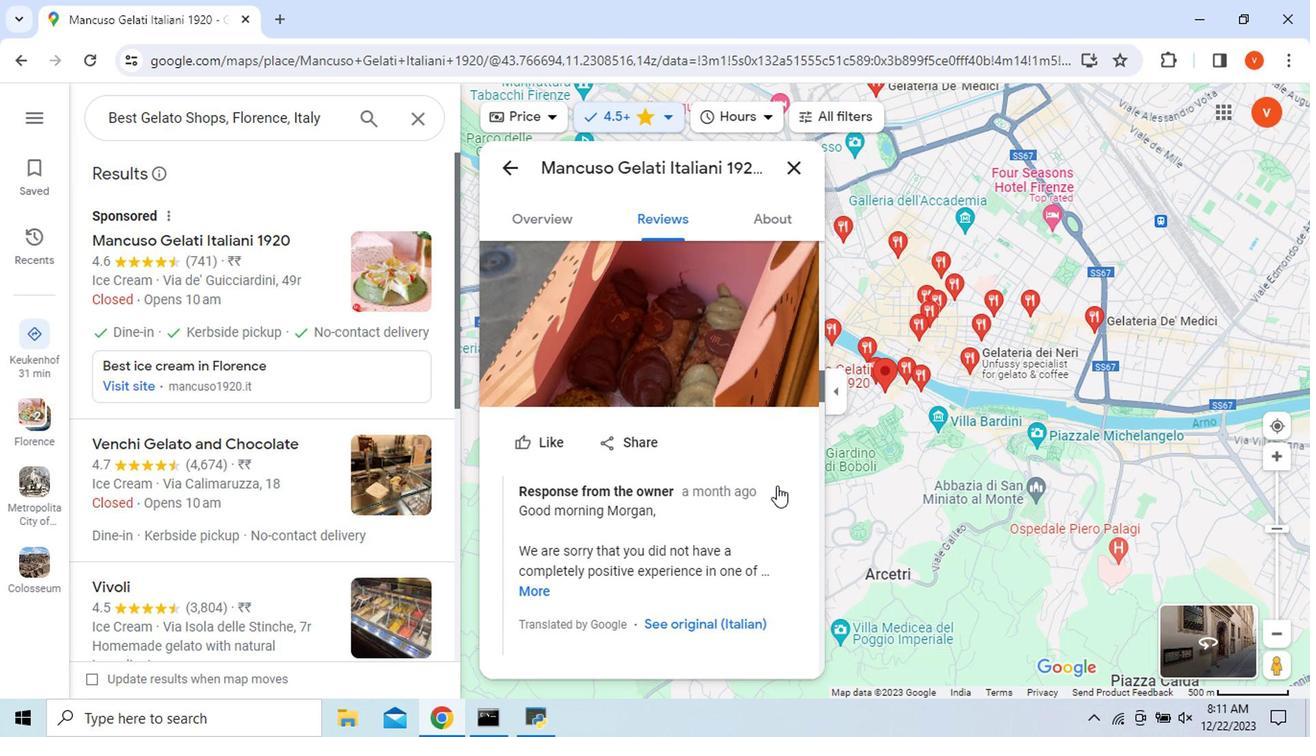 
Action: Mouse scrolled (777, 486) with delta (0, -1)
Screenshot: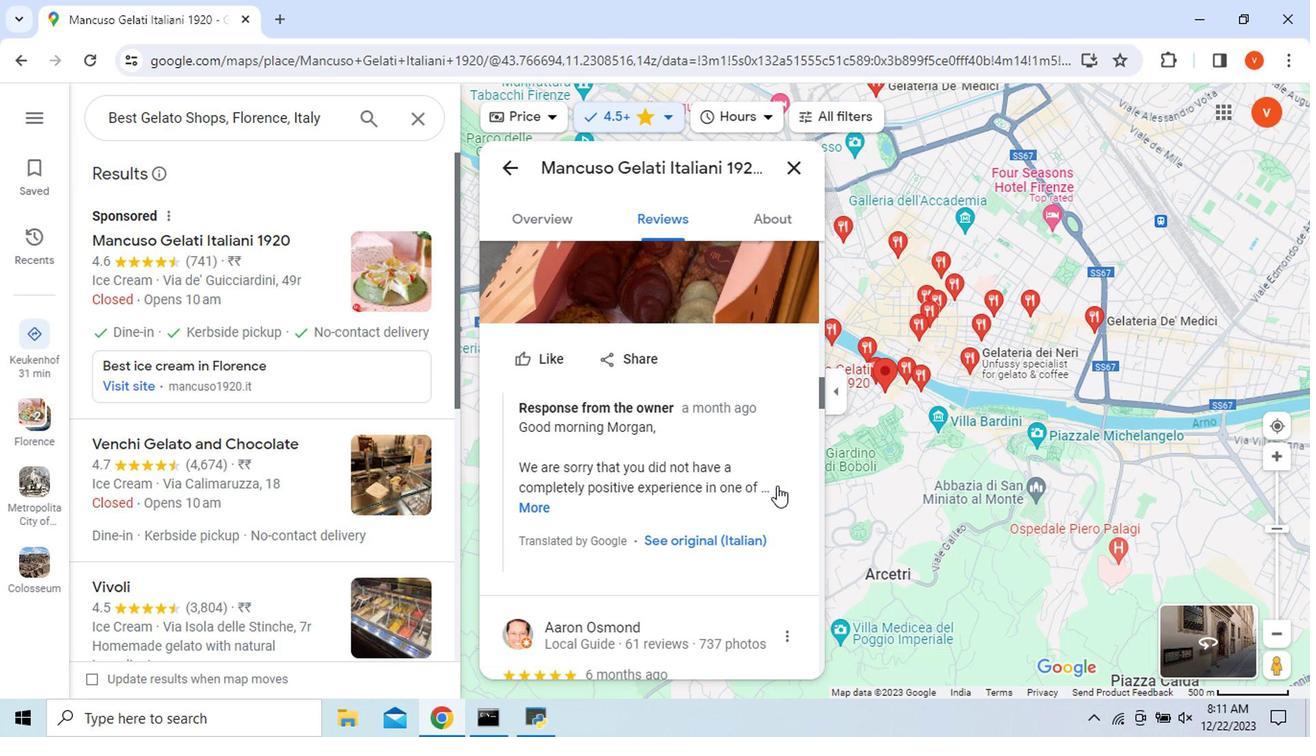 
Action: Mouse scrolled (777, 486) with delta (0, -1)
Screenshot: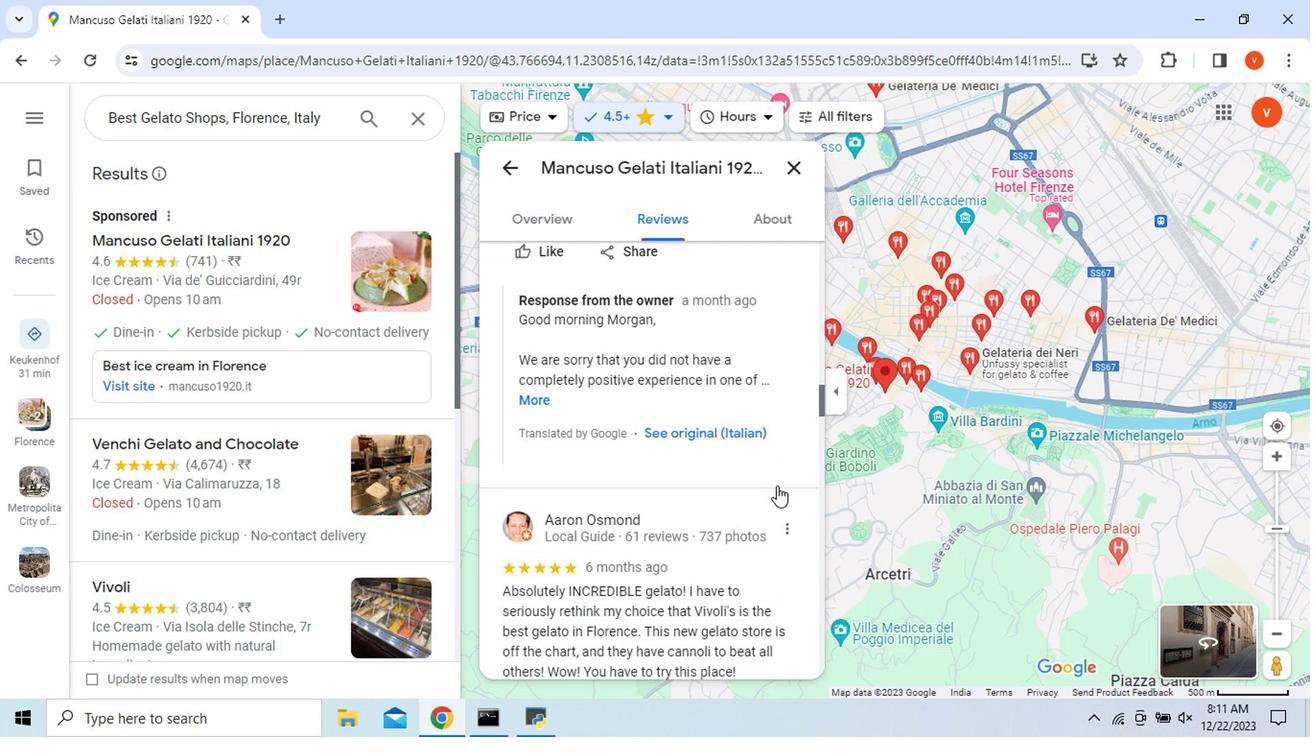 
Action: Mouse scrolled (777, 486) with delta (0, -1)
Screenshot: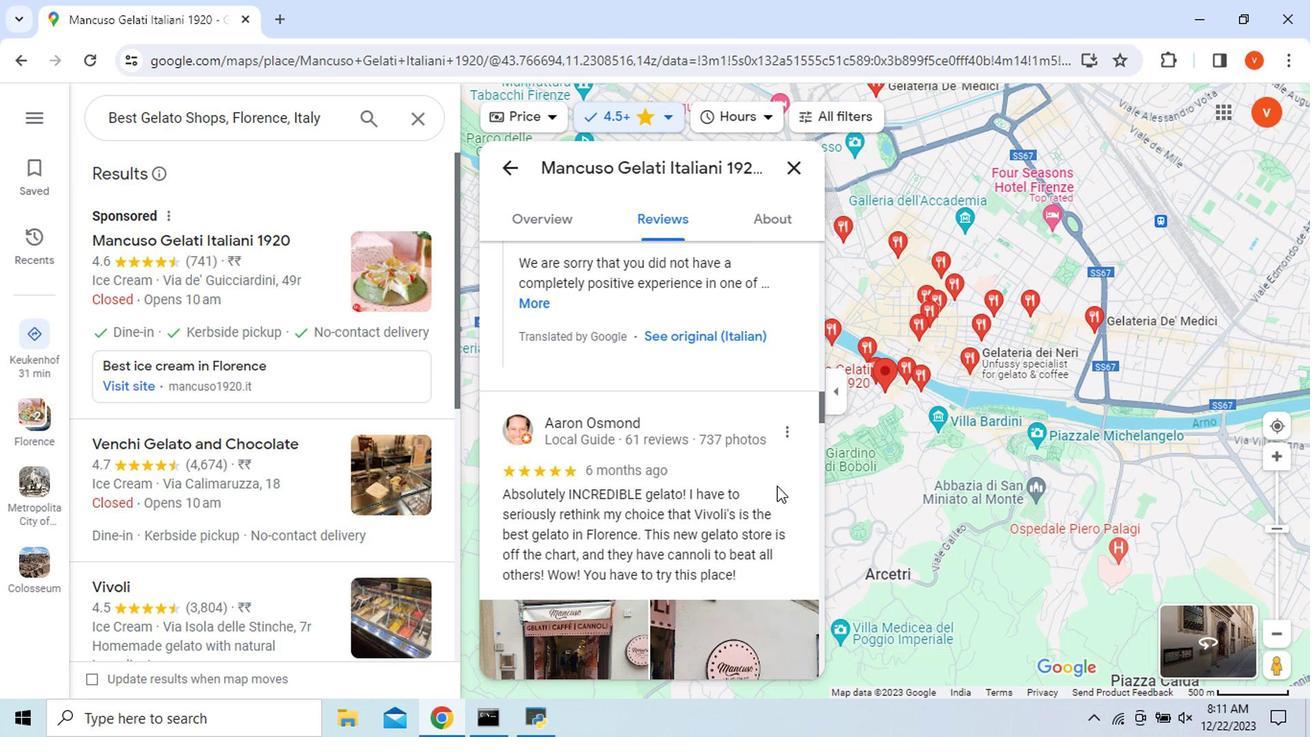 
Action: Mouse scrolled (777, 486) with delta (0, -1)
Screenshot: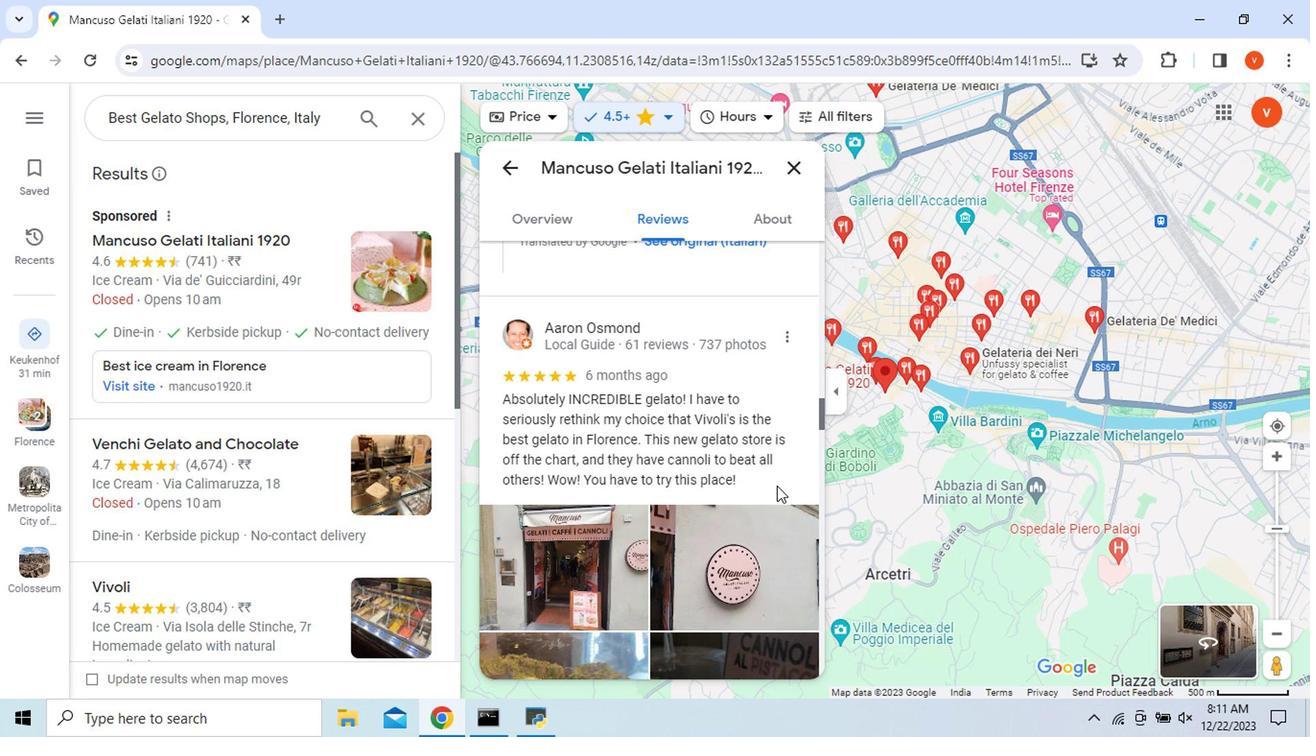 
Action: Mouse moved to (738, 448)
Screenshot: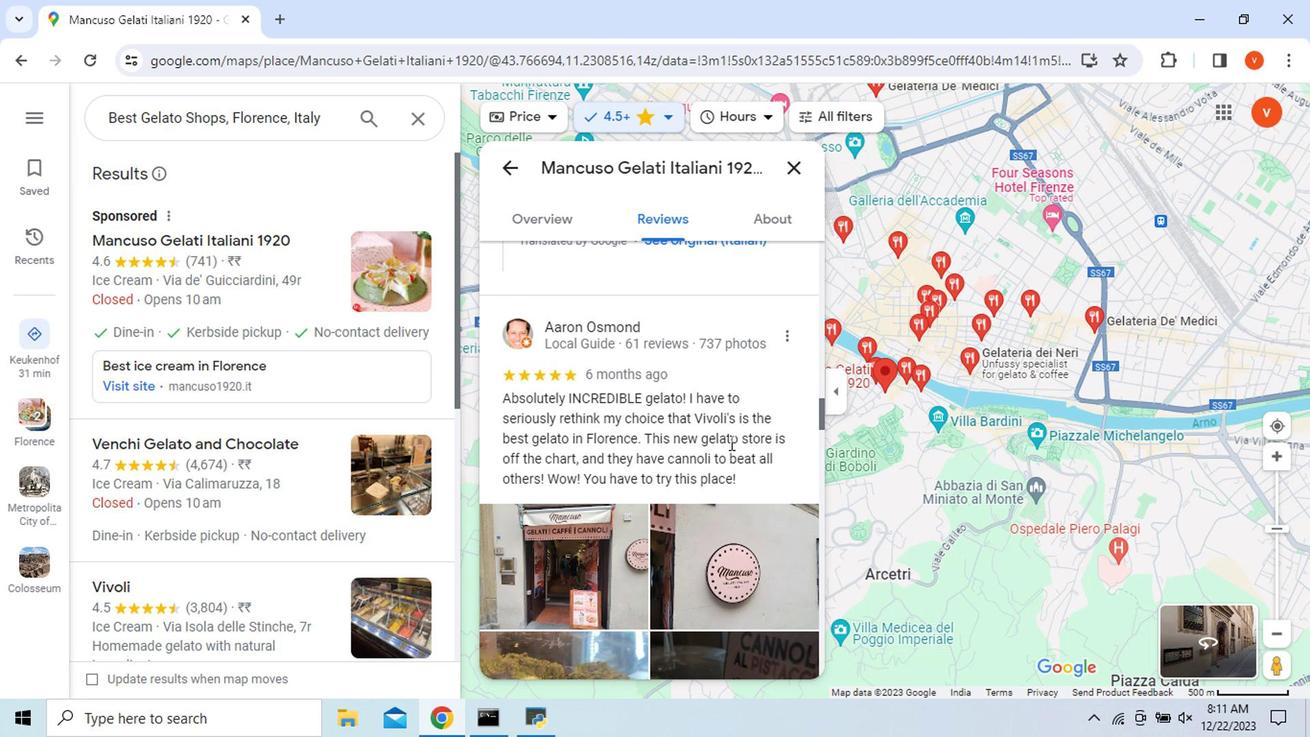 
Action: Mouse scrolled (738, 447) with delta (0, 0)
Screenshot: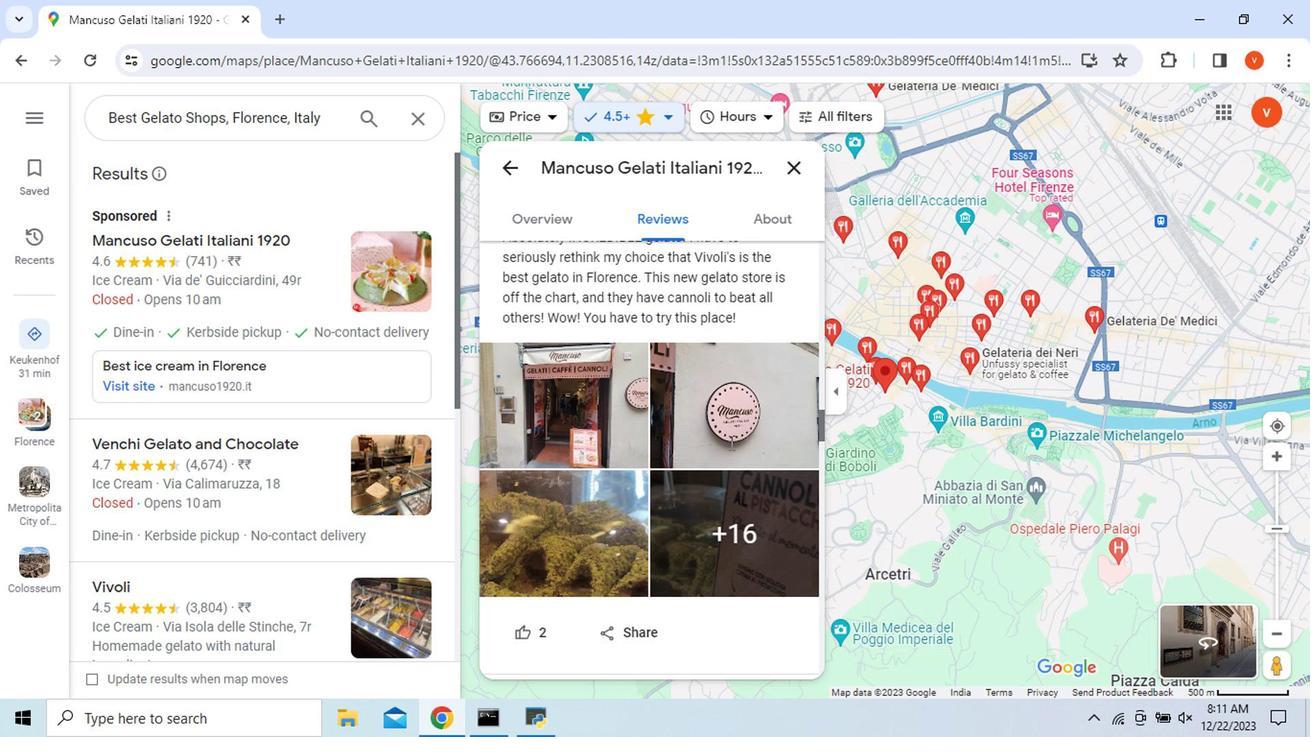 
Action: Mouse scrolled (738, 447) with delta (0, 0)
Screenshot: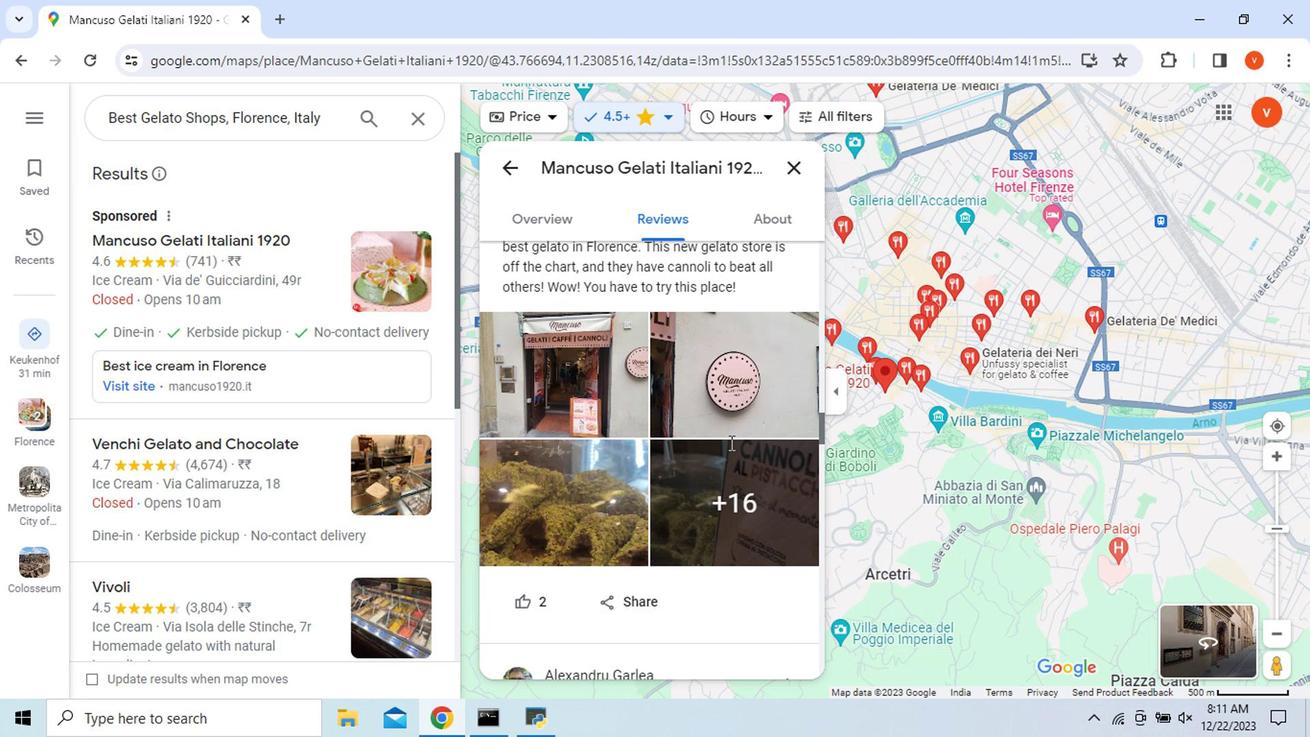 
Action: Mouse scrolled (738, 447) with delta (0, 0)
Screenshot: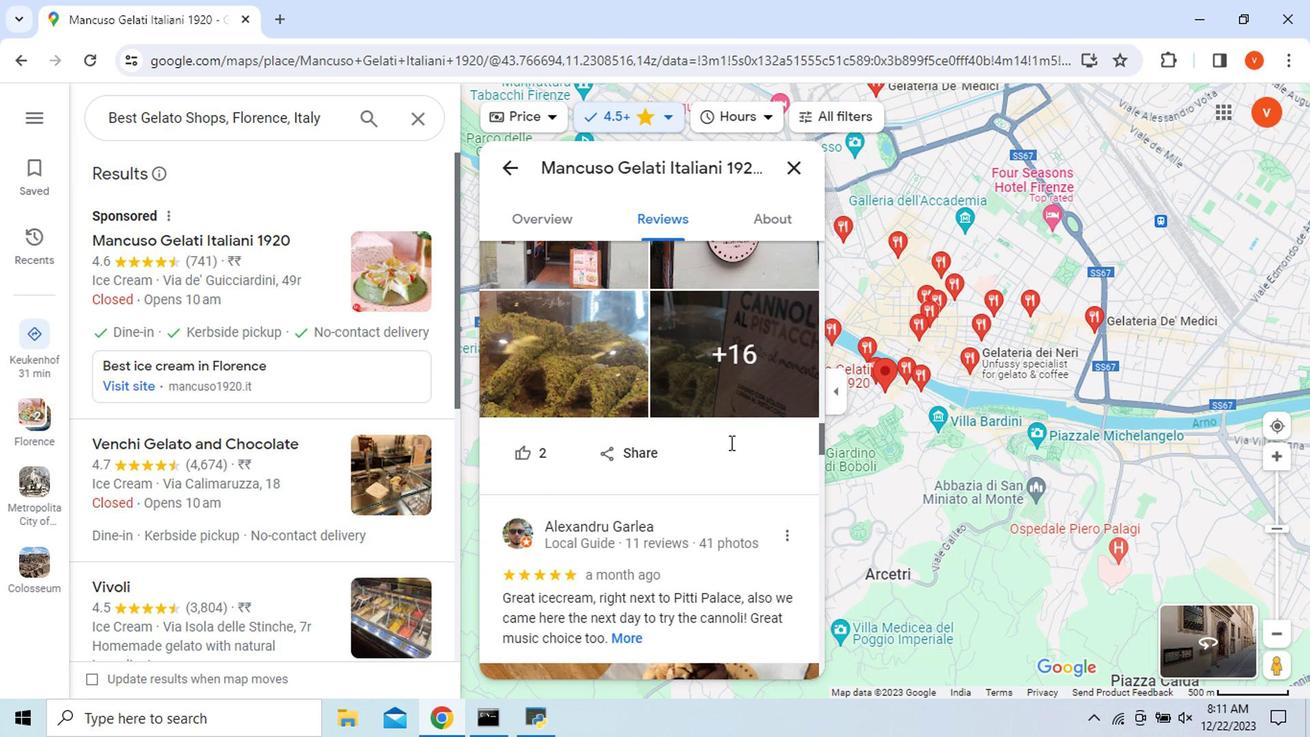 
Action: Mouse scrolled (738, 447) with delta (0, 0)
Screenshot: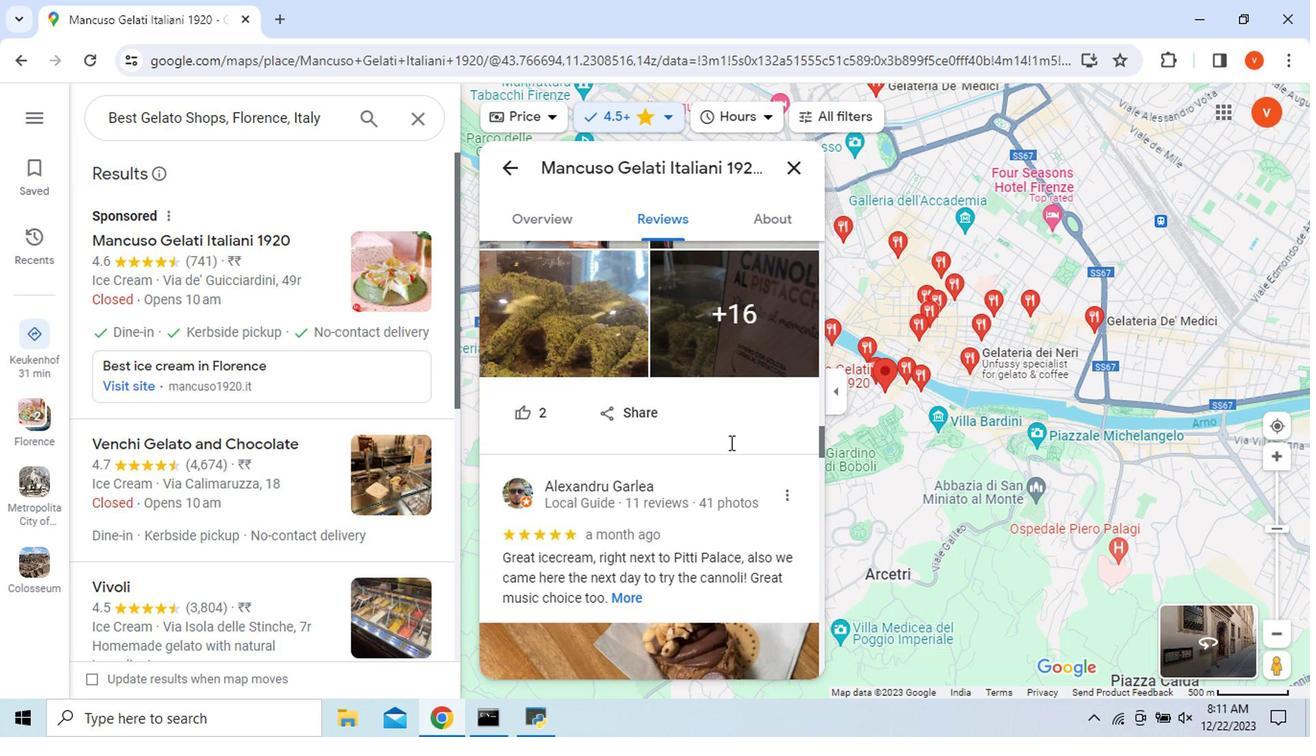 
Action: Mouse scrolled (738, 447) with delta (0, 0)
Screenshot: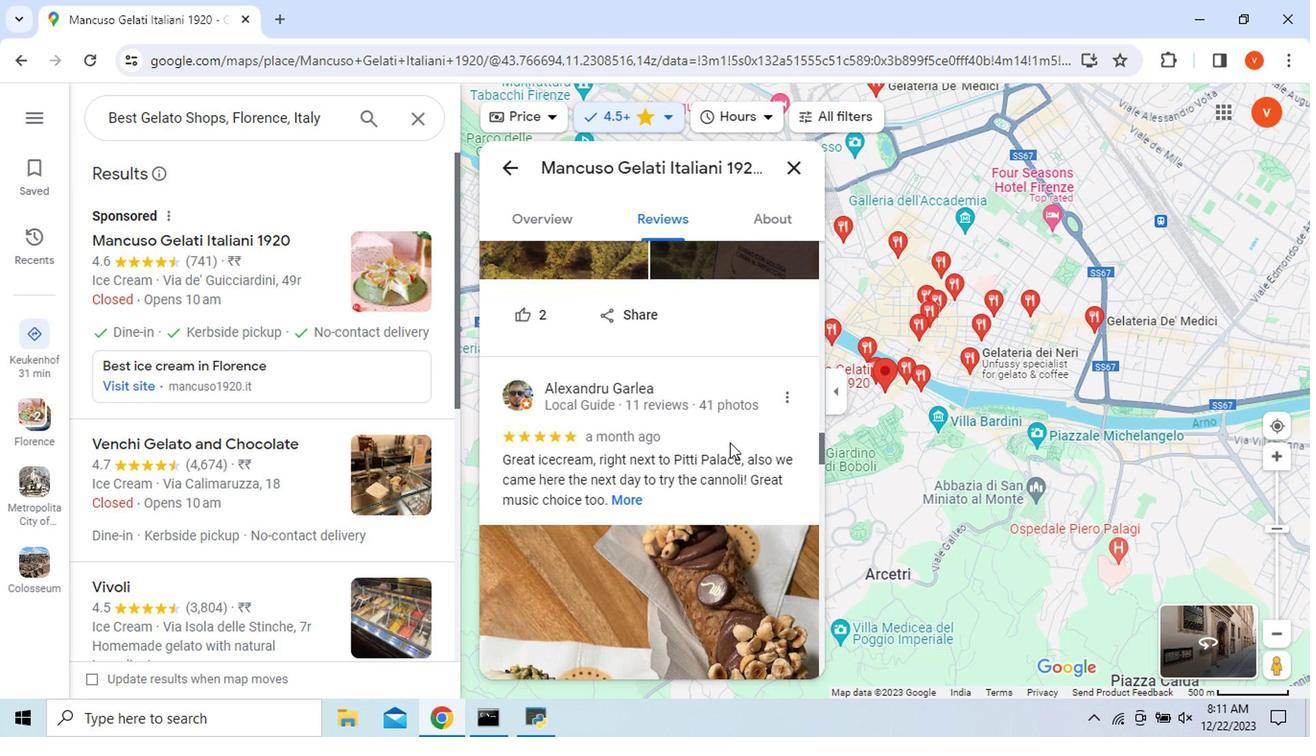 
Action: Mouse scrolled (738, 447) with delta (0, 0)
Screenshot: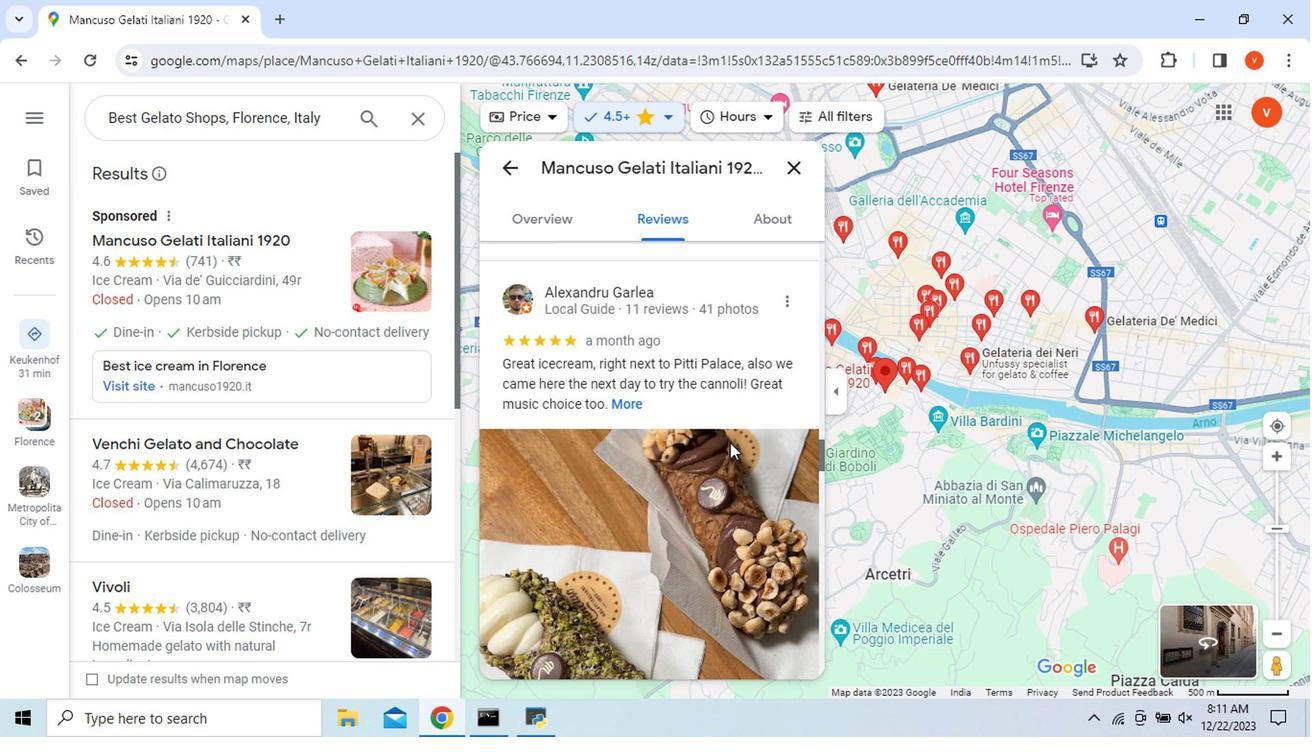 
Action: Mouse scrolled (738, 447) with delta (0, 0)
Screenshot: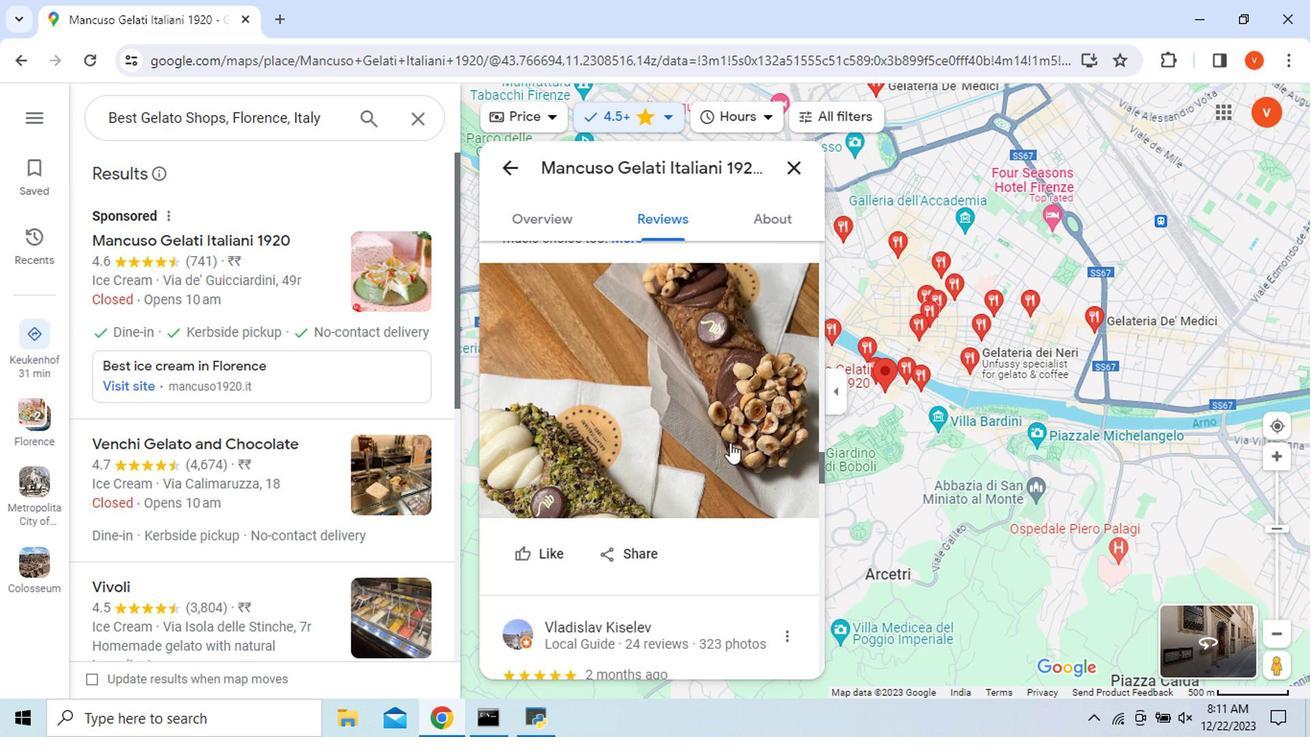 
Action: Mouse scrolled (738, 447) with delta (0, 0)
Screenshot: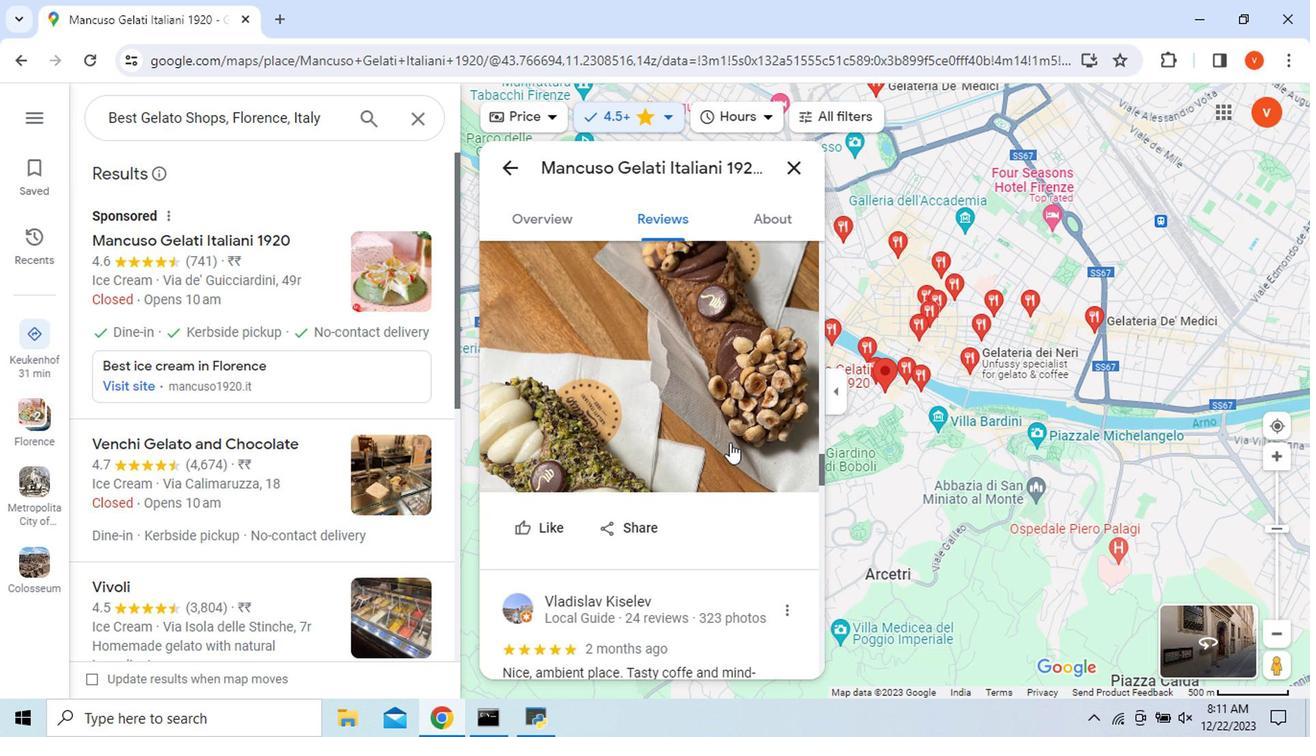 
Action: Mouse moved to (556, 193)
Screenshot: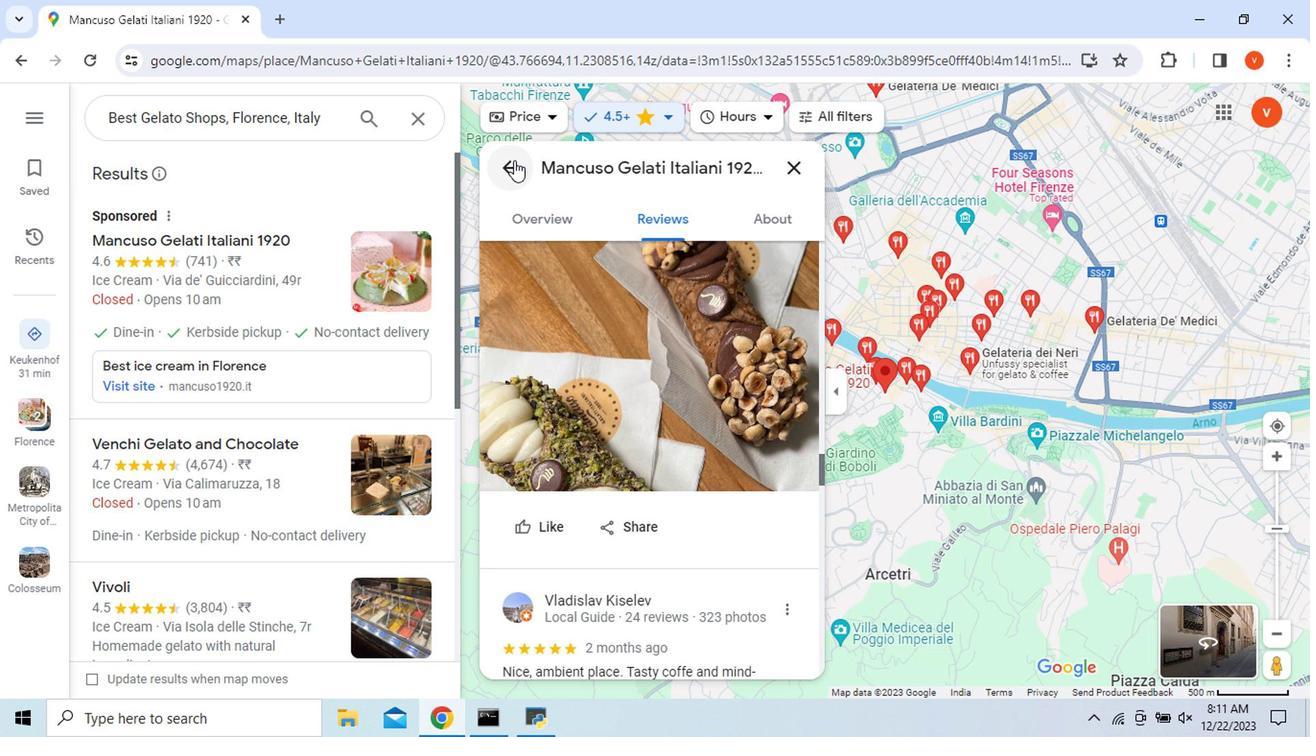 
Action: Mouse pressed left at (556, 193)
Screenshot: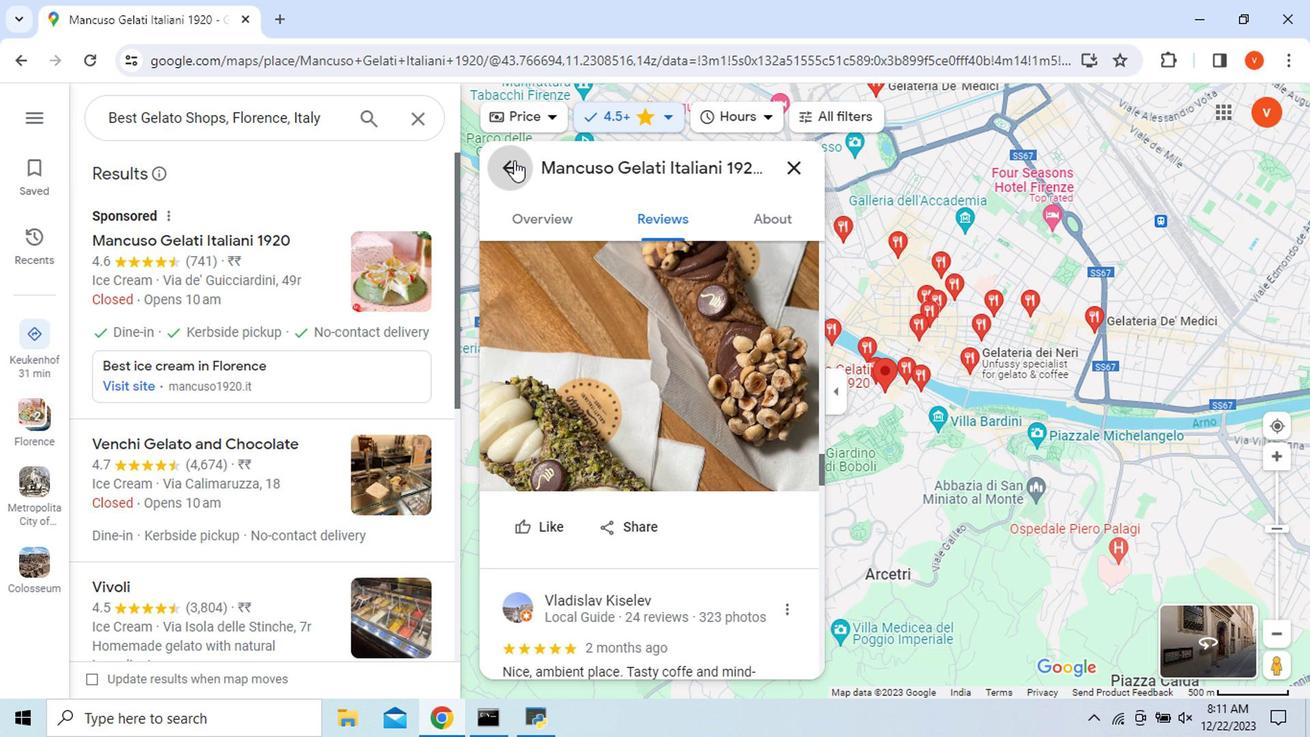 
Action: Mouse moved to (784, 206)
Screenshot: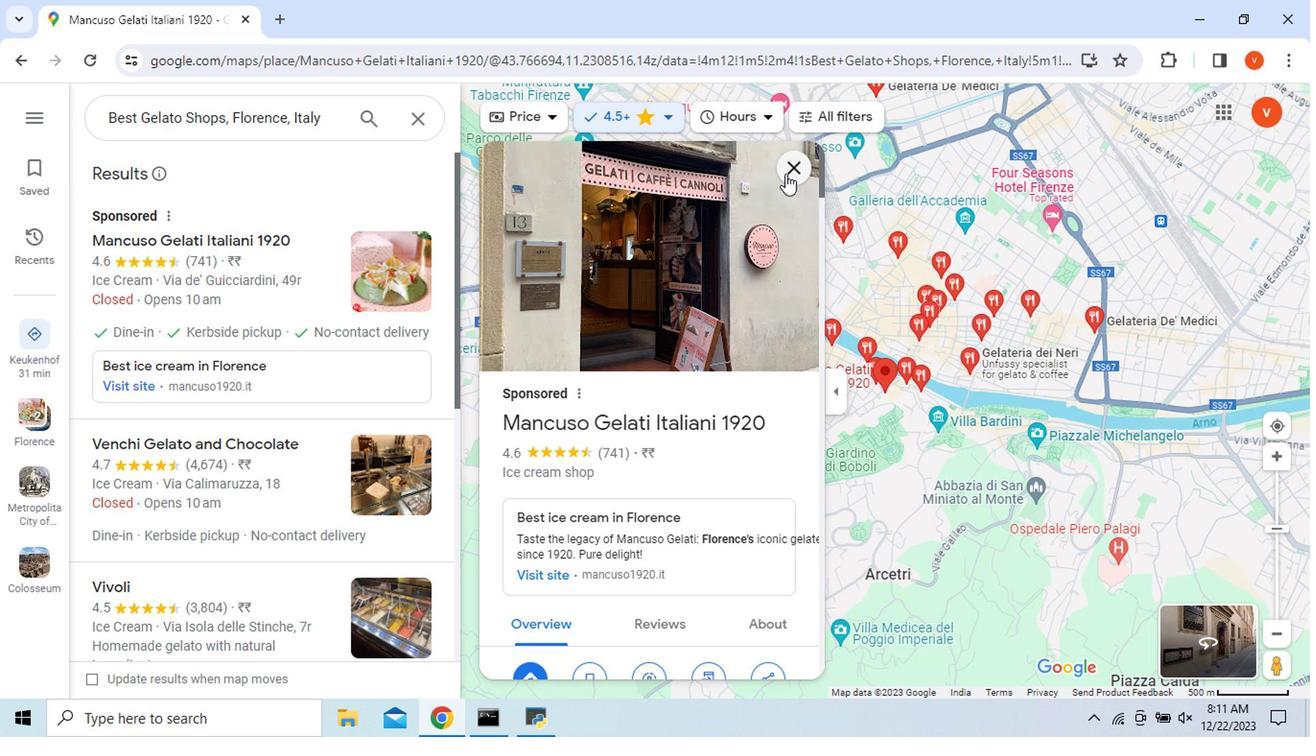 
Action: Mouse pressed left at (784, 206)
Screenshot: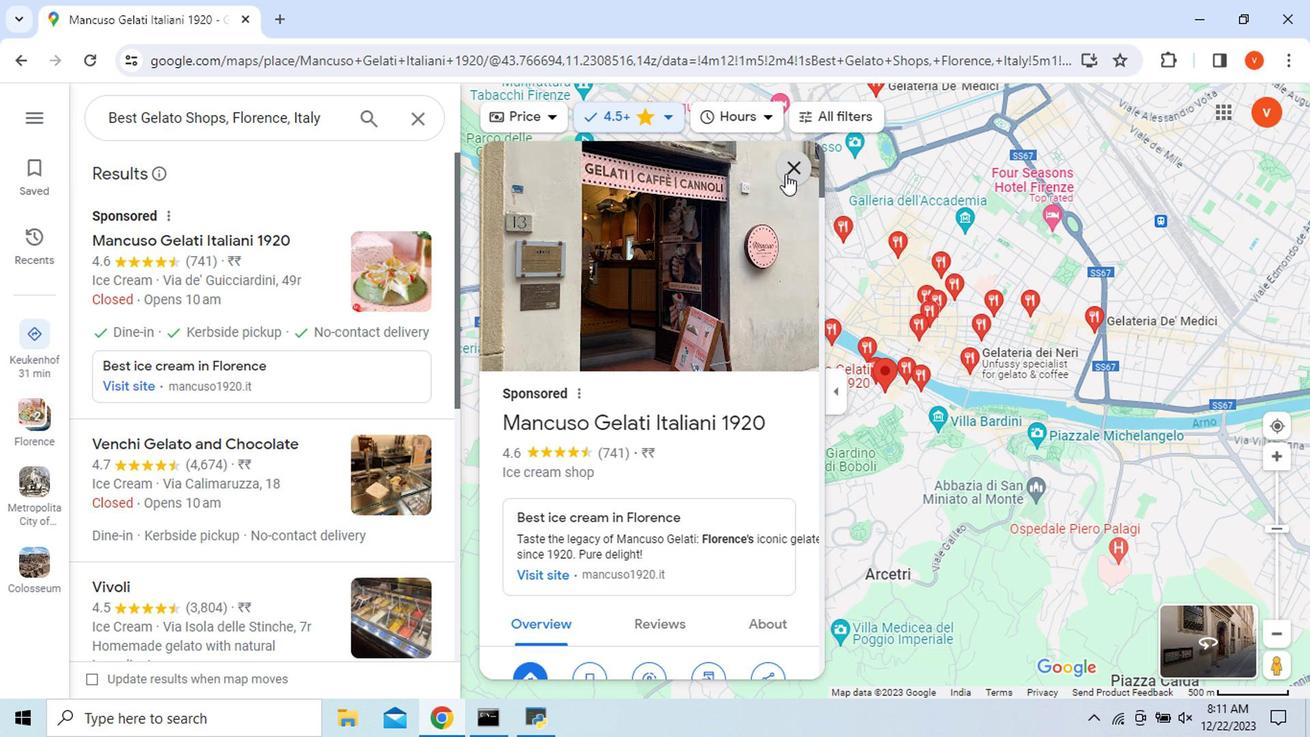 
Action: Mouse moved to (384, 472)
Screenshot: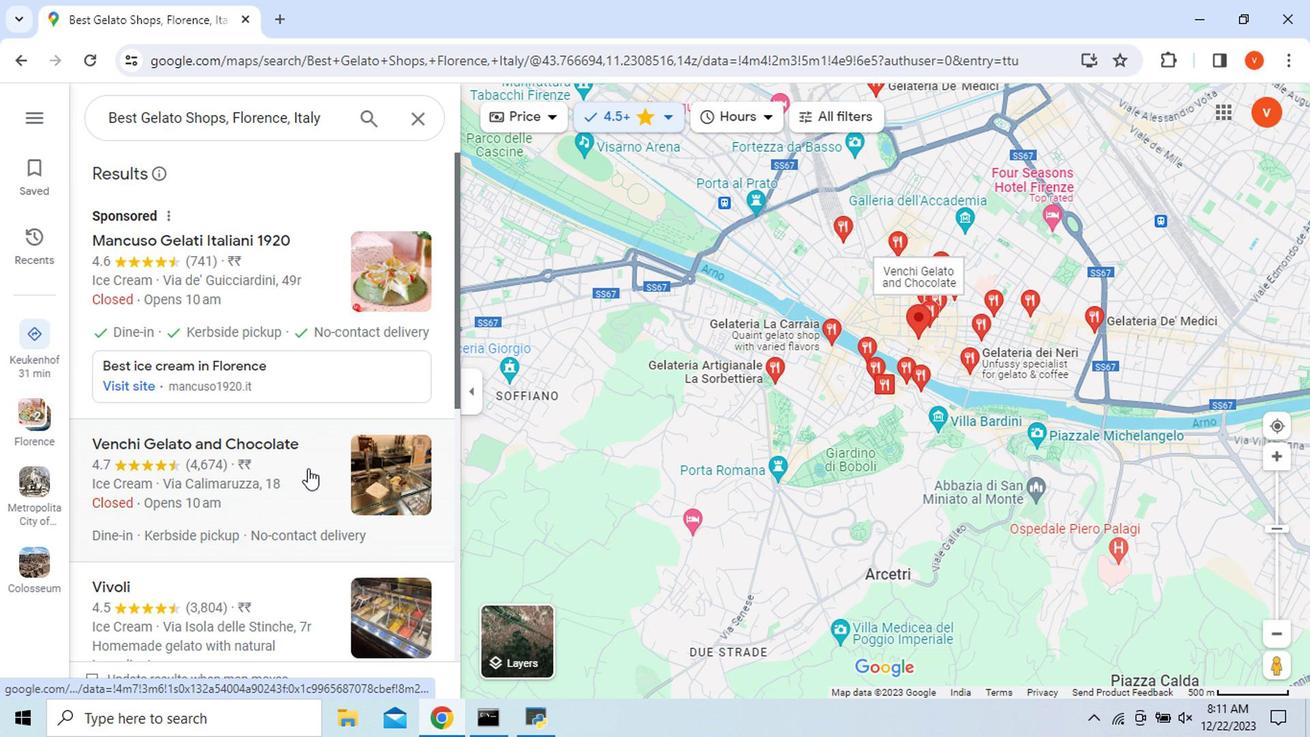 
Action: Mouse pressed left at (384, 472)
Screenshot: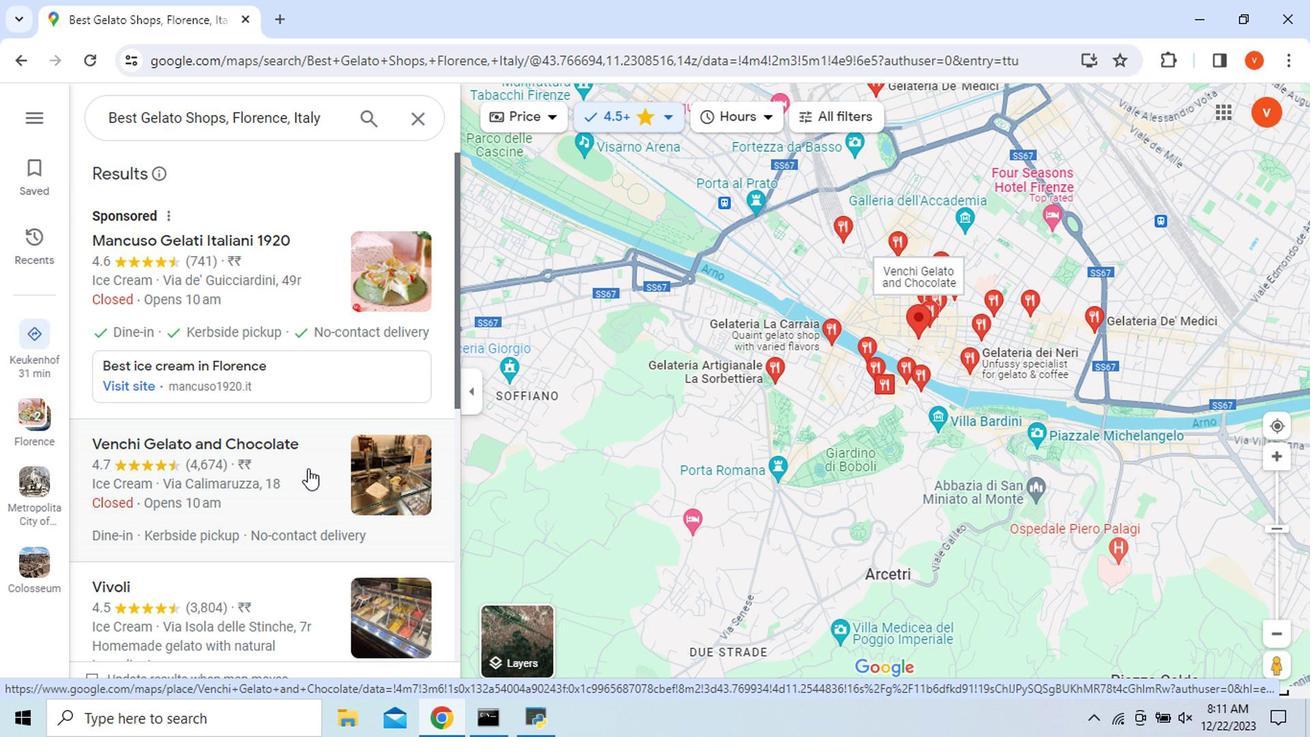 
Action: Mouse moved to (612, 490)
Screenshot: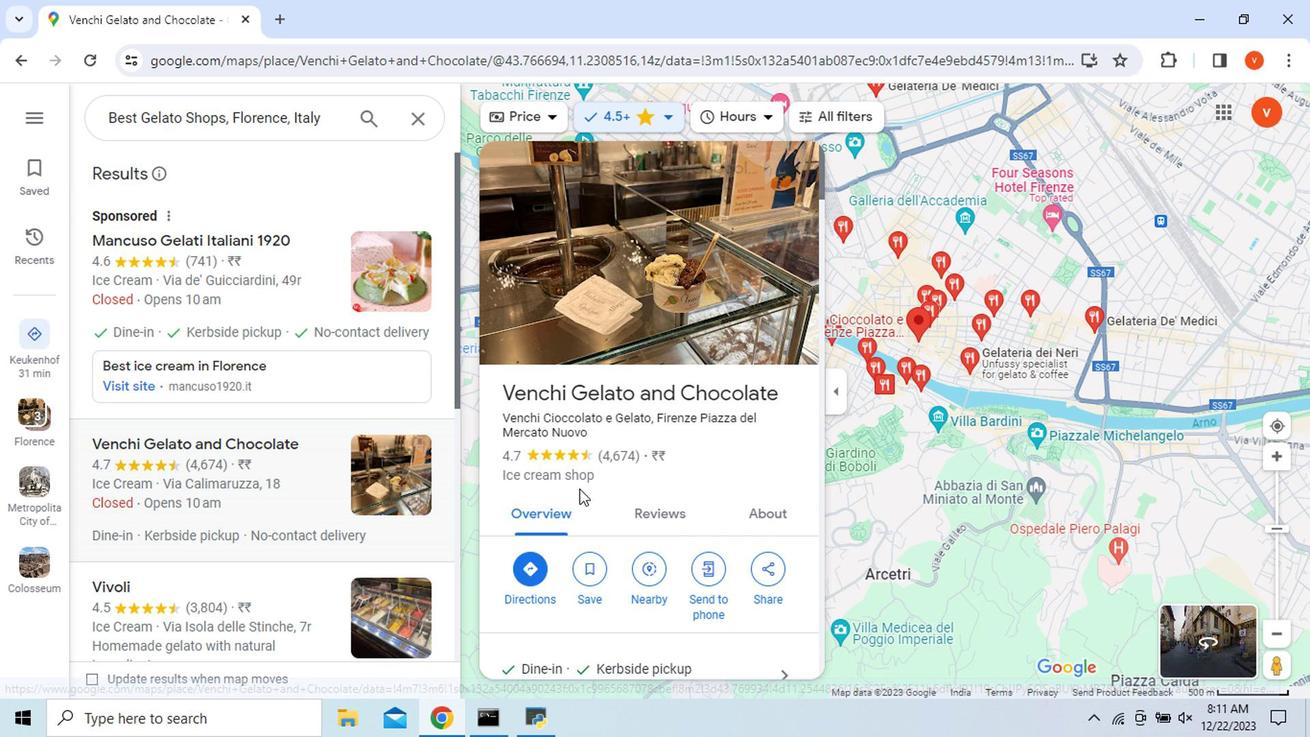 
Action: Mouse scrolled (612, 489) with delta (0, 0)
Screenshot: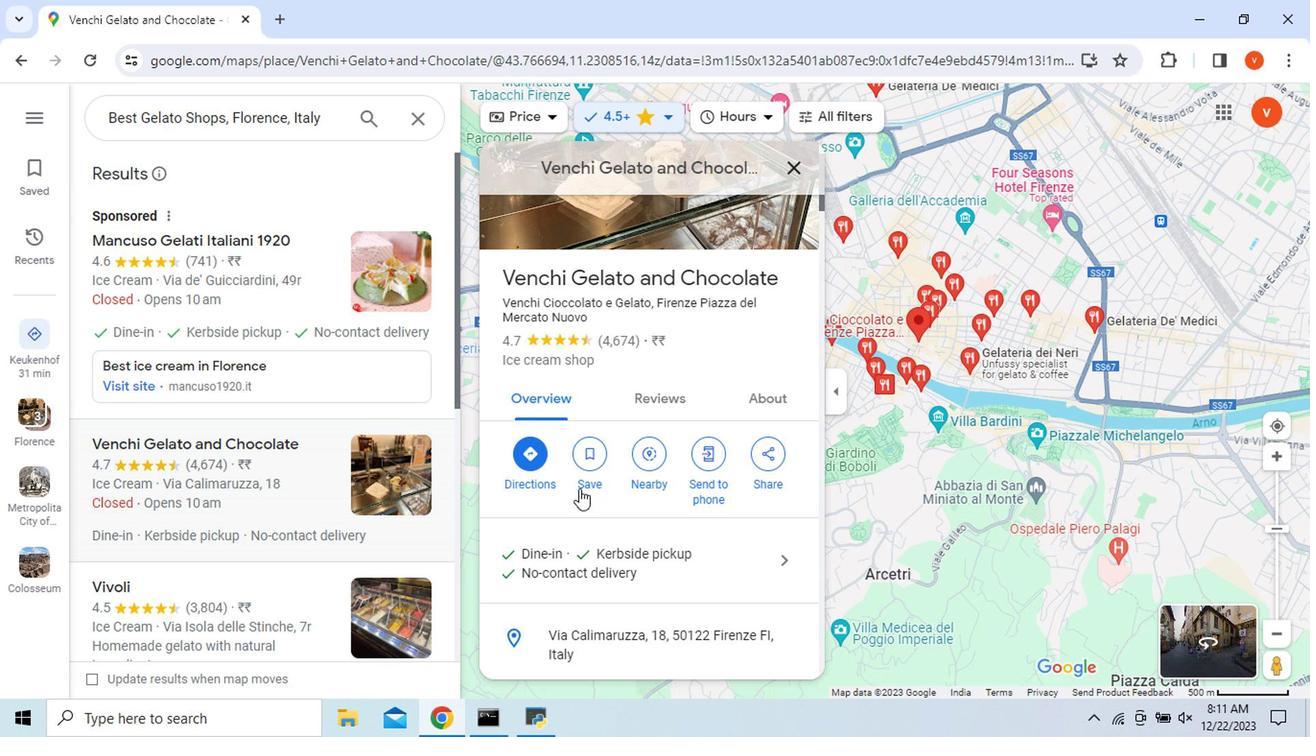 
Action: Mouse scrolled (612, 489) with delta (0, 0)
Screenshot: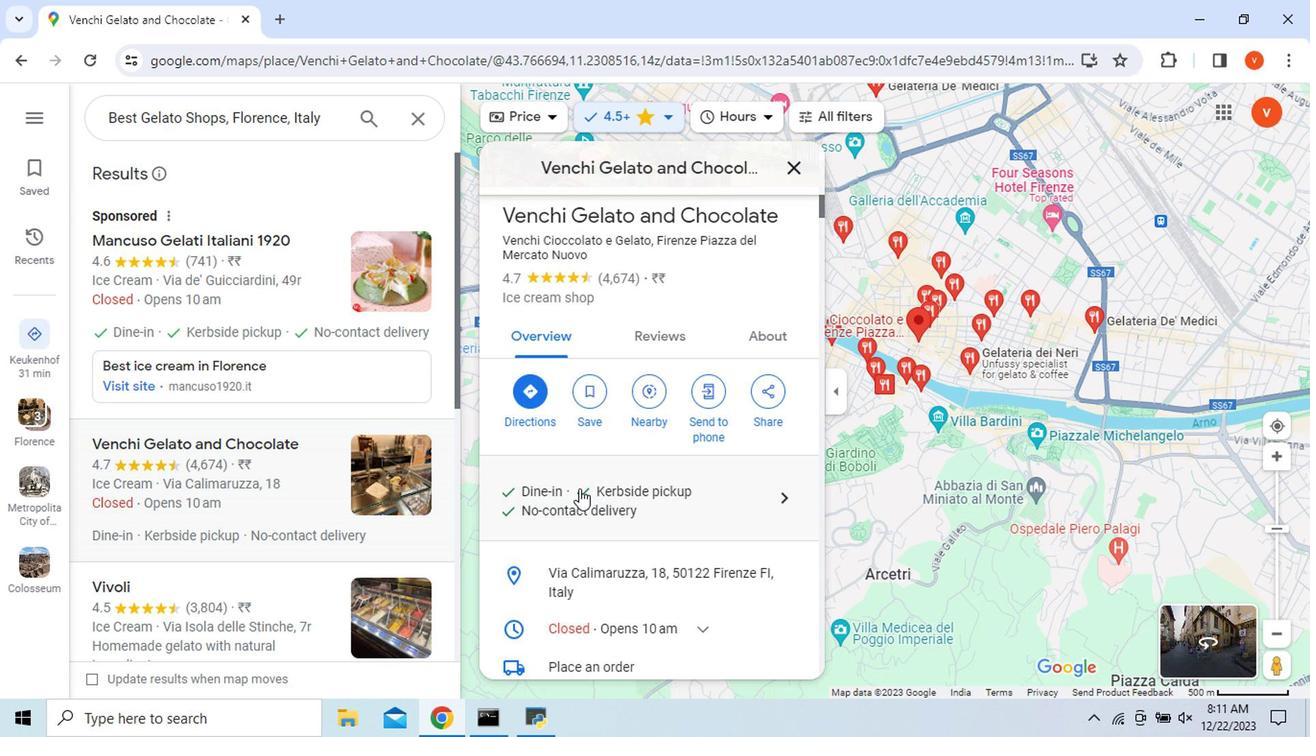
Action: Mouse moved to (779, 485)
Screenshot: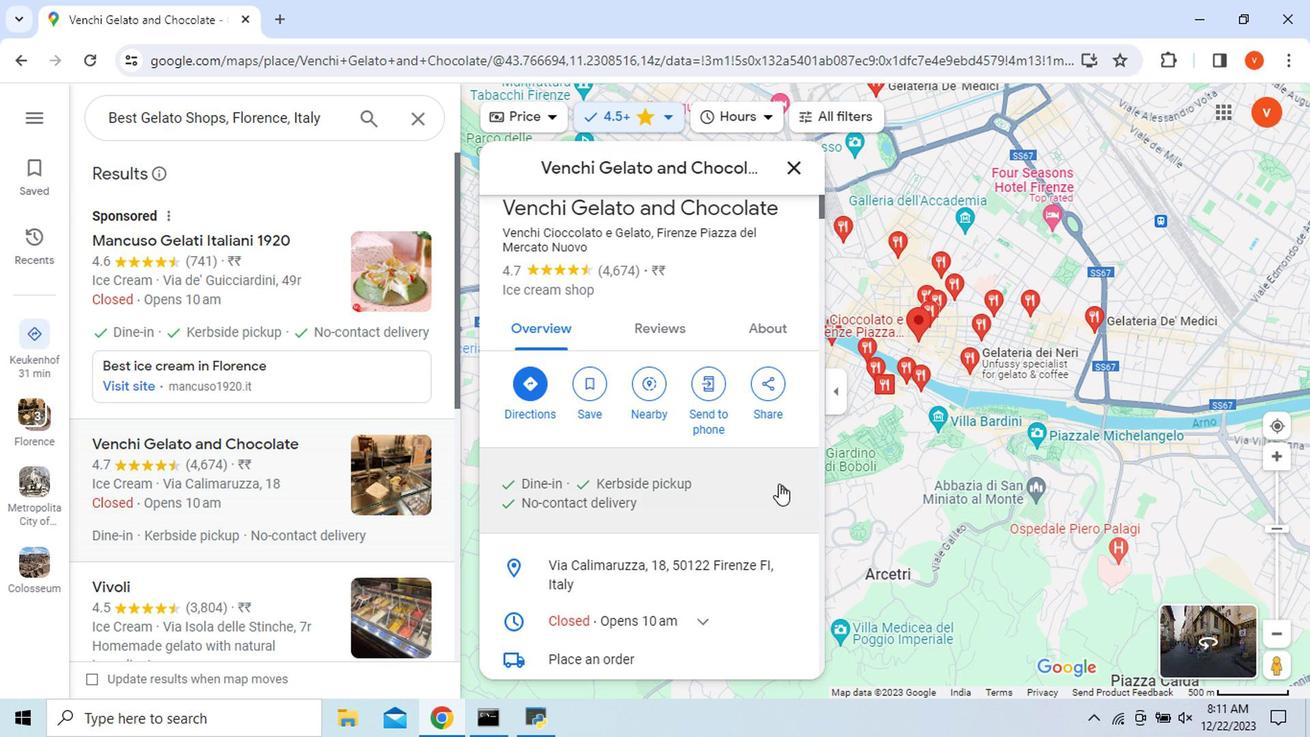 
Action: Mouse pressed left at (779, 485)
Screenshot: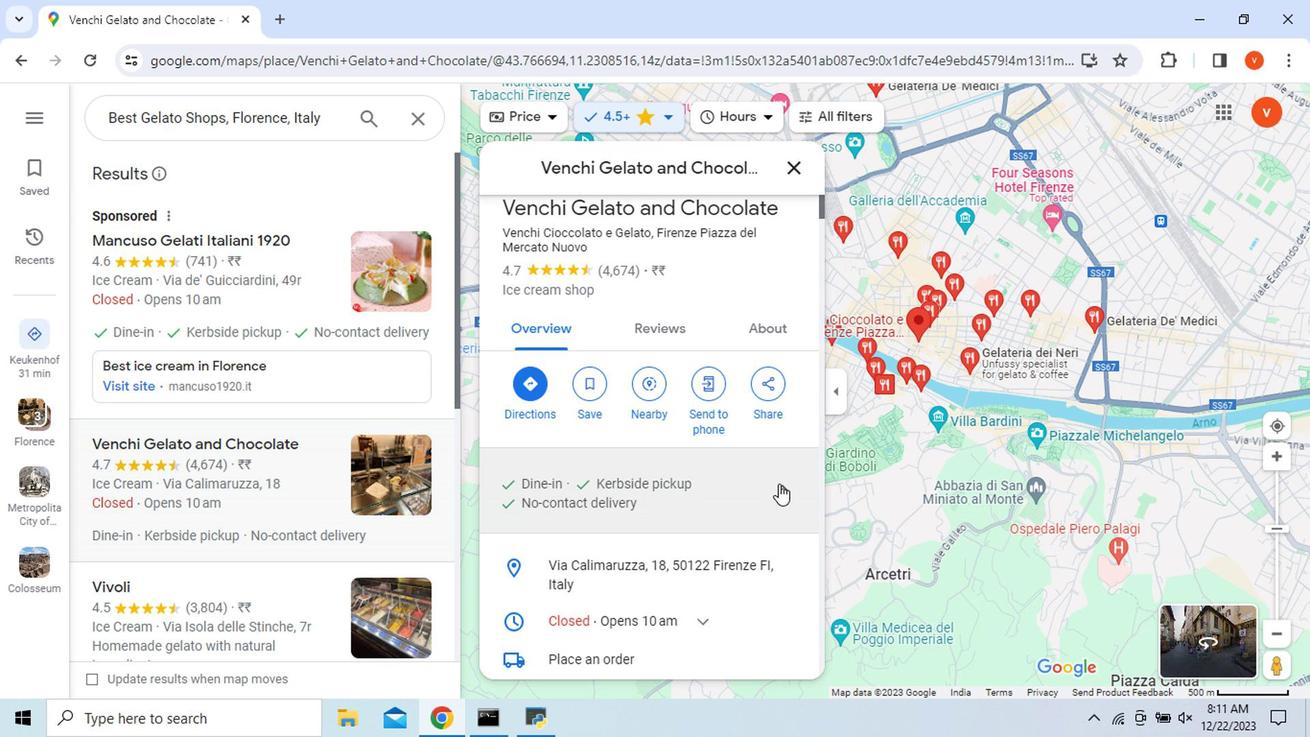 
Action: Mouse scrolled (779, 485) with delta (0, 0)
Screenshot: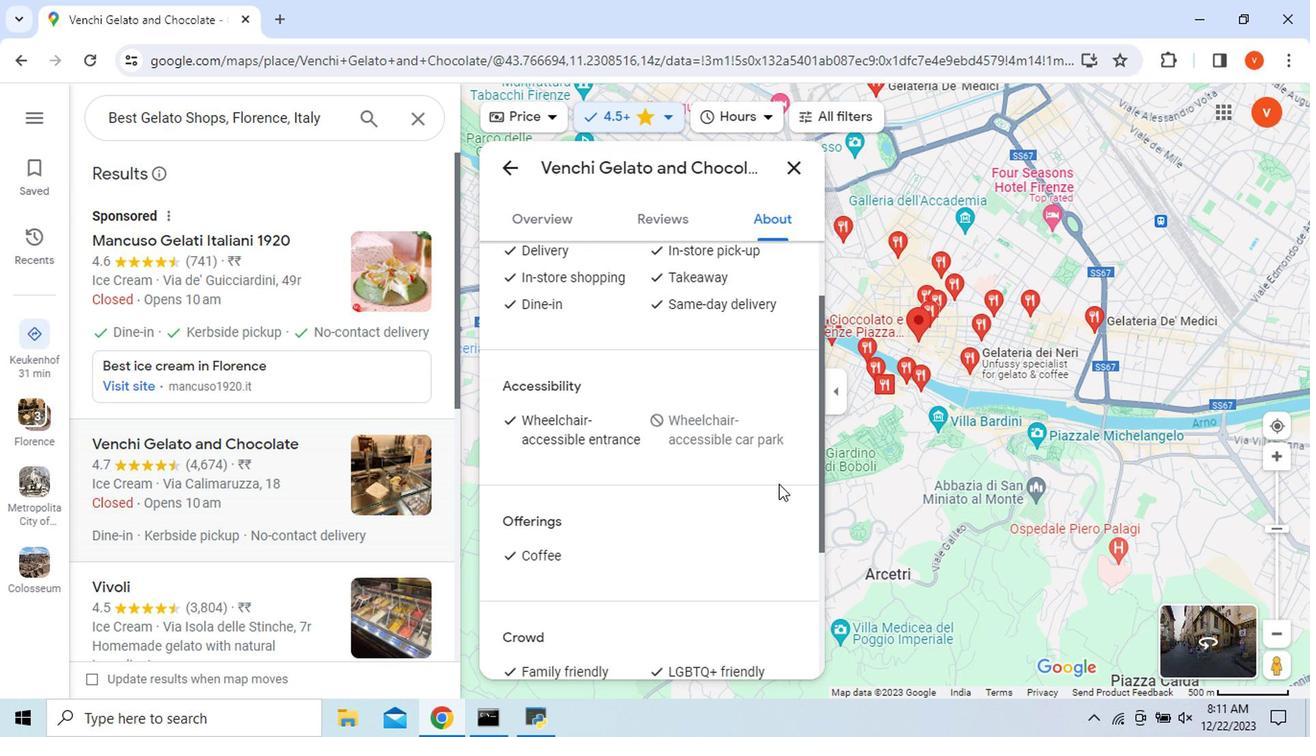 
Action: Mouse scrolled (779, 485) with delta (0, 0)
Screenshot: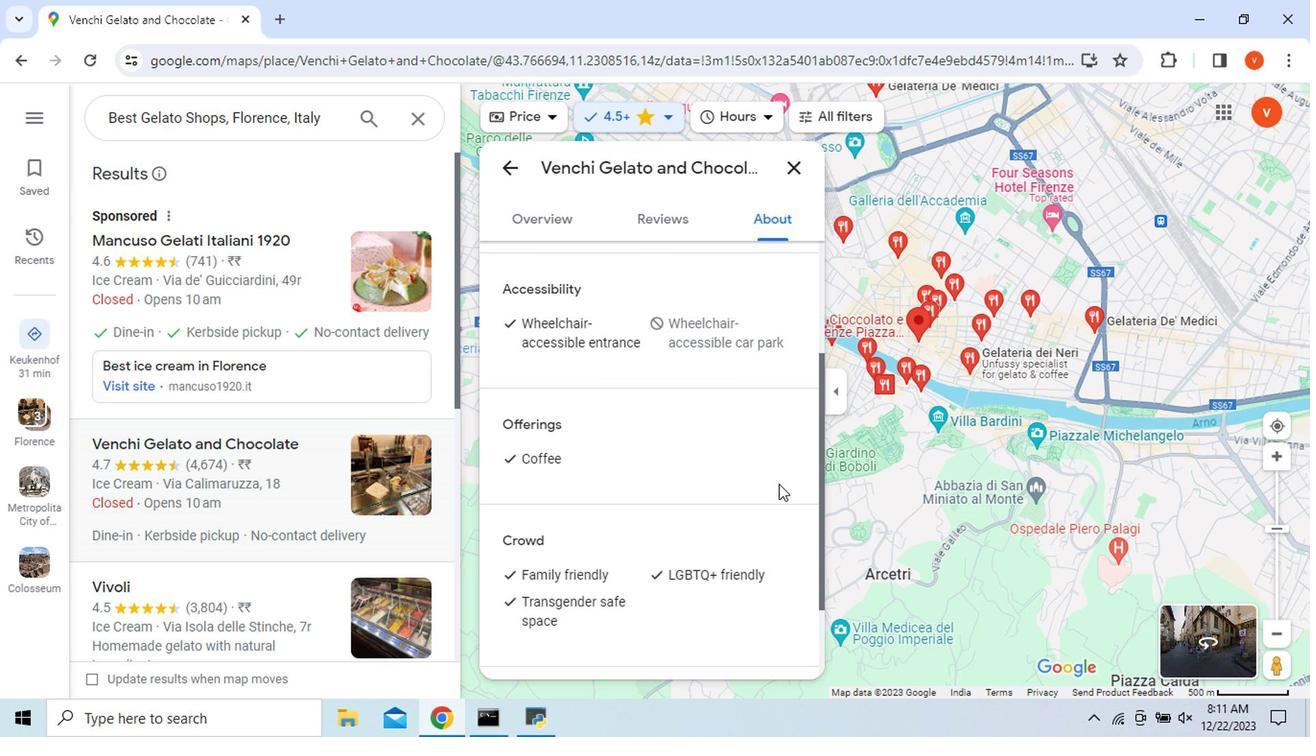 
Action: Mouse scrolled (779, 485) with delta (0, 0)
Screenshot: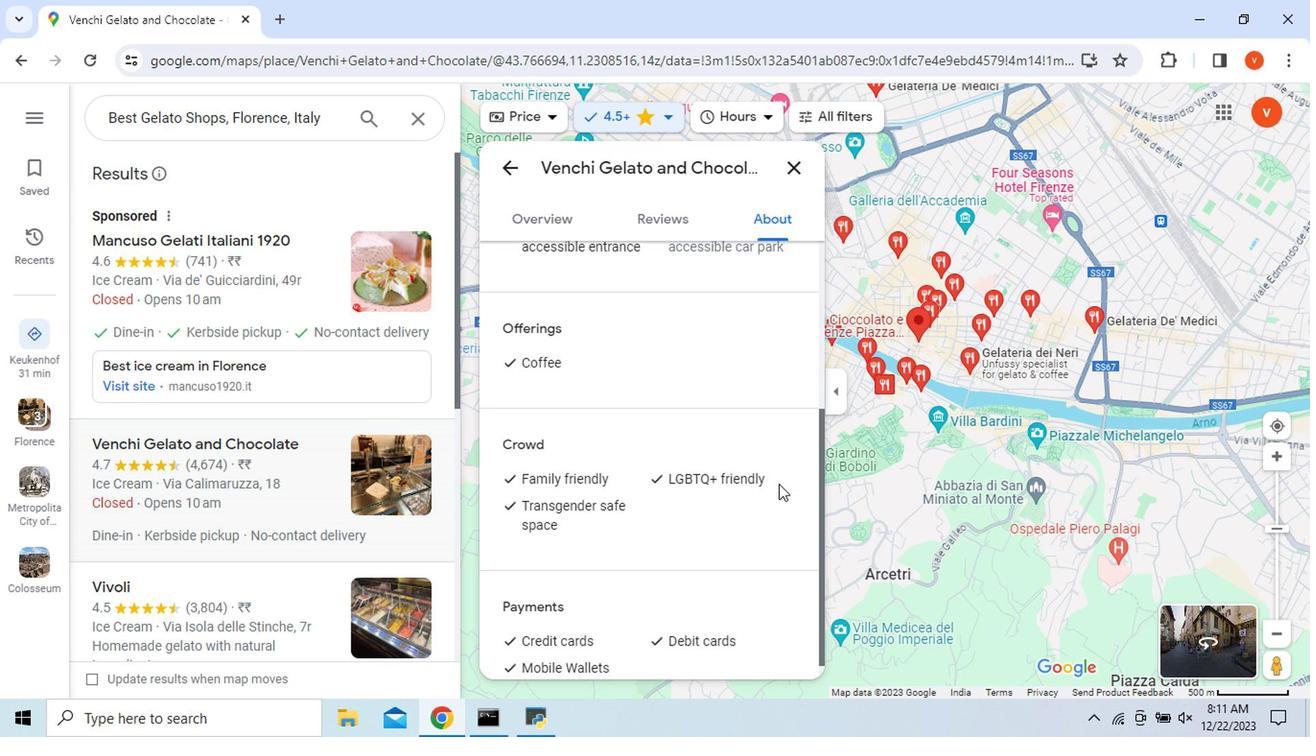 
Action: Mouse scrolled (779, 485) with delta (0, 0)
Screenshot: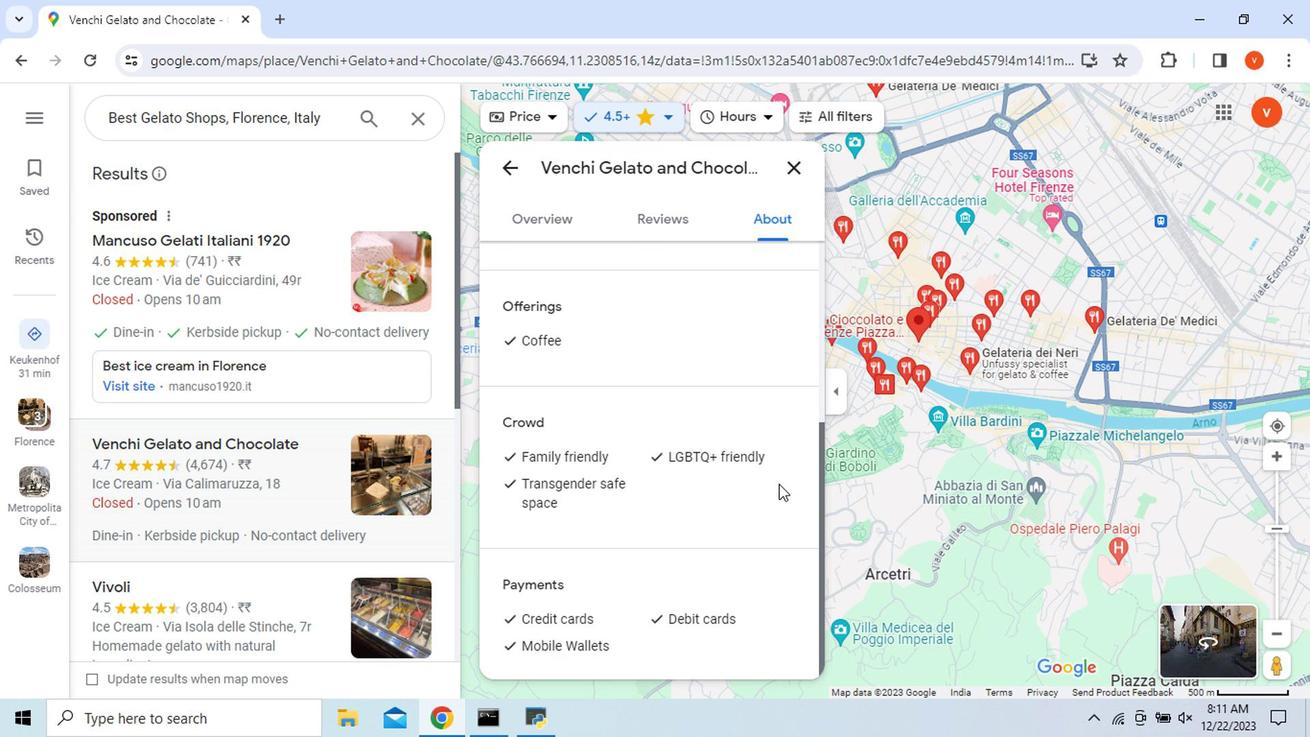 
Action: Mouse moved to (559, 200)
Screenshot: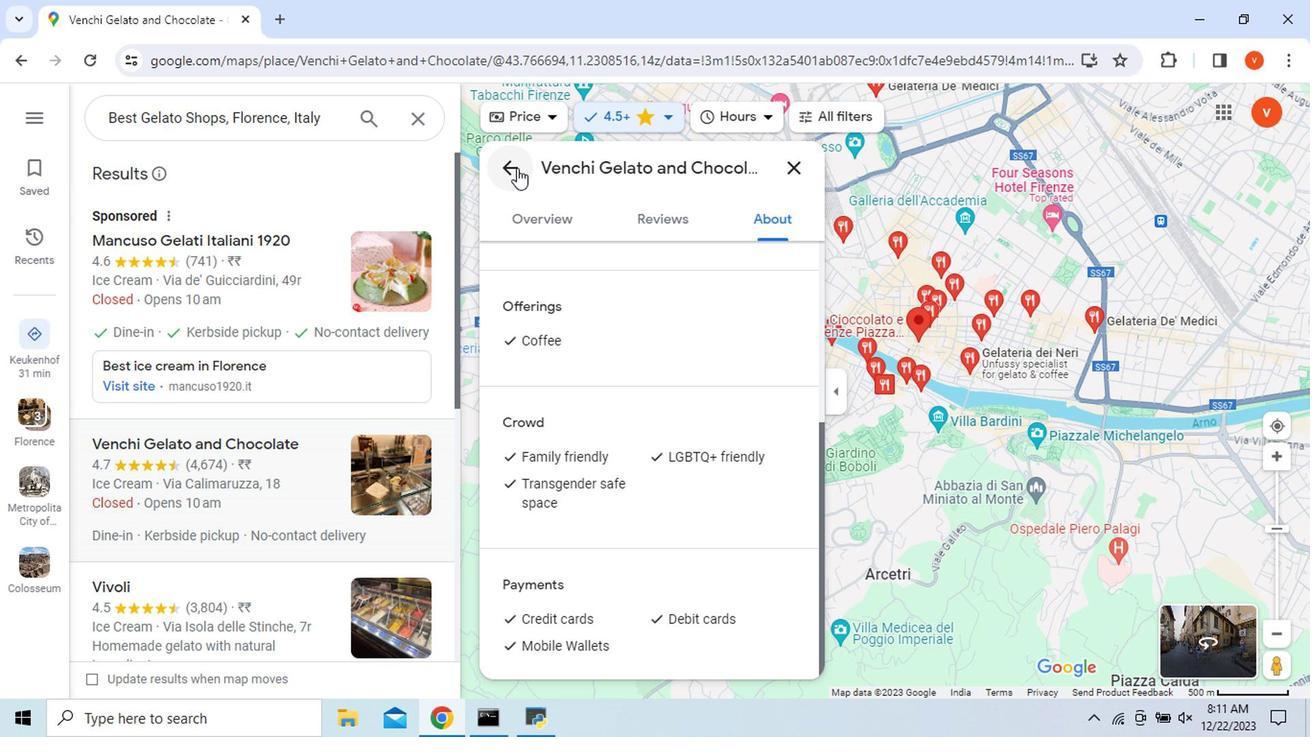 
Action: Mouse pressed left at (559, 200)
Screenshot: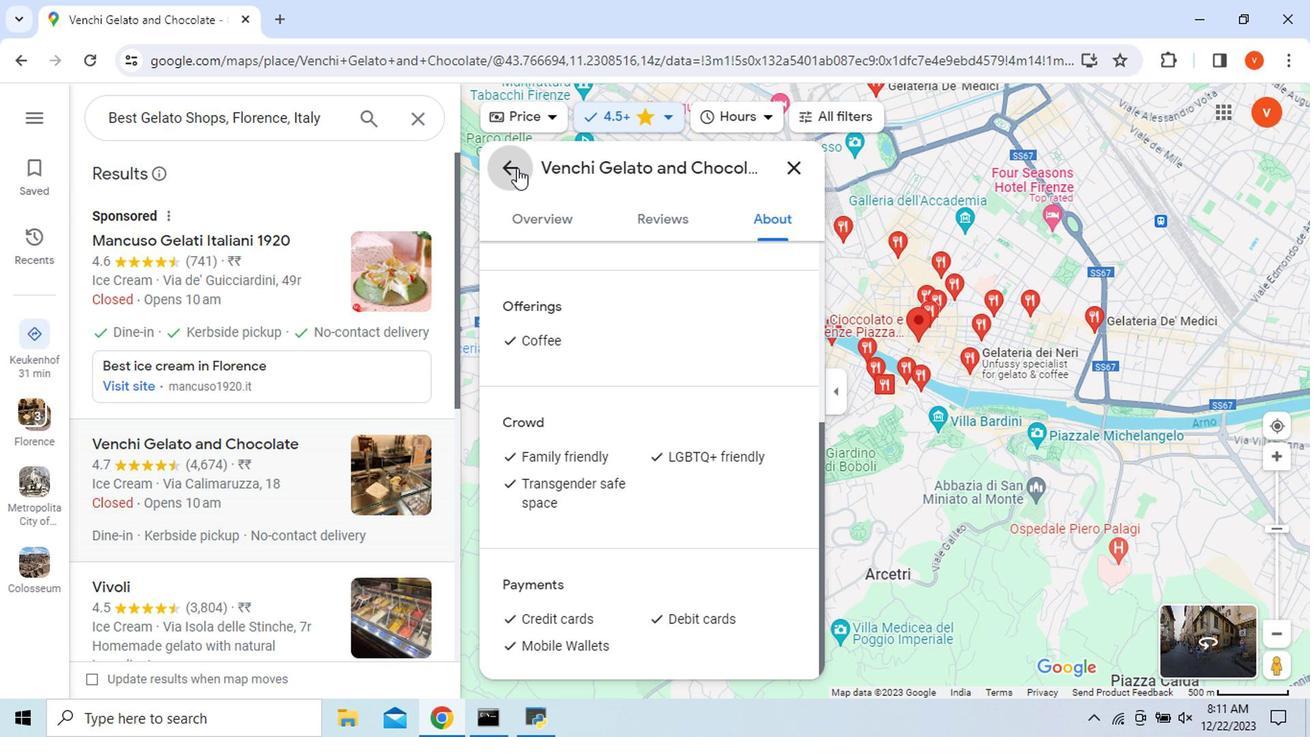 
Action: Mouse moved to (736, 344)
Screenshot: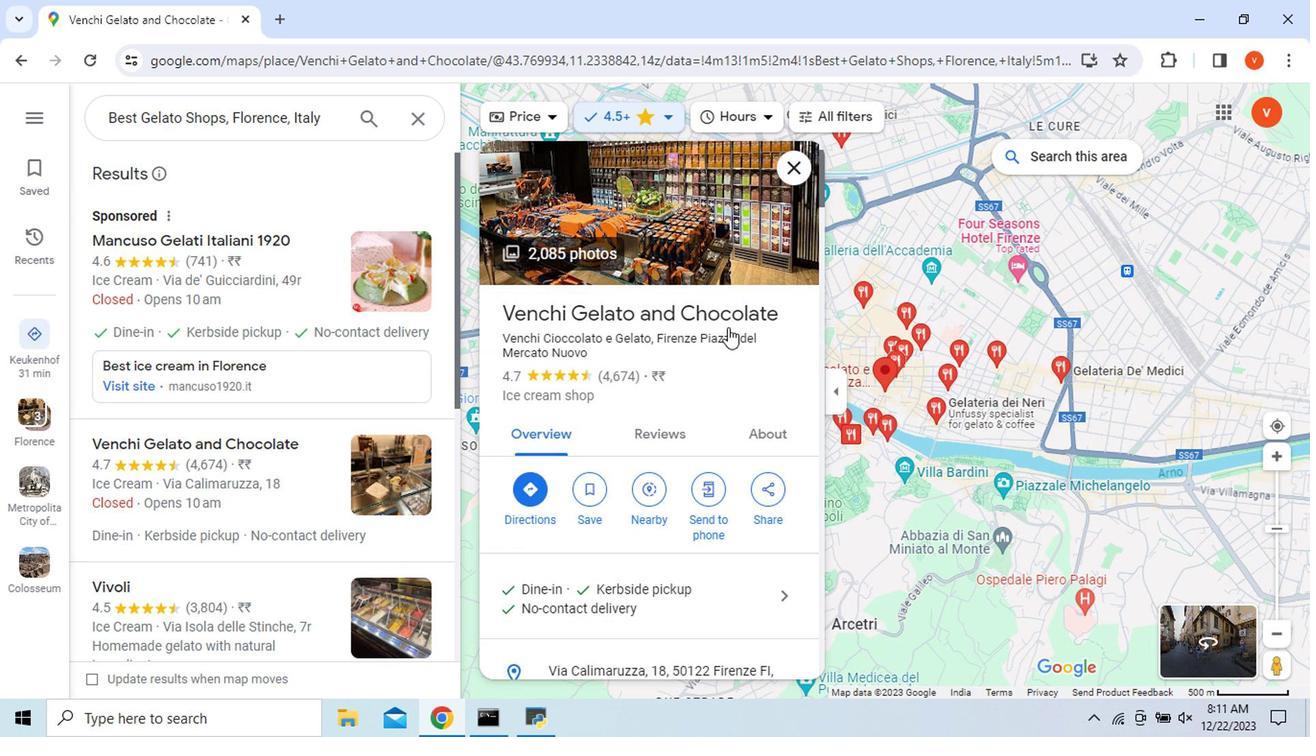 
Action: Mouse scrolled (736, 343) with delta (0, 0)
Screenshot: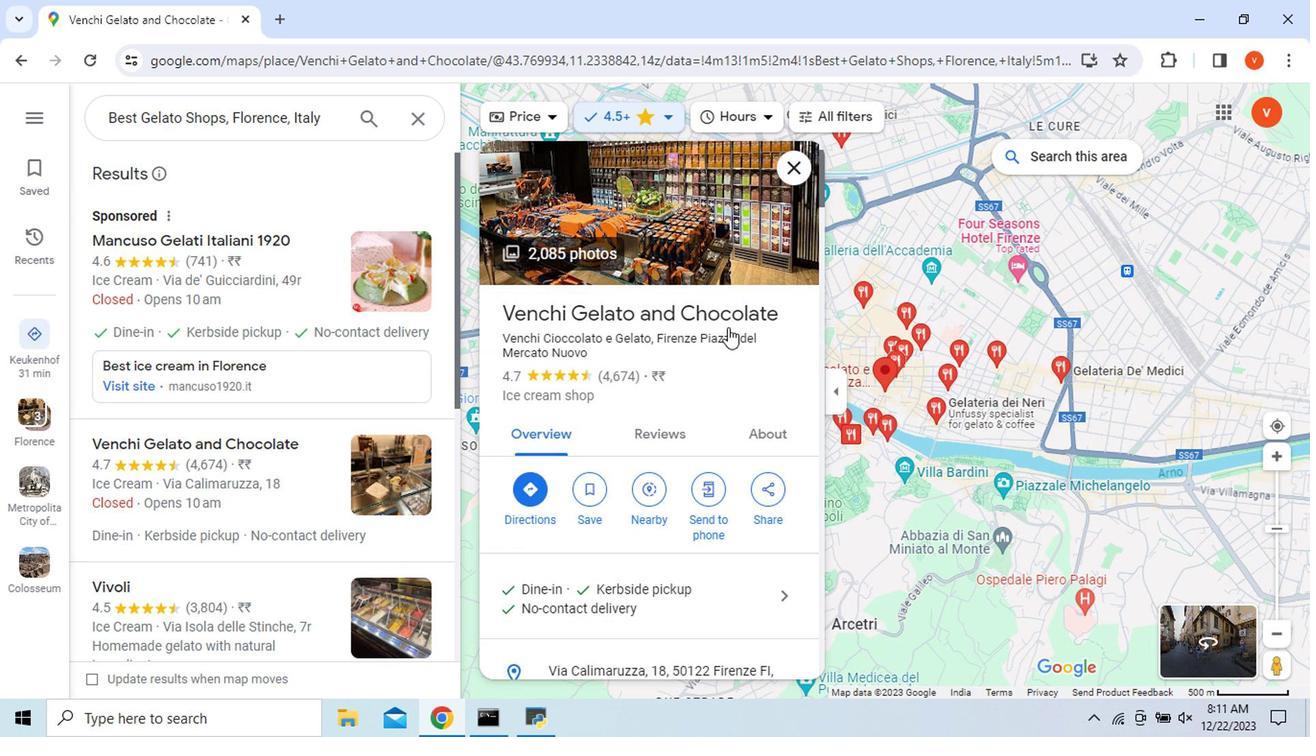 
Action: Mouse scrolled (736, 343) with delta (0, 0)
Screenshot: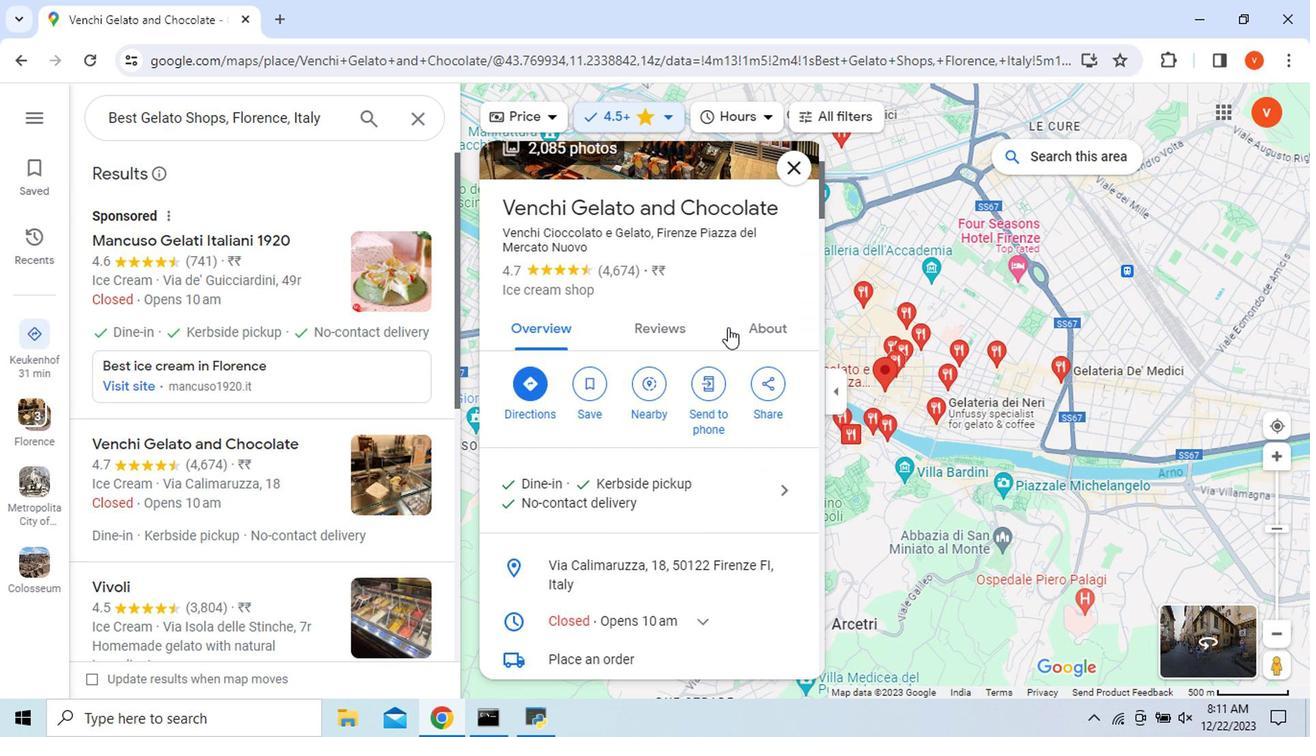 
Action: Mouse scrolled (736, 343) with delta (0, 0)
Screenshot: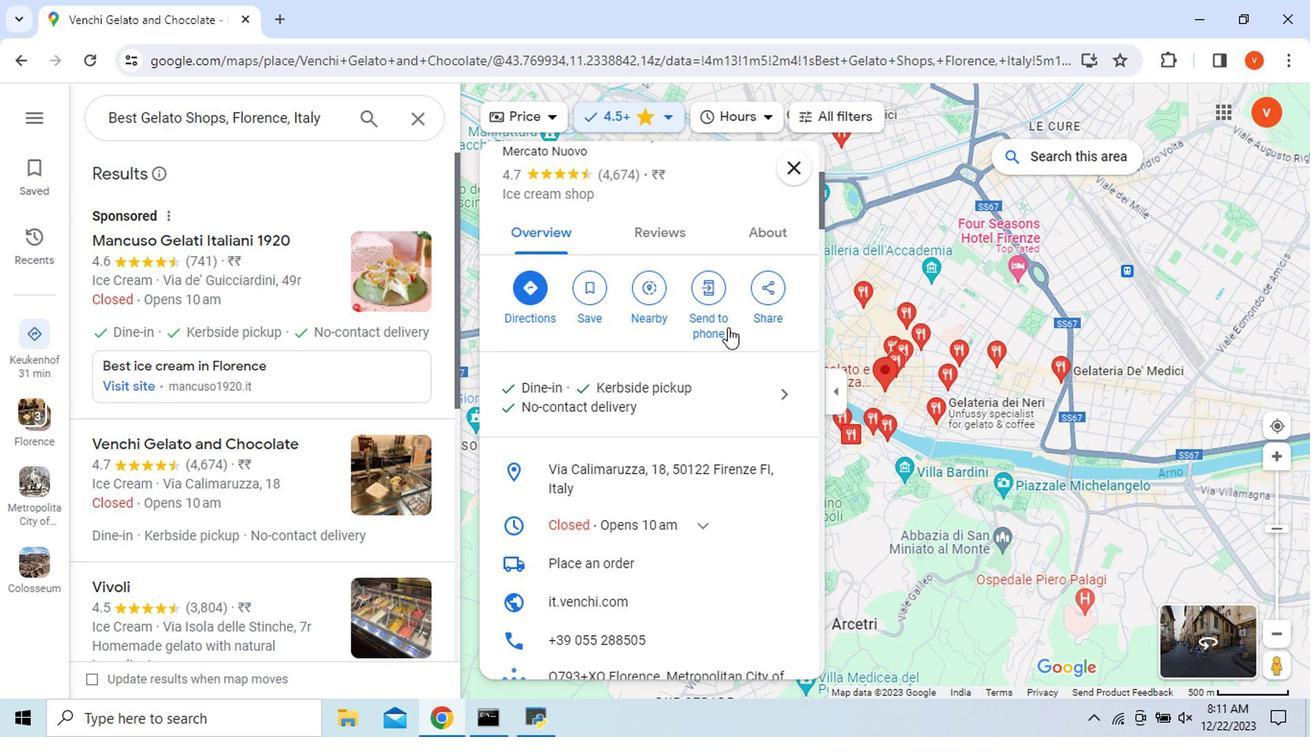 
Action: Mouse scrolled (736, 343) with delta (0, 0)
Screenshot: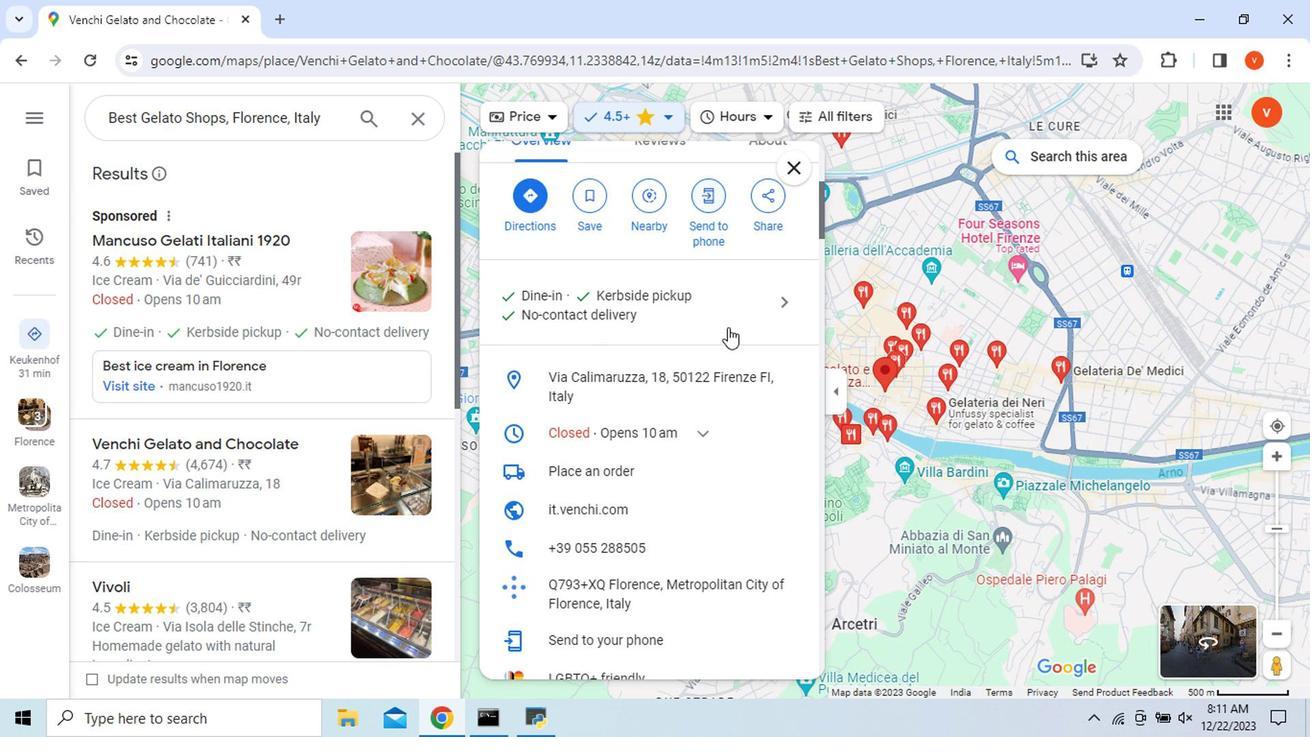 
Action: Mouse moved to (711, 434)
Screenshot: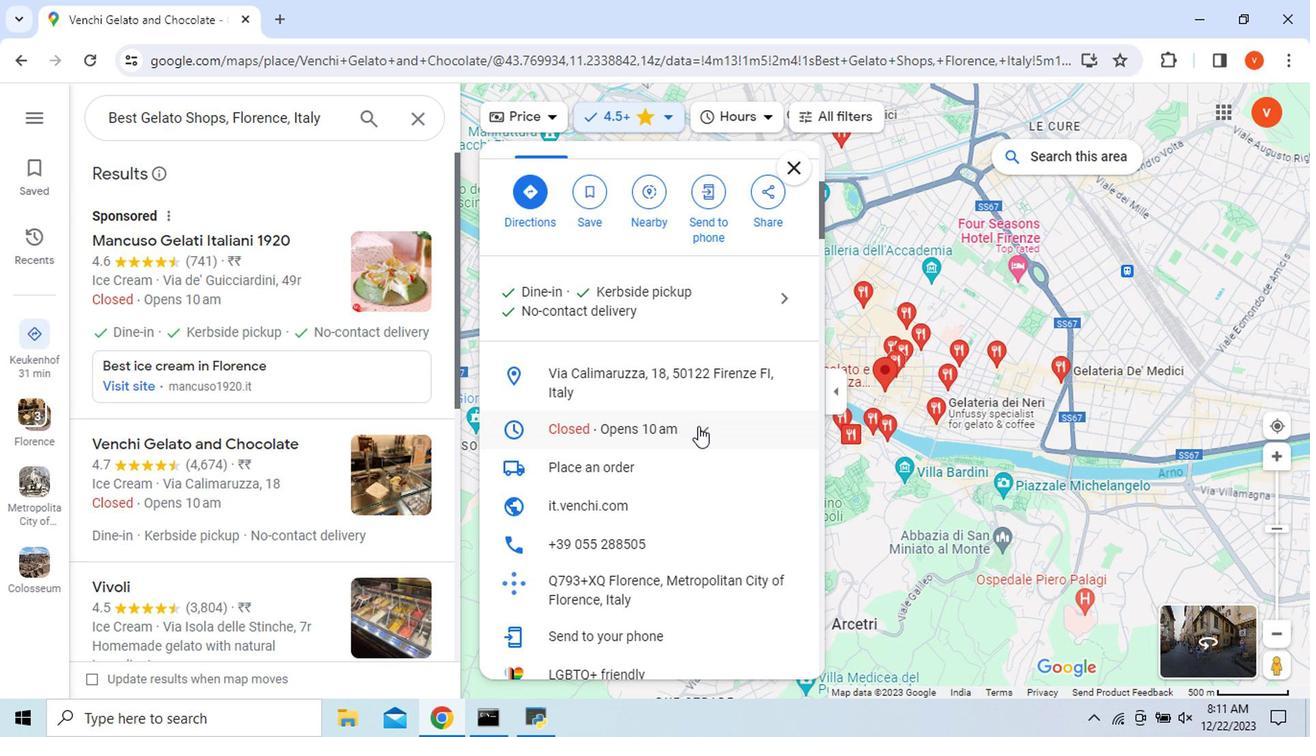 
Action: Mouse pressed left at (711, 434)
Screenshot: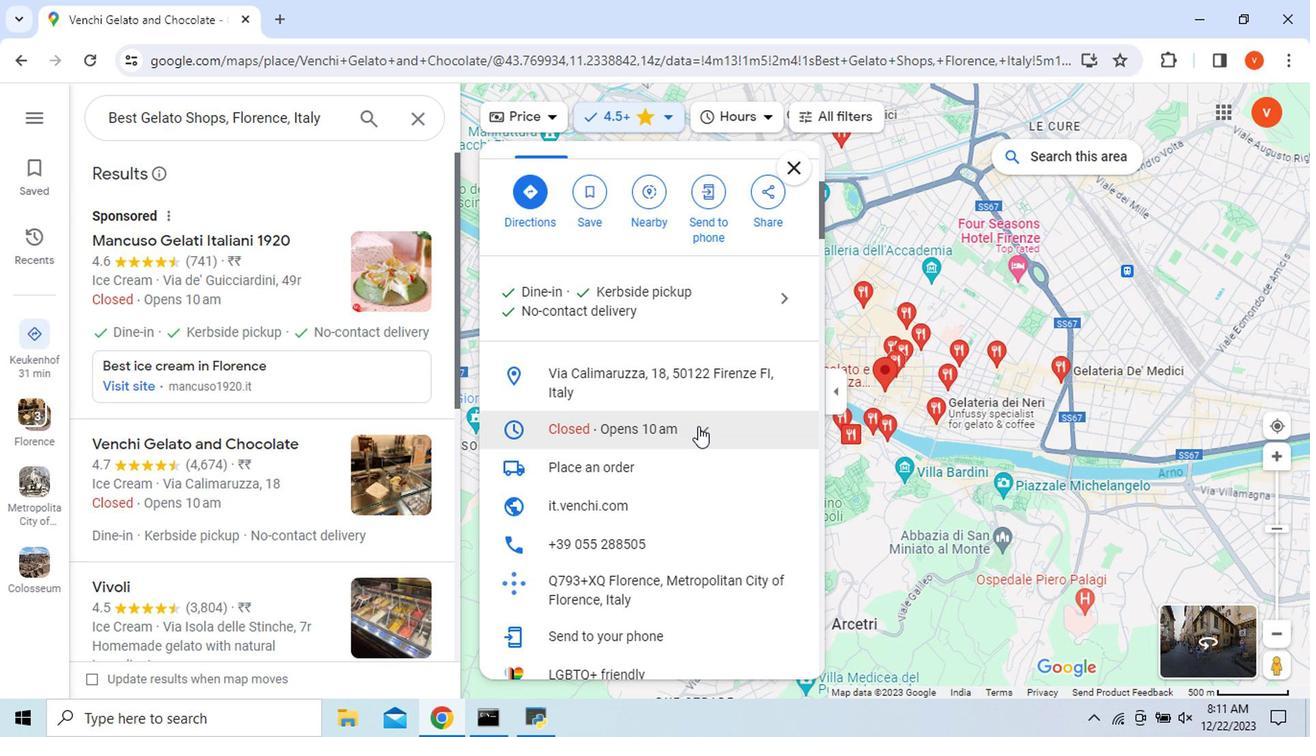 
Action: Mouse scrolled (711, 433) with delta (0, 0)
Screenshot: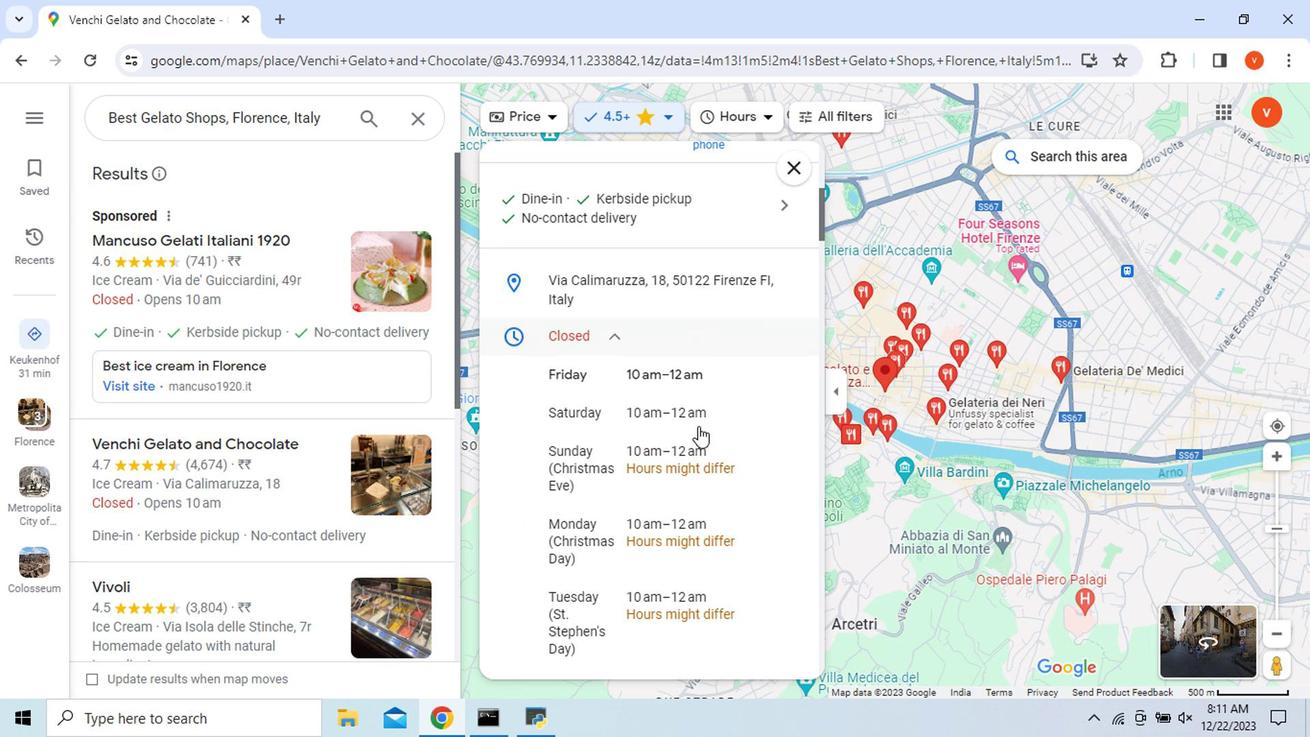 
Action: Mouse moved to (758, 436)
Screenshot: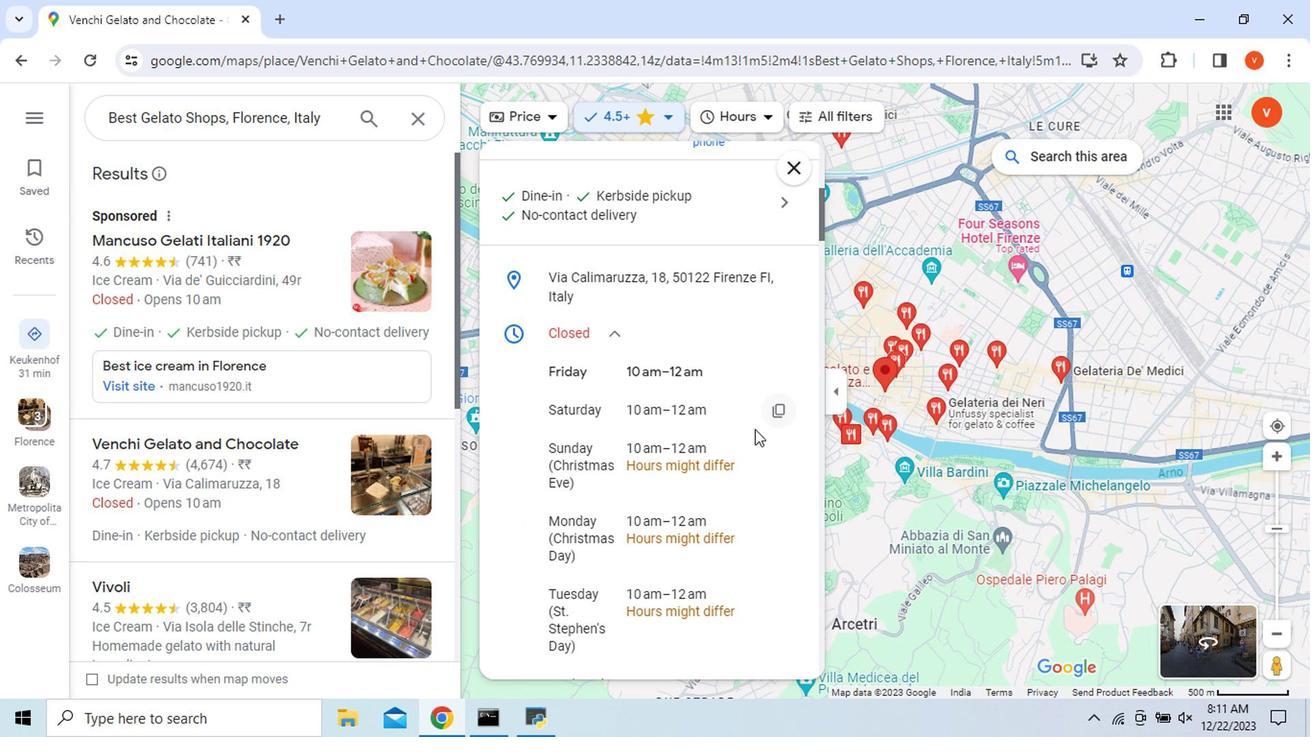 
Action: Mouse scrolled (758, 435) with delta (0, -1)
Screenshot: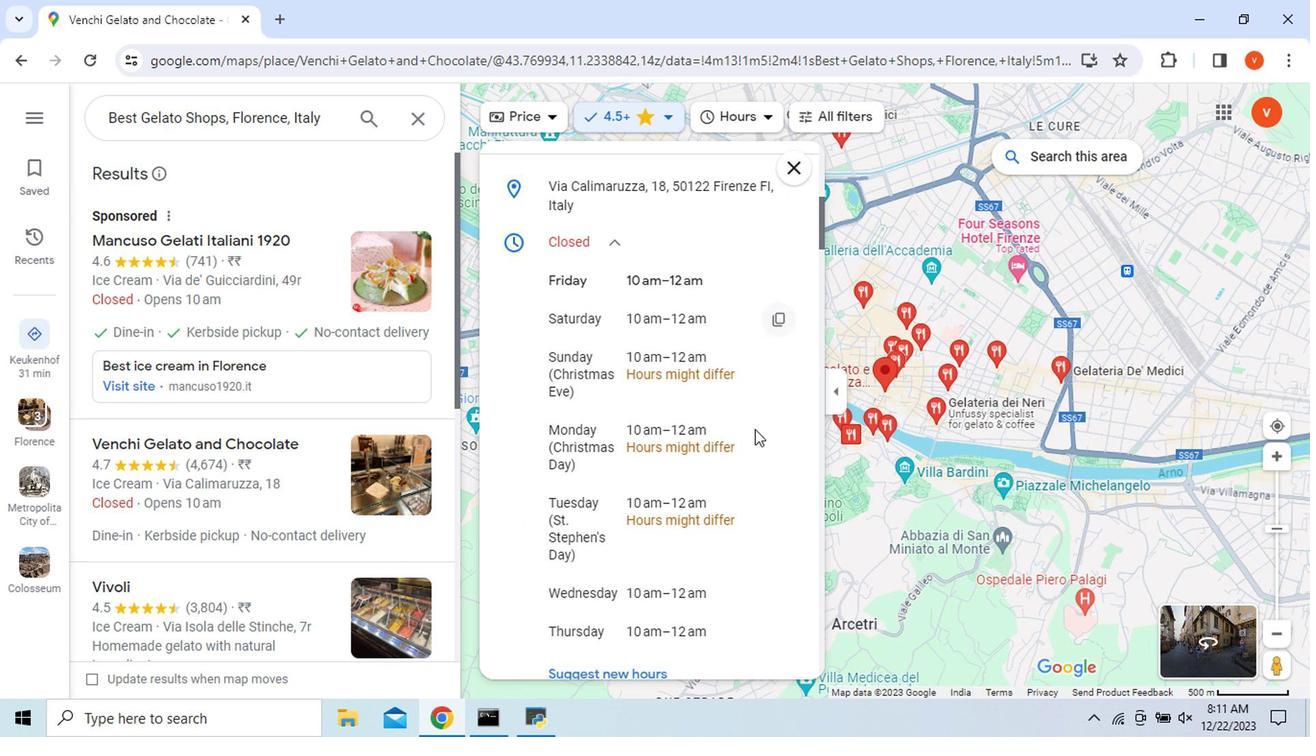 
Action: Mouse scrolled (758, 435) with delta (0, -1)
Screenshot: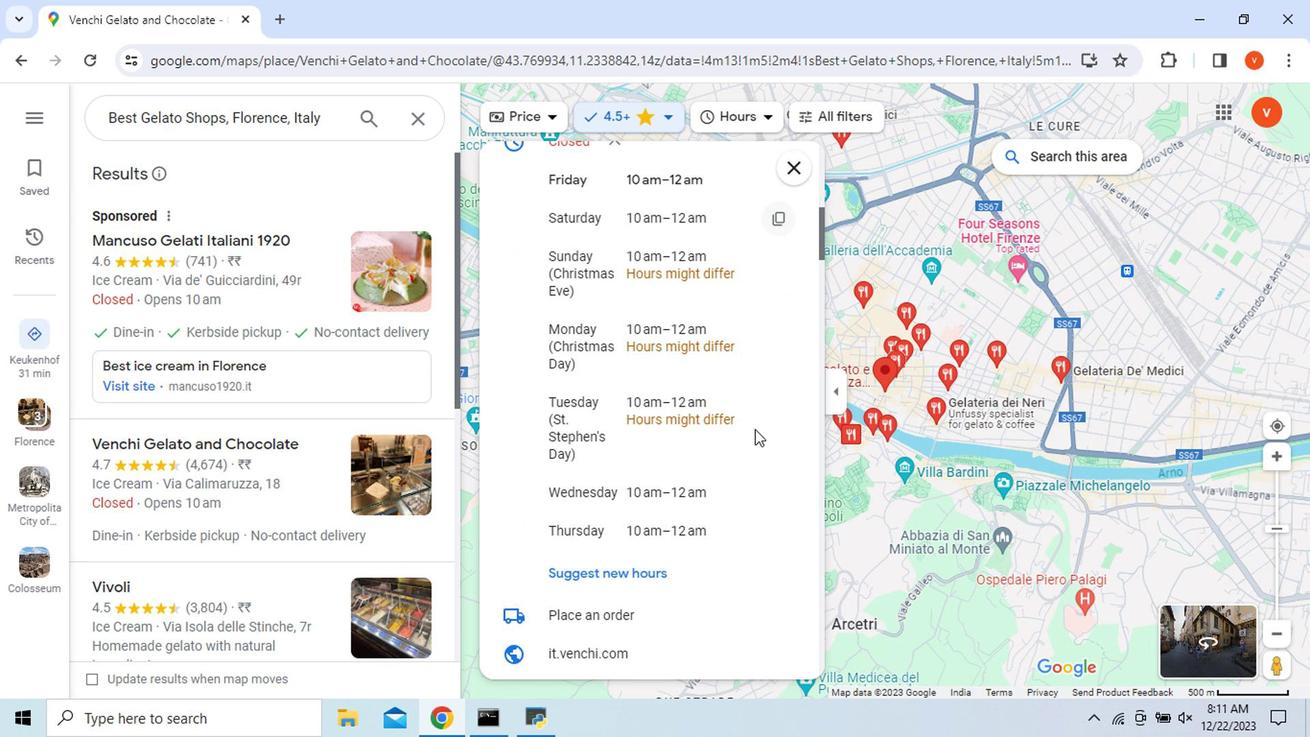 
Action: Mouse scrolled (758, 435) with delta (0, -1)
Screenshot: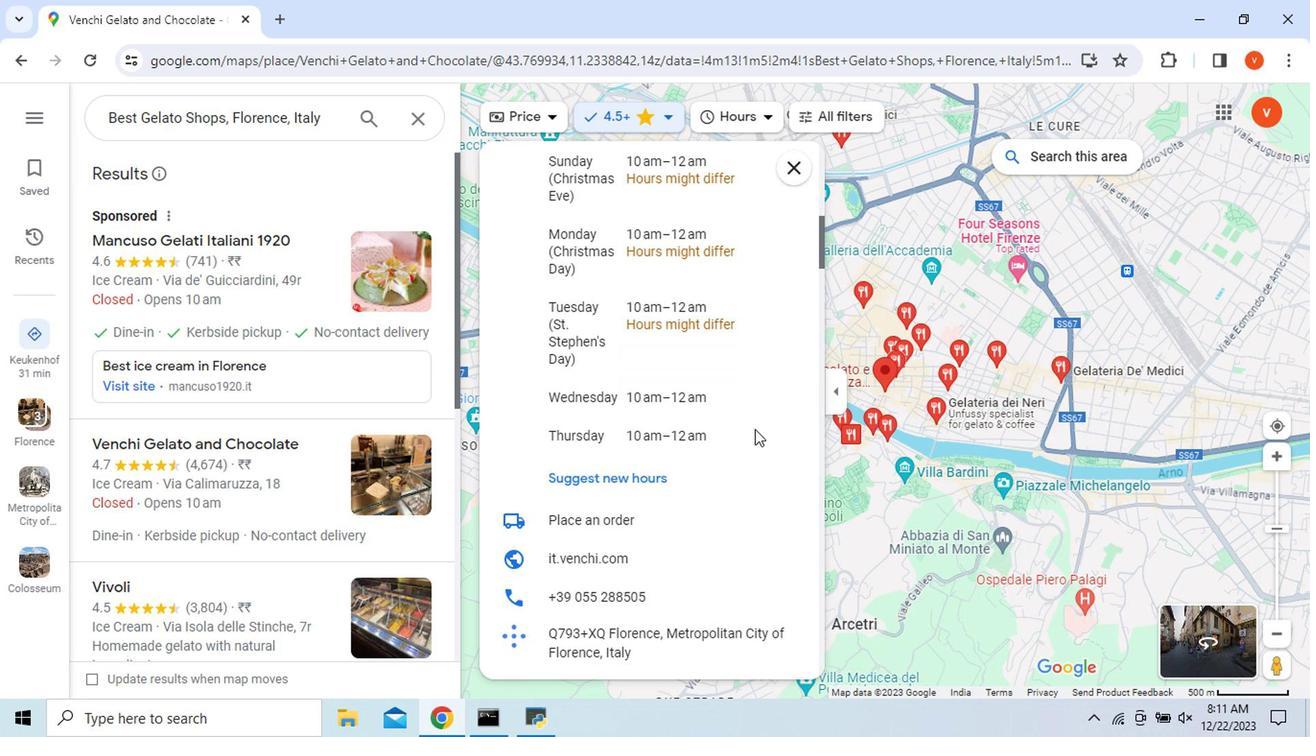 
Action: Mouse scrolled (758, 437) with delta (0, 0)
Screenshot: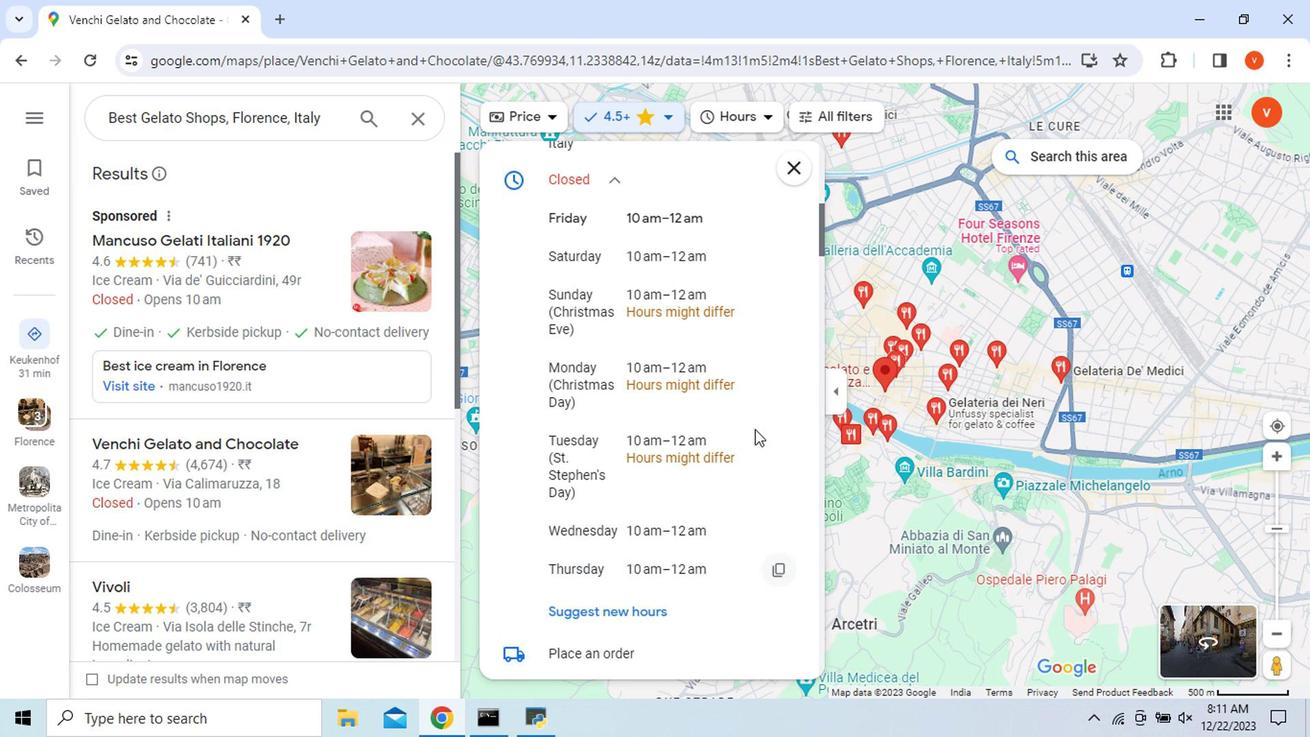 
Action: Mouse scrolled (758, 437) with delta (0, 0)
Screenshot: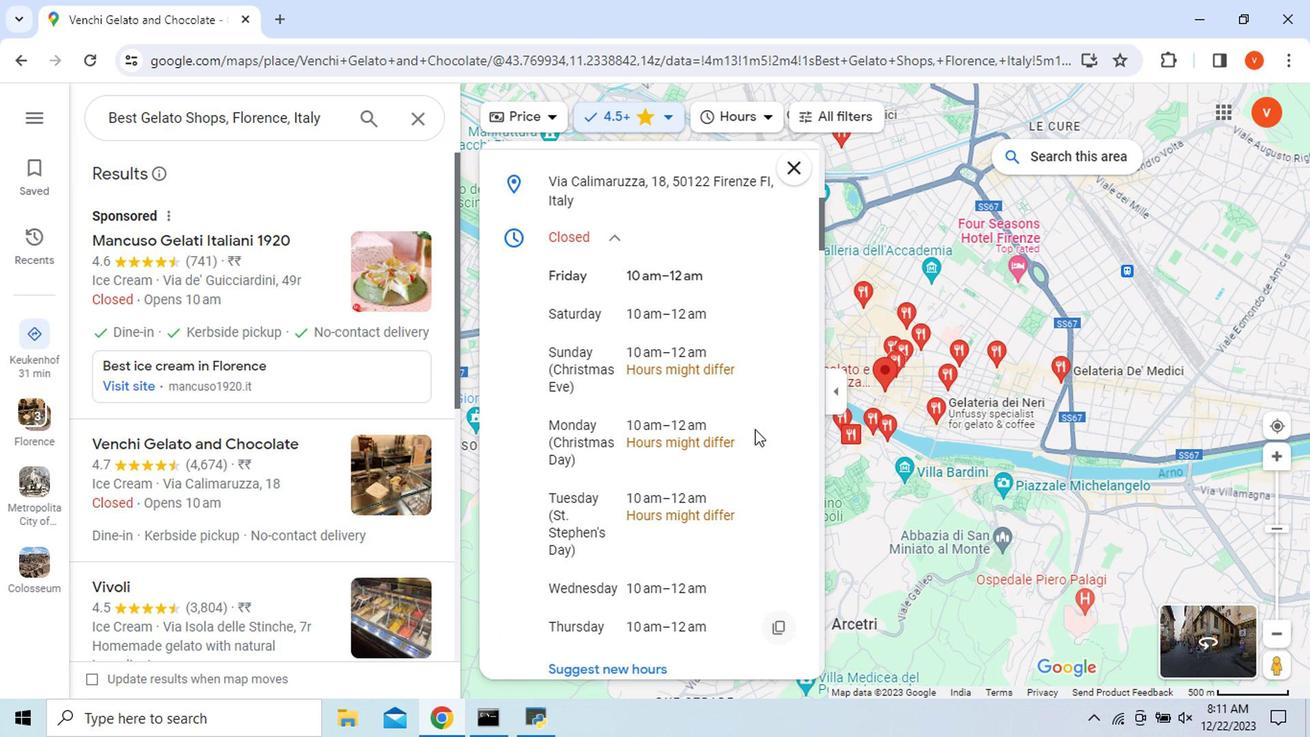 
Action: Mouse scrolled (758, 437) with delta (0, 0)
Screenshot: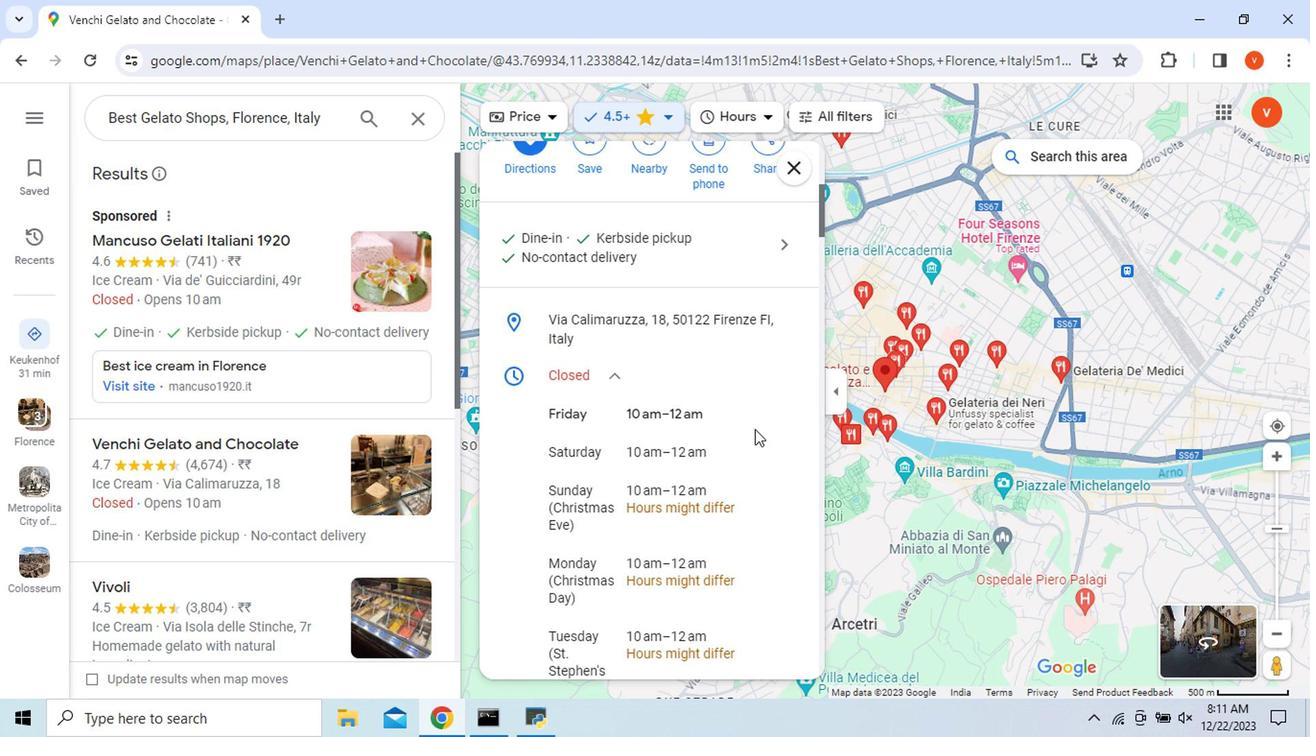 
Action: Mouse scrolled (758, 437) with delta (0, 0)
Screenshot: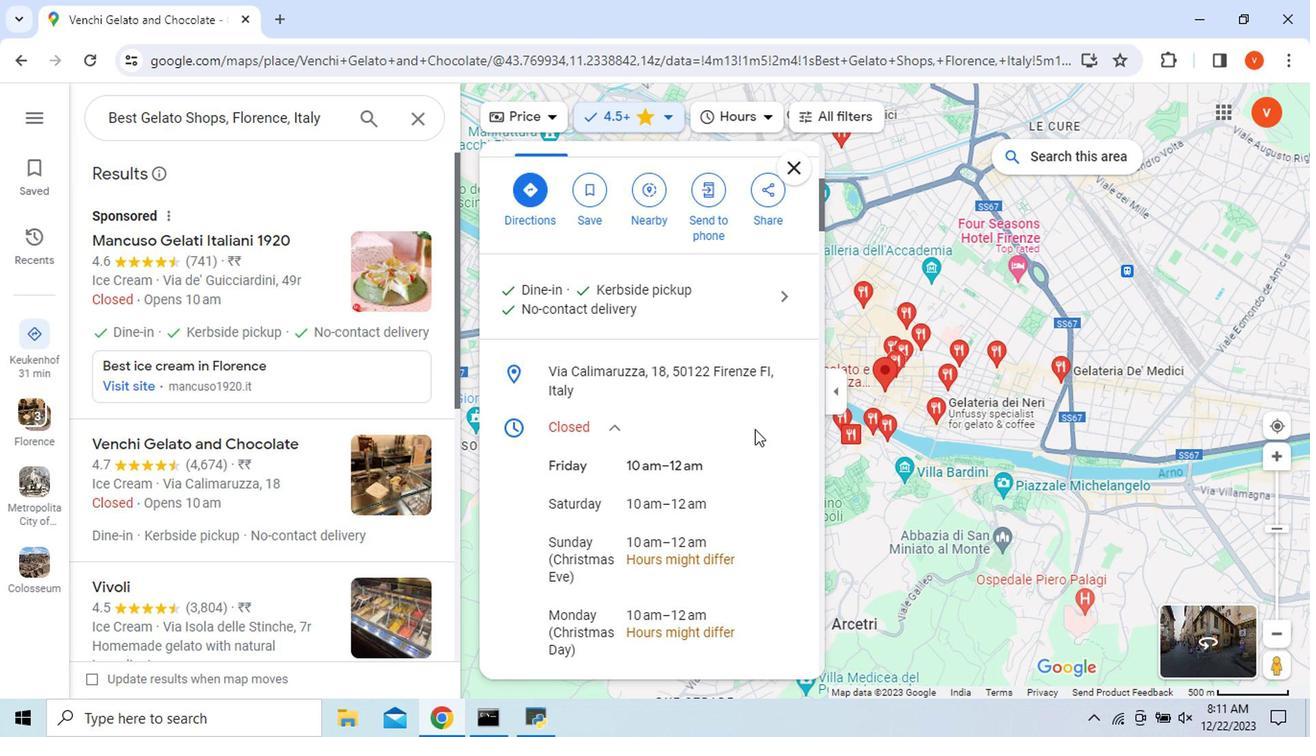 
Action: Mouse scrolled (758, 437) with delta (0, 0)
Screenshot: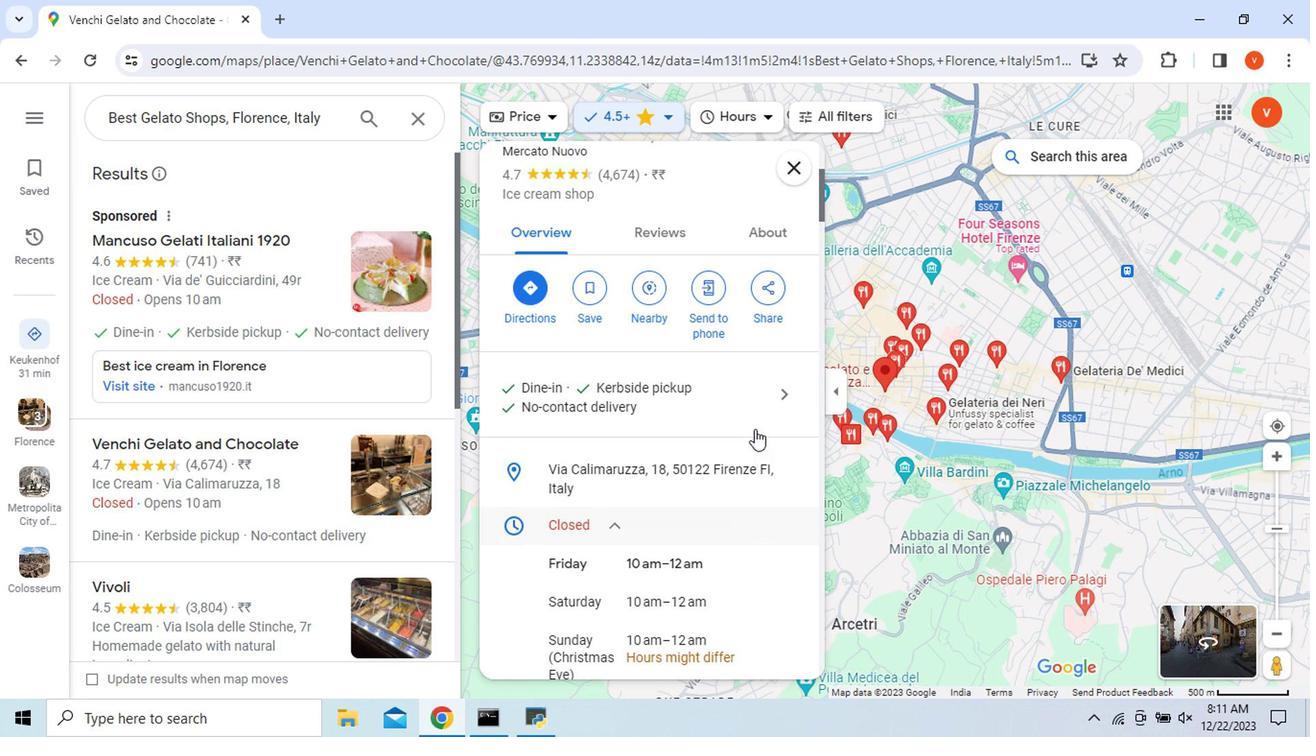 
Action: Mouse moved to (687, 262)
Screenshot: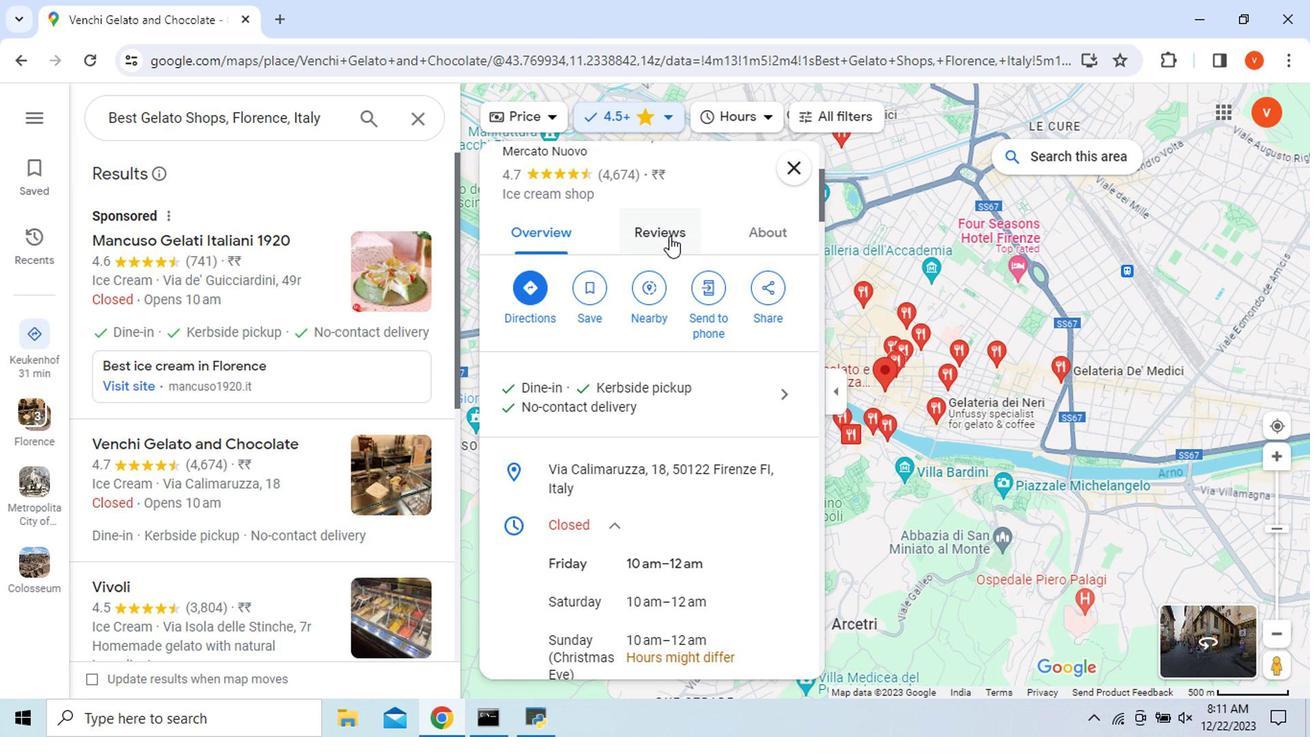 
Action: Mouse pressed left at (687, 262)
Screenshot: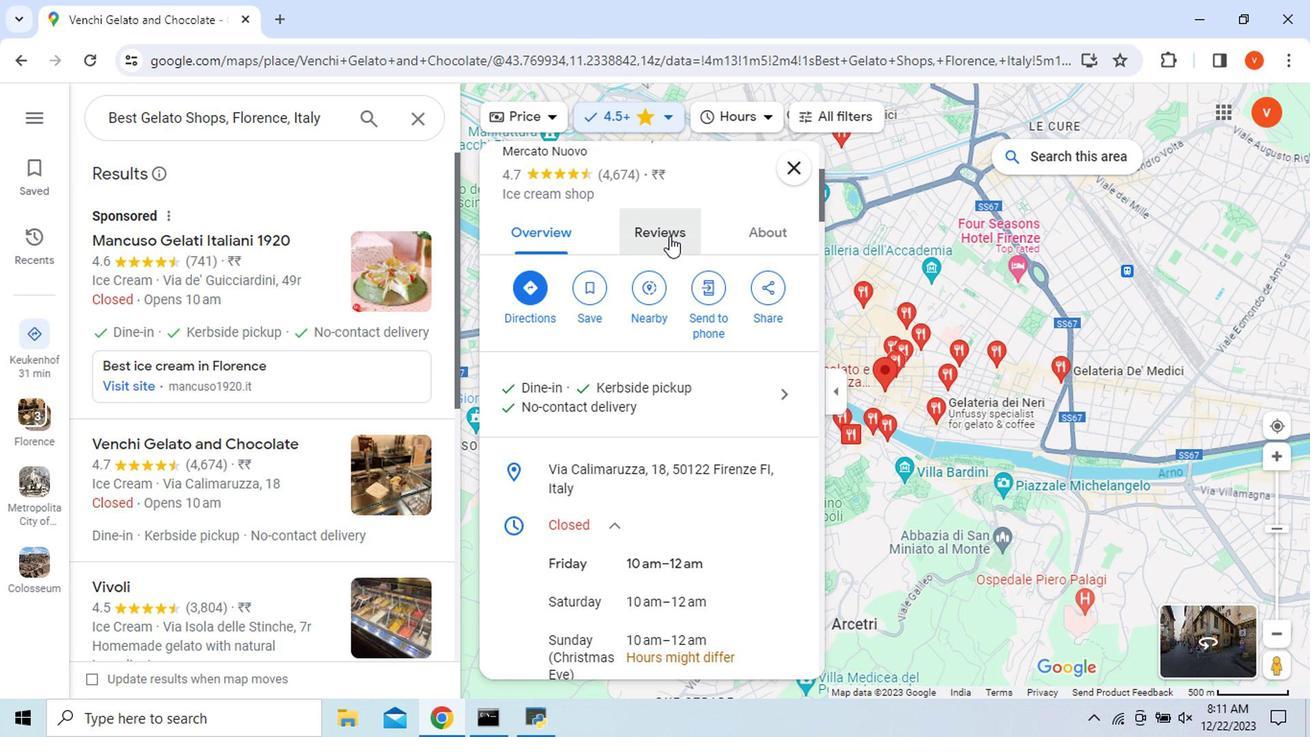 
Action: Mouse moved to (769, 466)
Screenshot: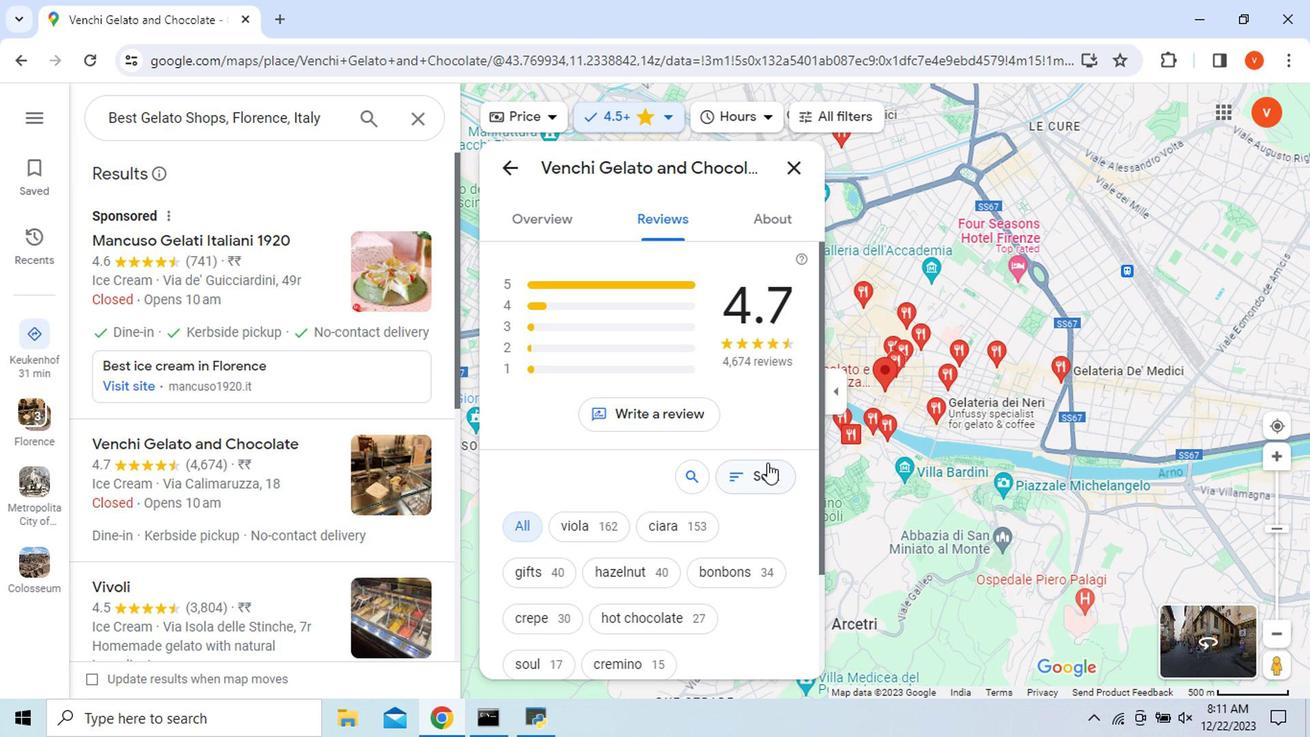 
Action: Mouse scrolled (769, 466) with delta (0, 0)
Screenshot: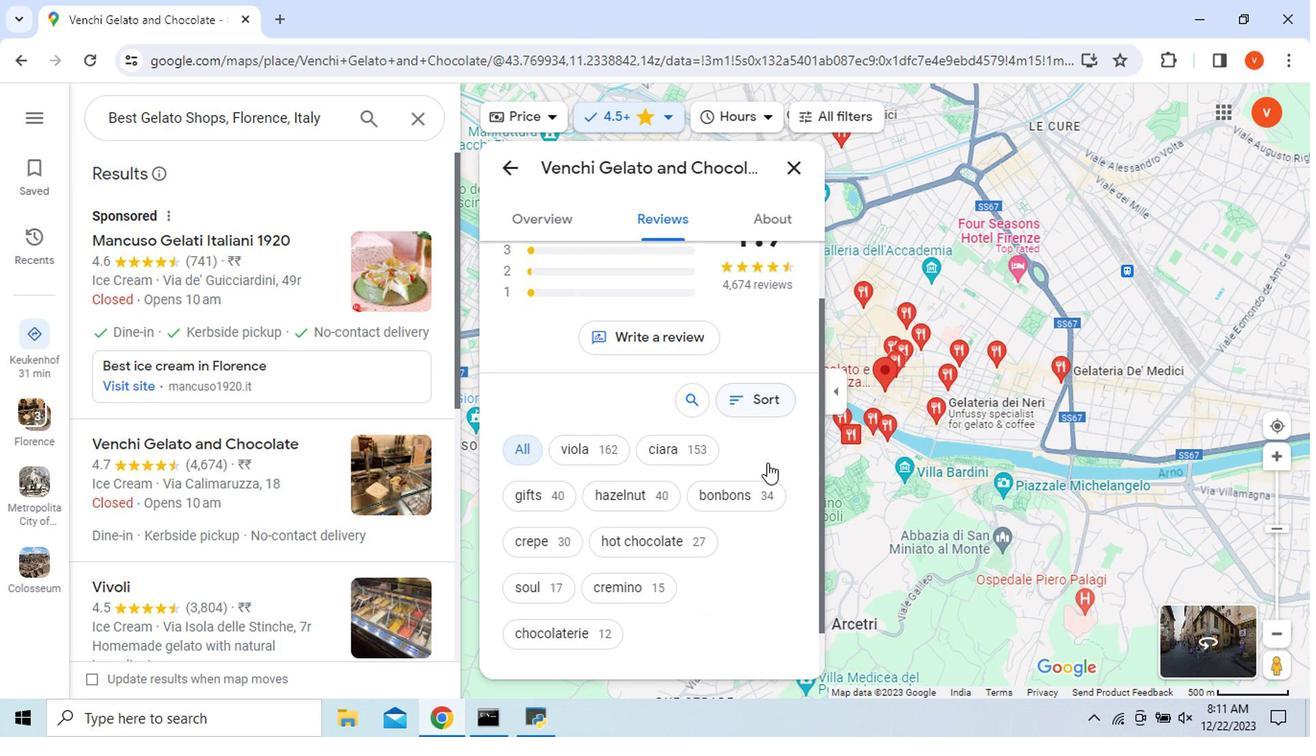 
Action: Mouse scrolled (769, 466) with delta (0, 0)
Screenshot: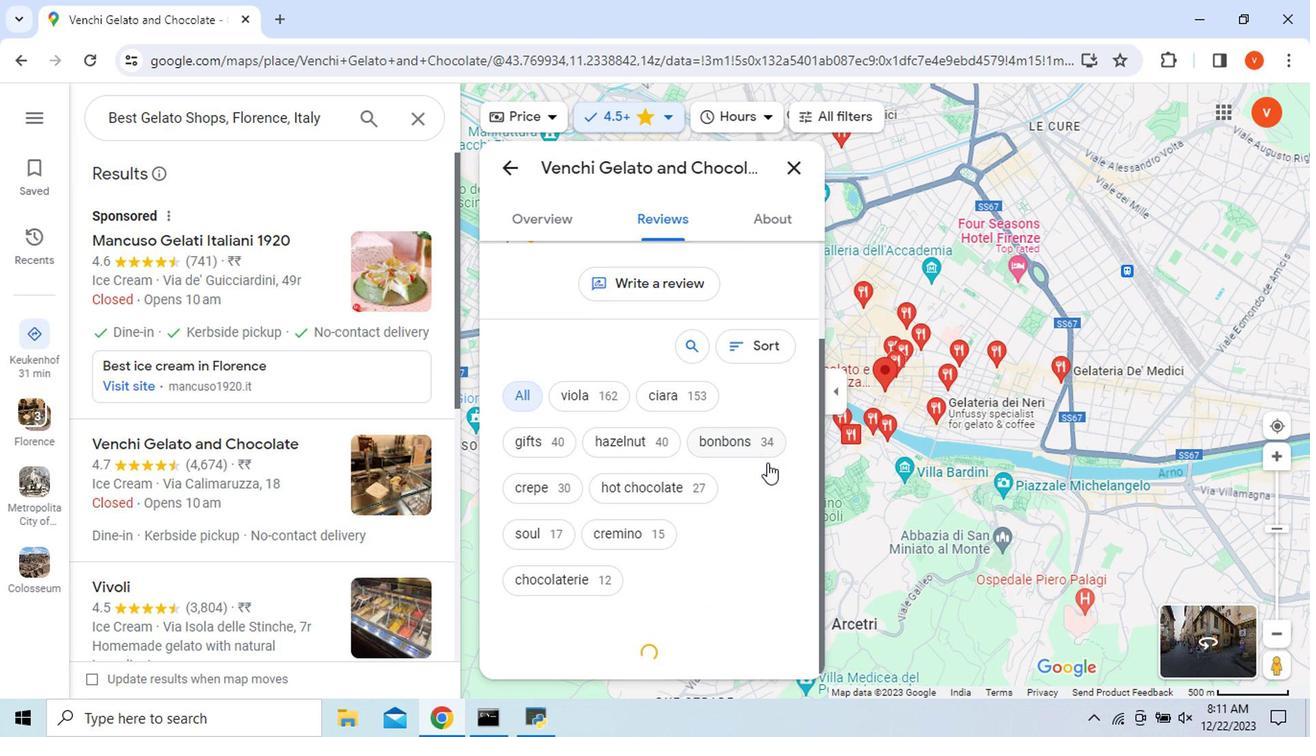 
Action: Mouse scrolled (769, 466) with delta (0, 0)
Screenshot: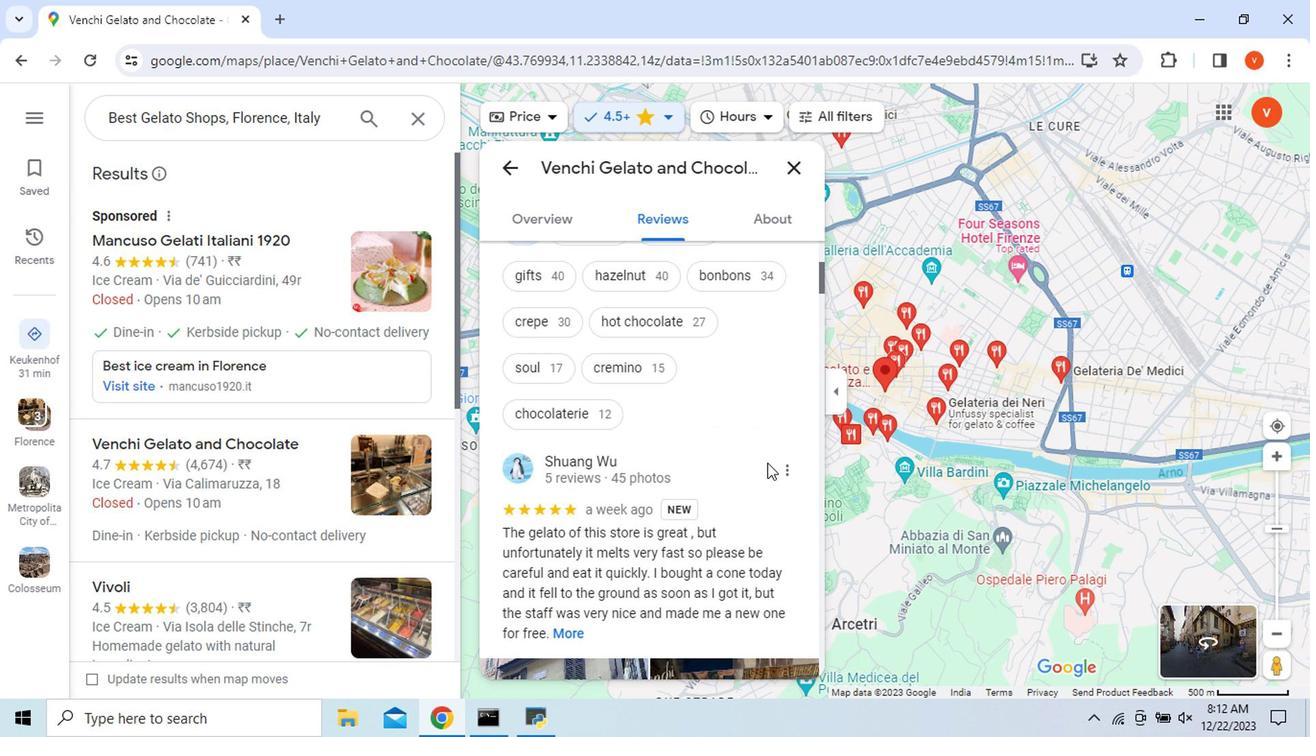 
Action: Mouse scrolled (769, 466) with delta (0, 0)
Screenshot: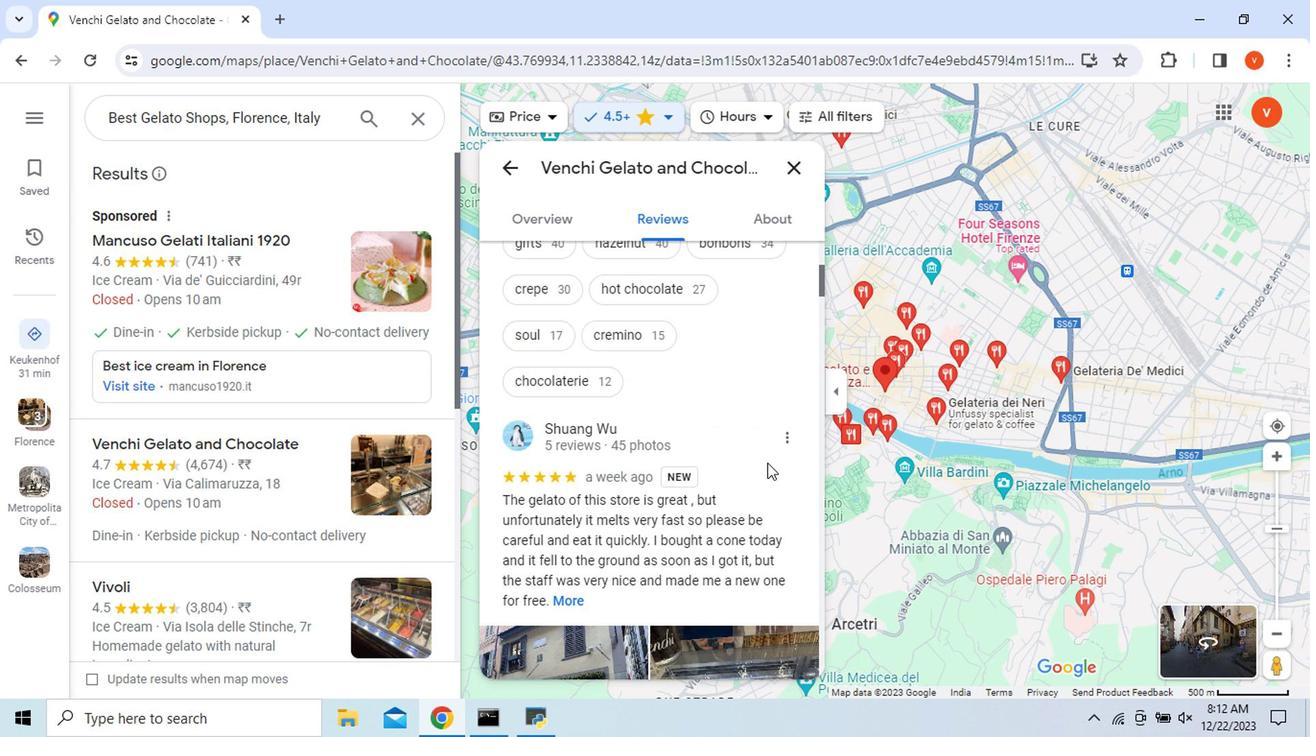 
Action: Mouse scrolled (769, 466) with delta (0, 0)
Screenshot: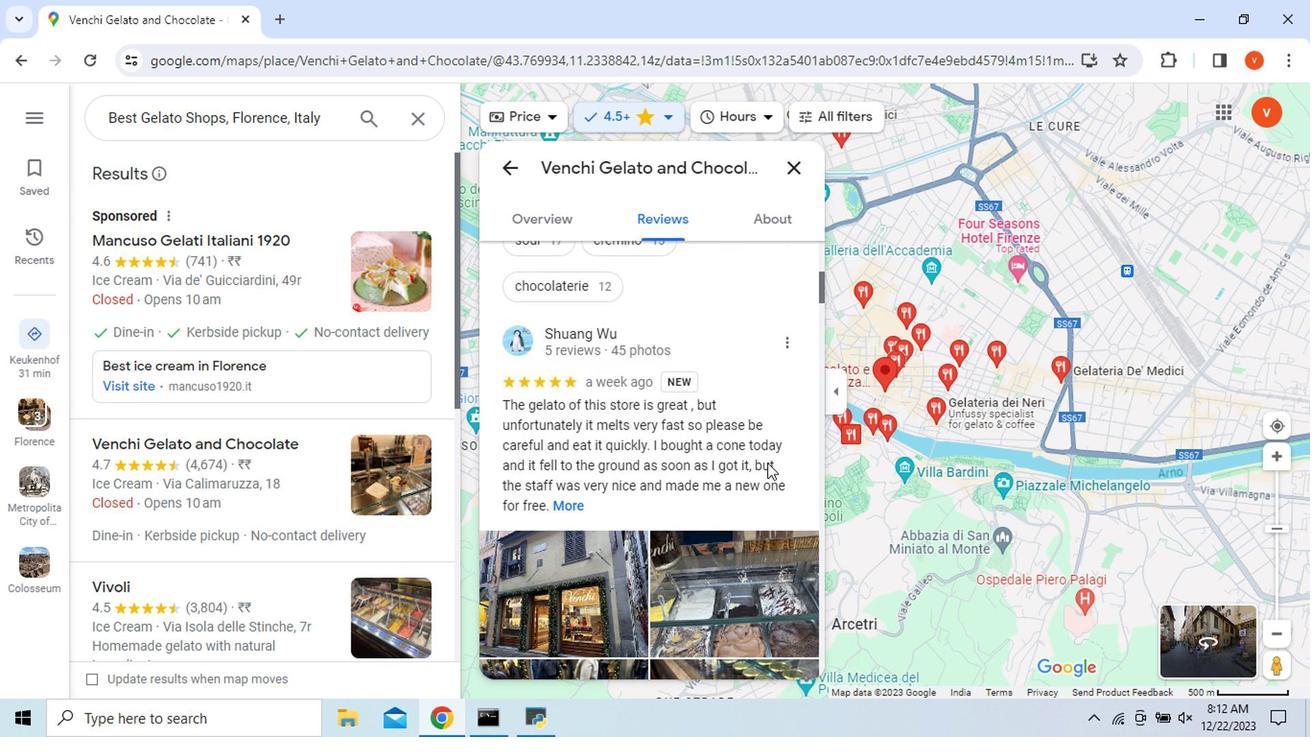 
Action: Mouse scrolled (769, 466) with delta (0, 0)
Screenshot: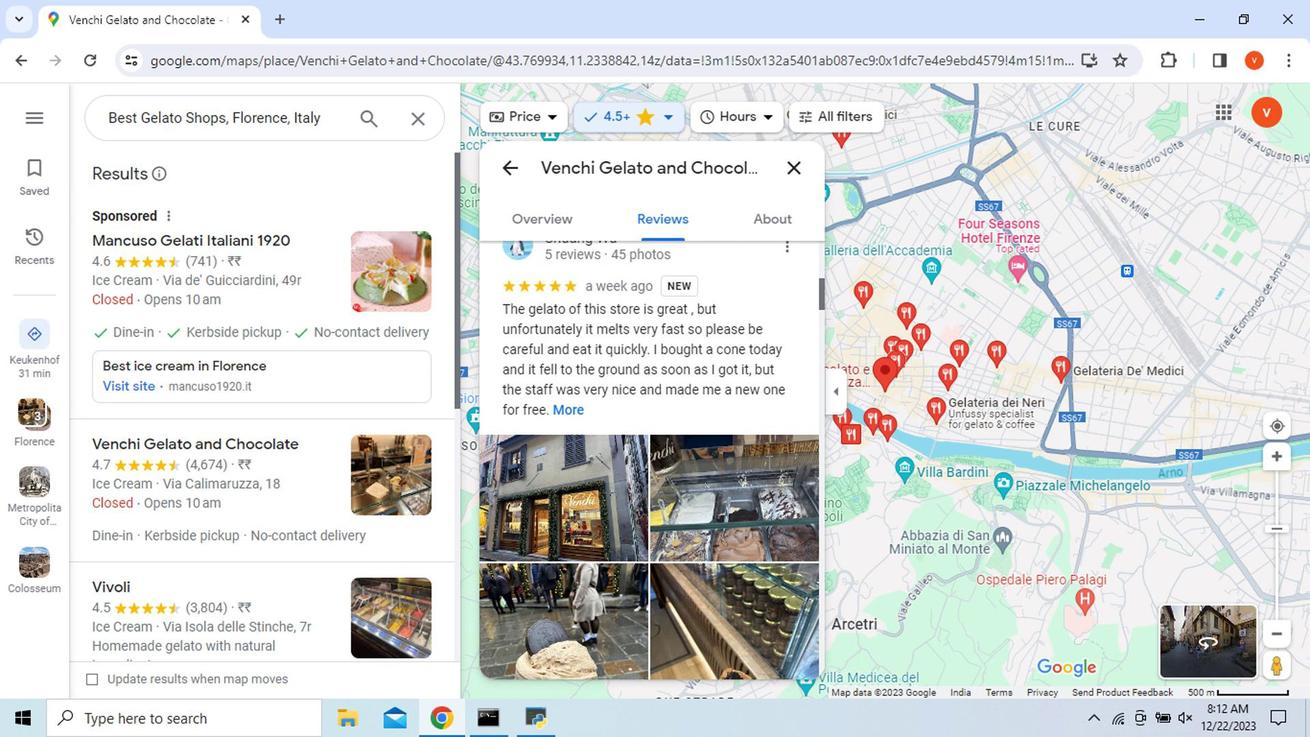 
Action: Mouse scrolled (769, 466) with delta (0, 0)
Screenshot: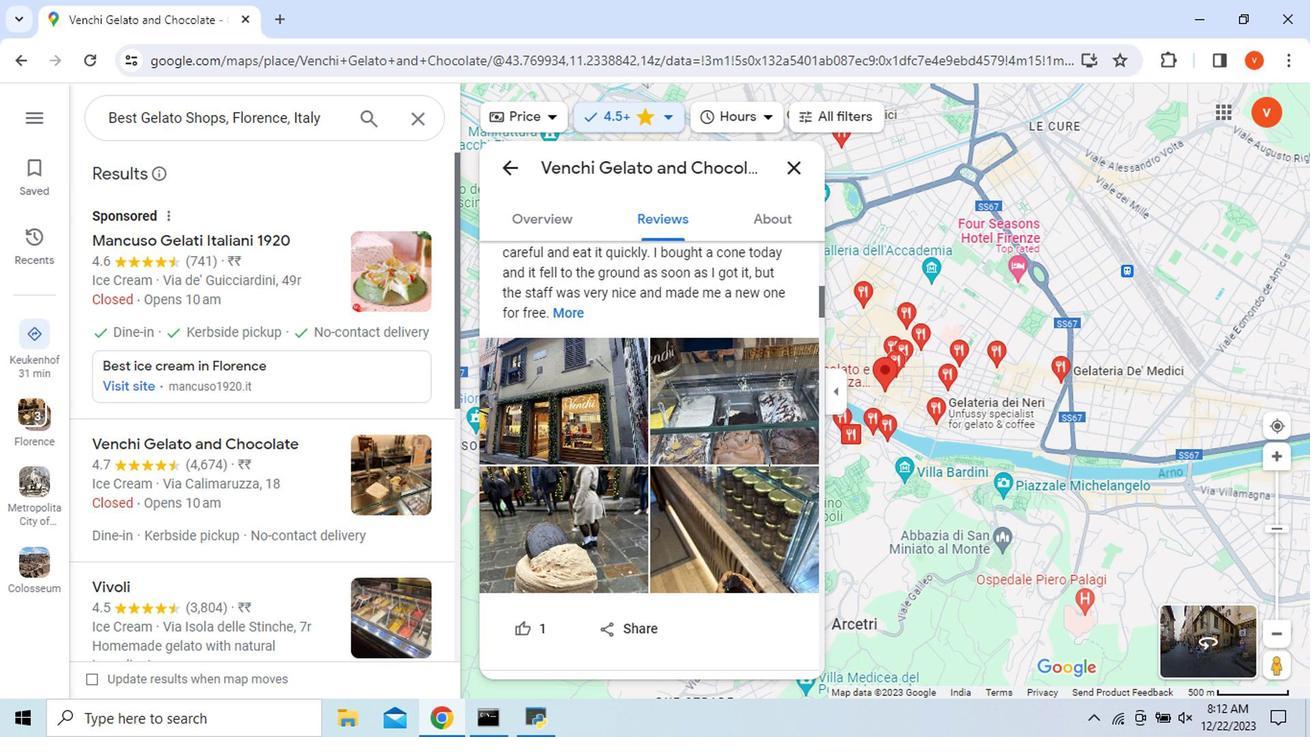 
Action: Mouse scrolled (769, 466) with delta (0, 0)
Screenshot: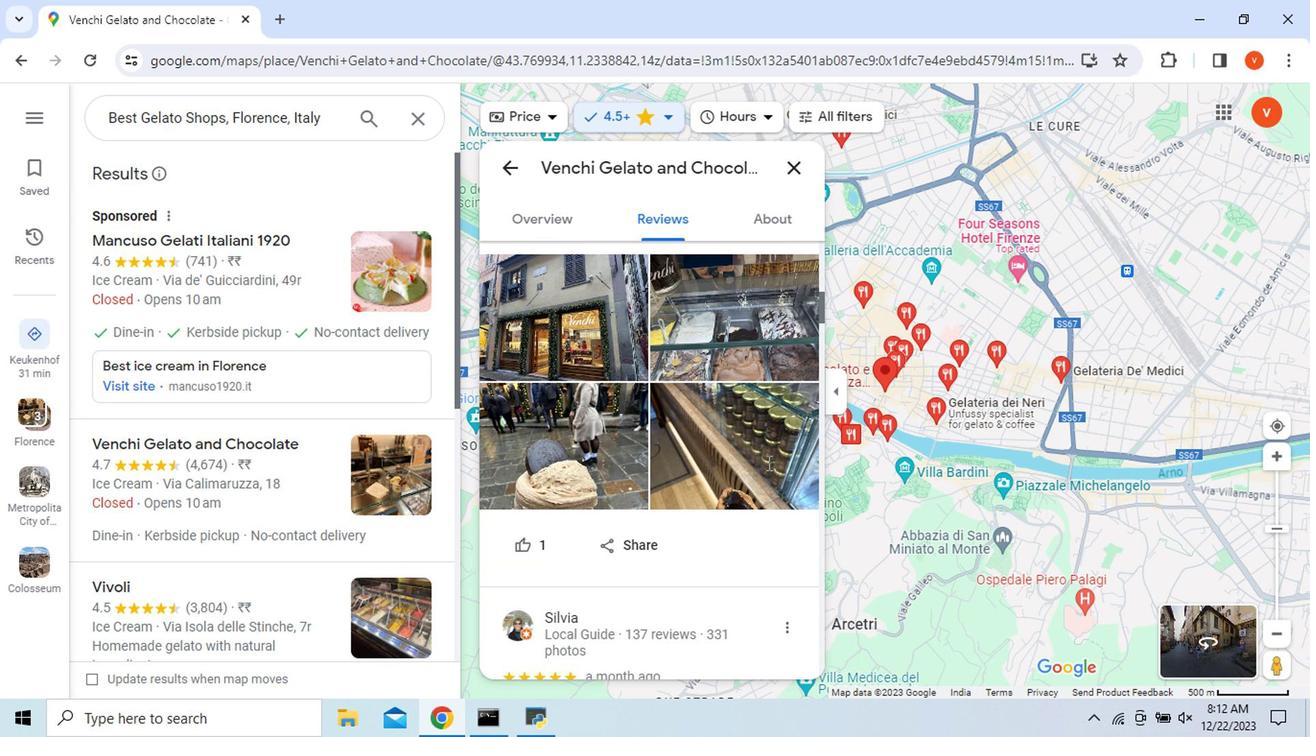 
Action: Mouse scrolled (769, 466) with delta (0, 0)
Screenshot: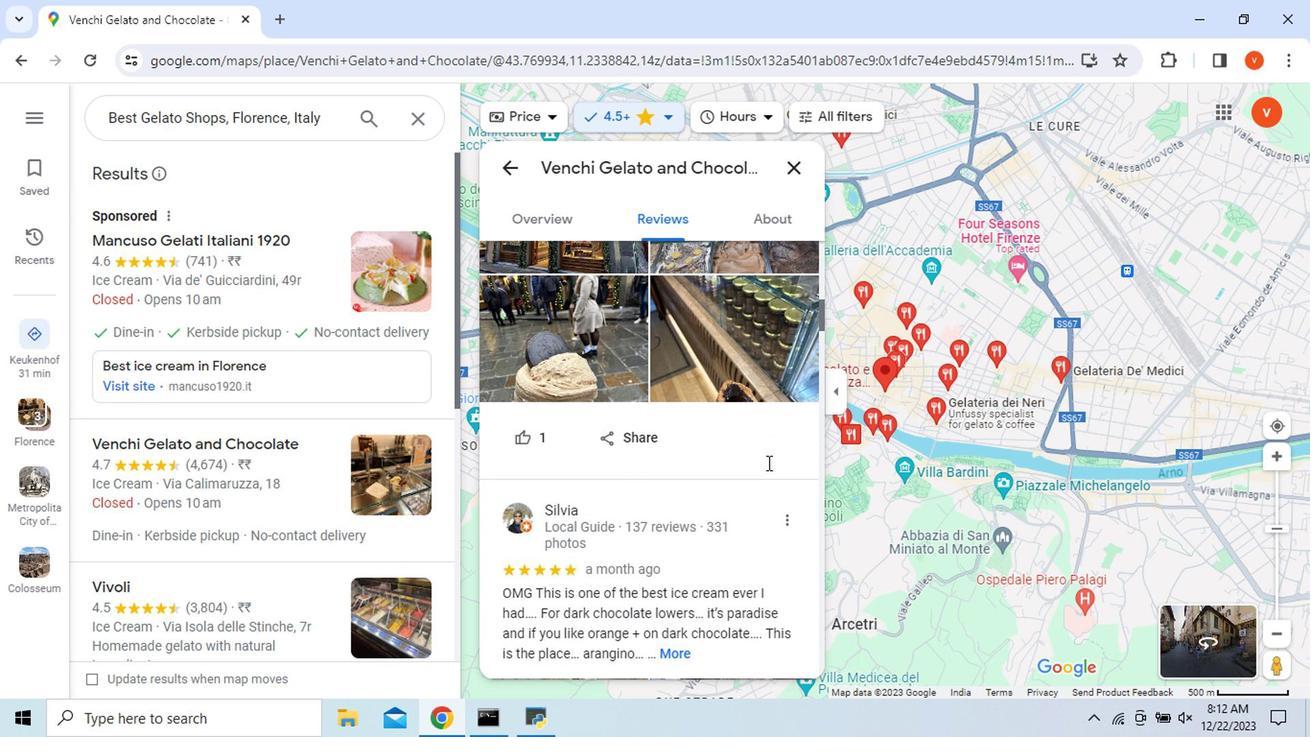 
Action: Mouse scrolled (769, 466) with delta (0, 0)
Screenshot: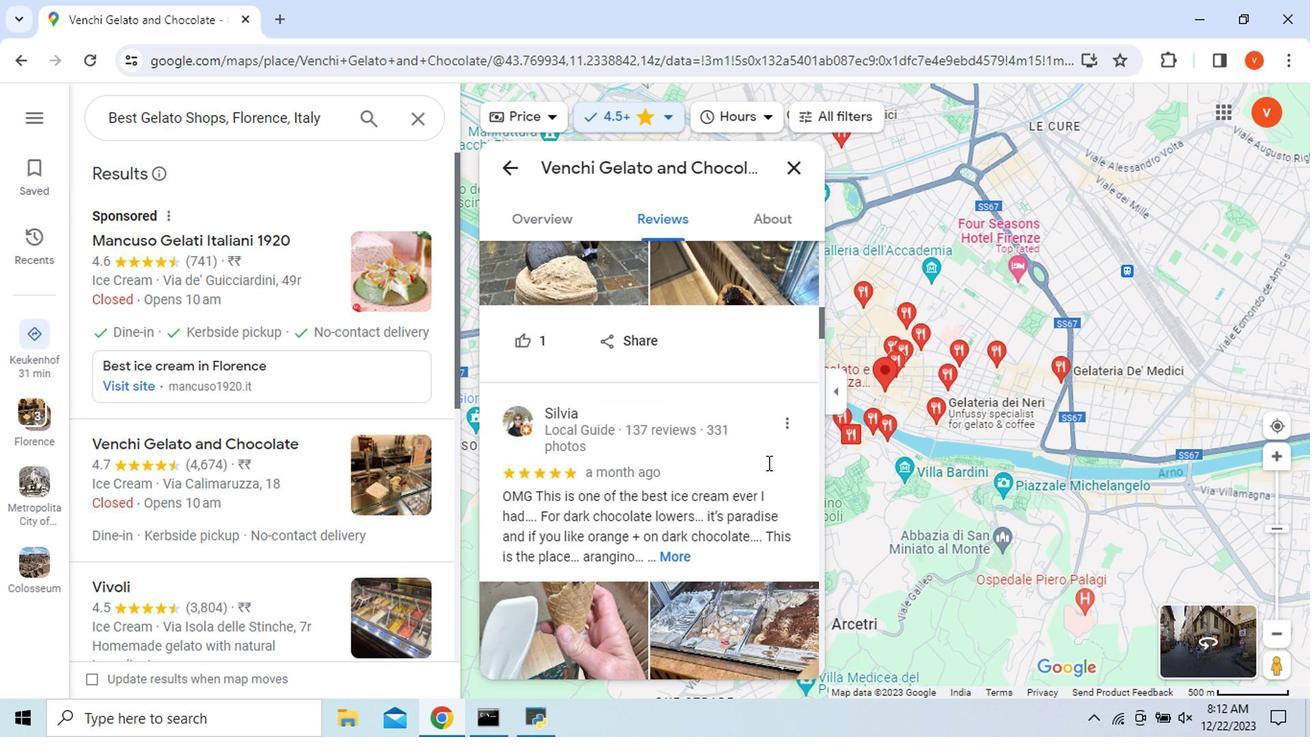 
Action: Mouse scrolled (769, 466) with delta (0, 0)
Screenshot: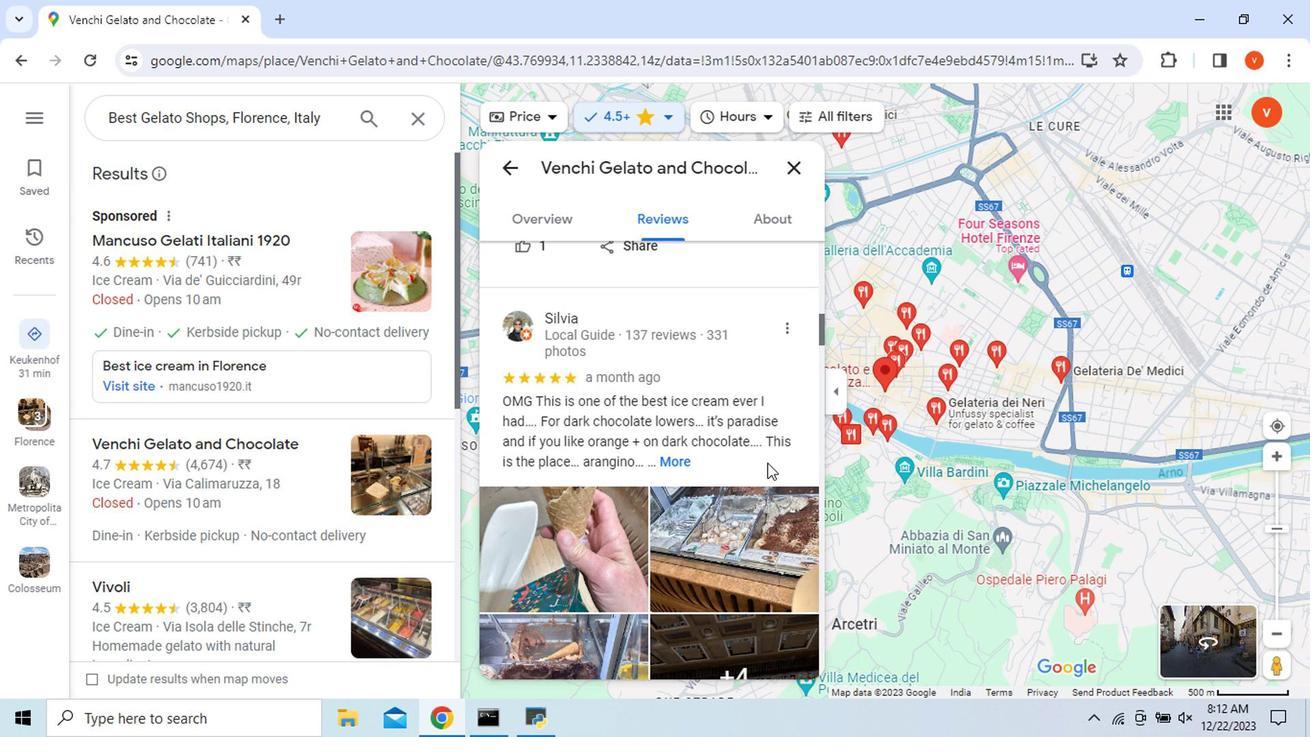 
Action: Mouse scrolled (769, 466) with delta (0, 0)
Screenshot: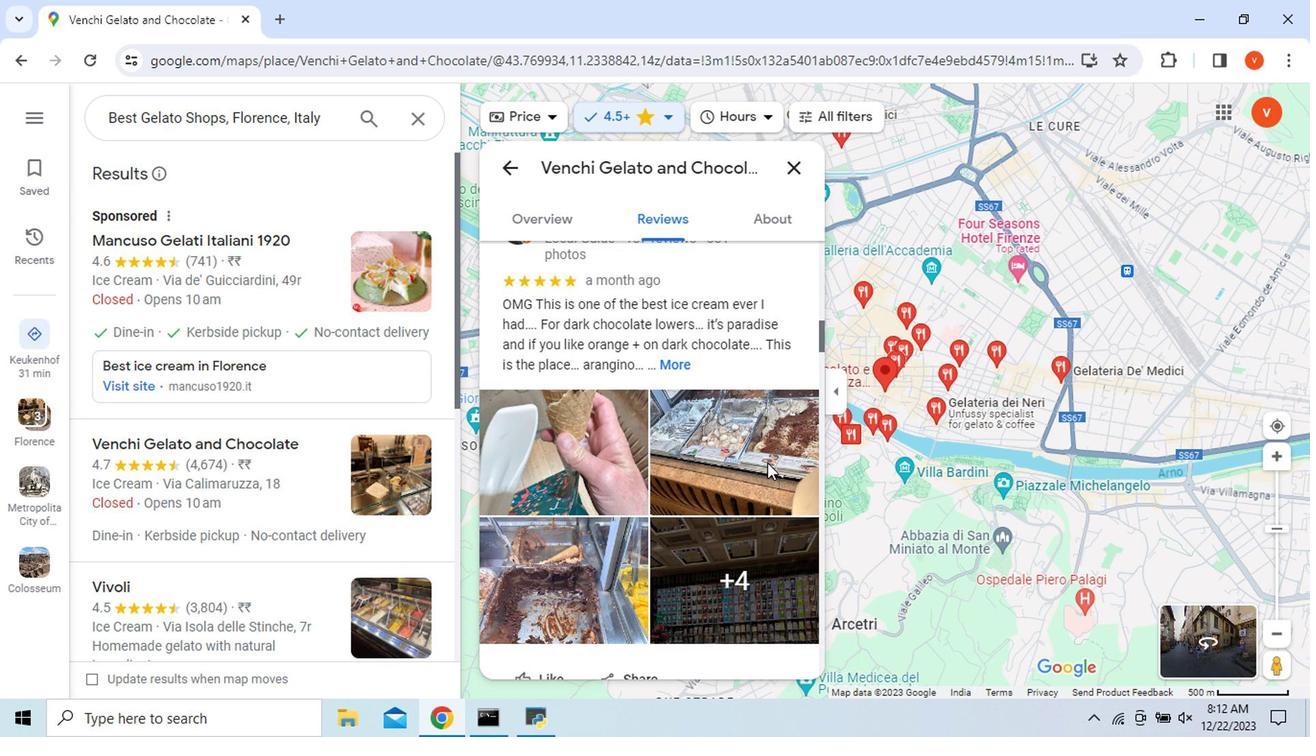 
Action: Mouse scrolled (769, 466) with delta (0, 0)
Screenshot: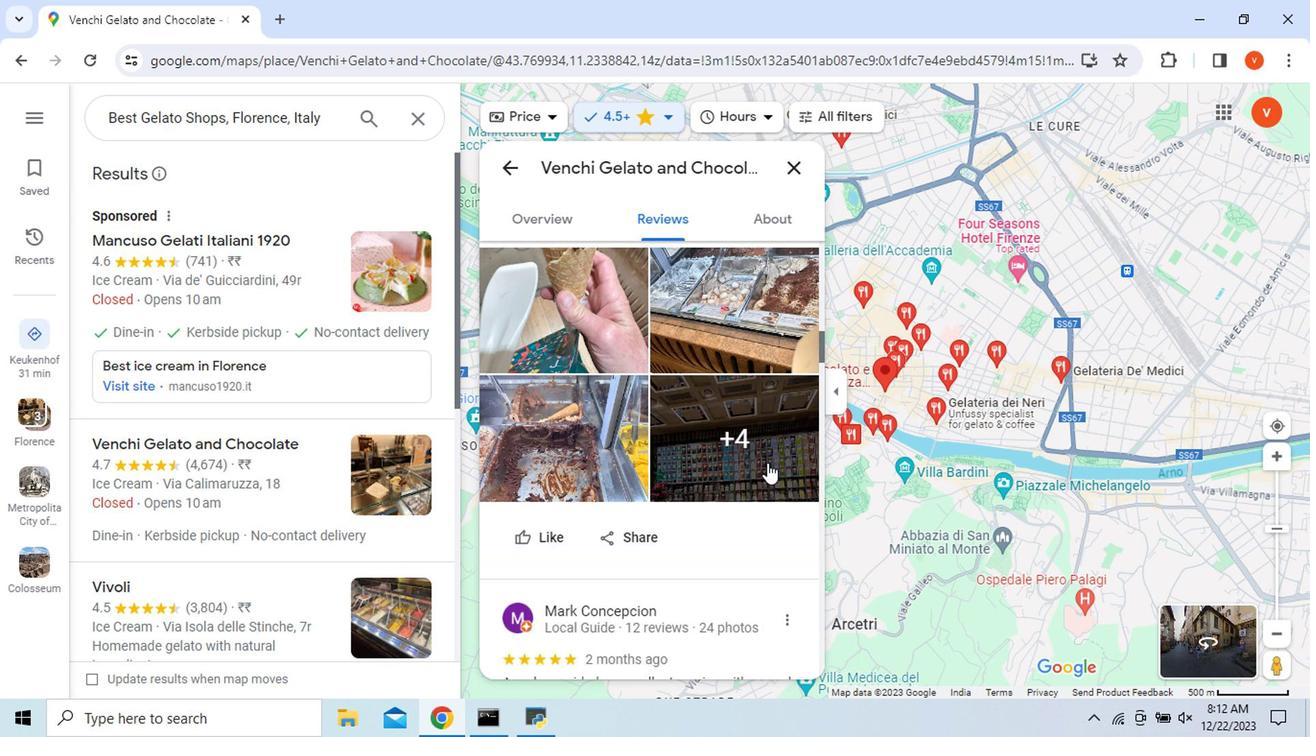 
Action: Mouse scrolled (769, 466) with delta (0, 0)
Screenshot: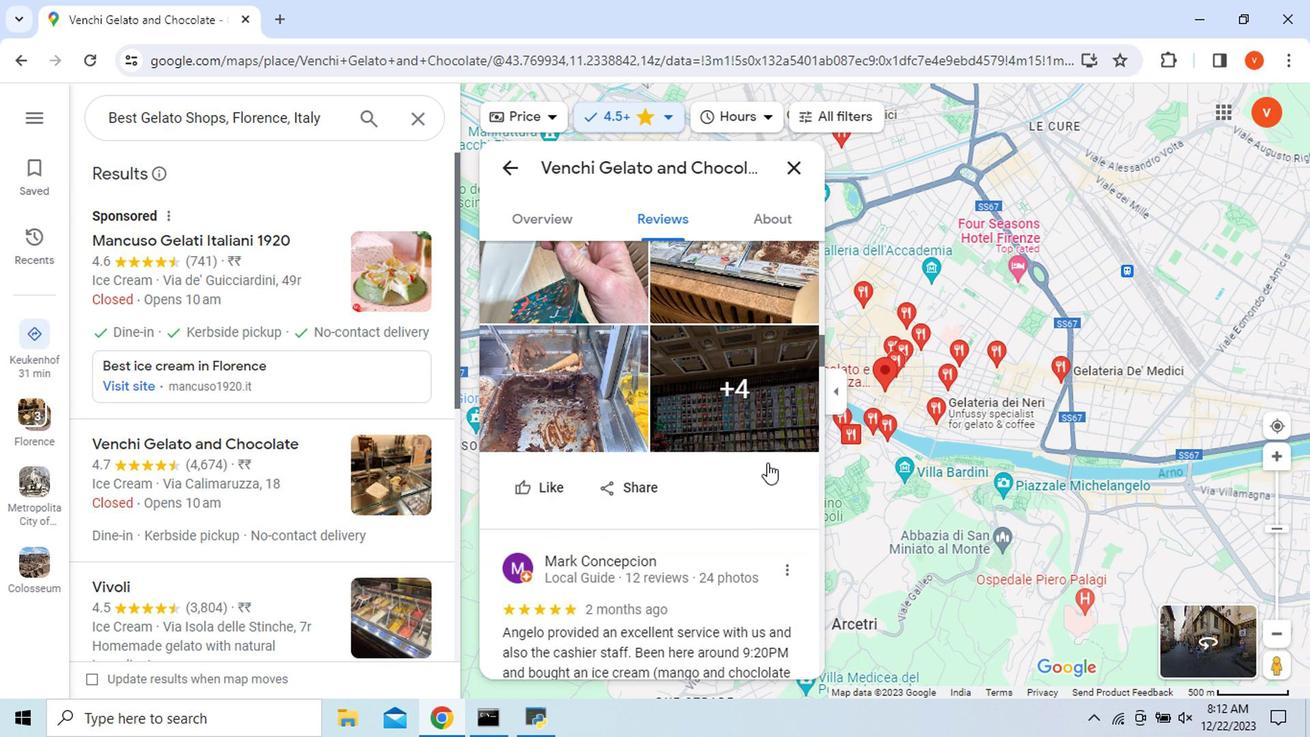 
Action: Mouse scrolled (769, 466) with delta (0, 0)
Screenshot: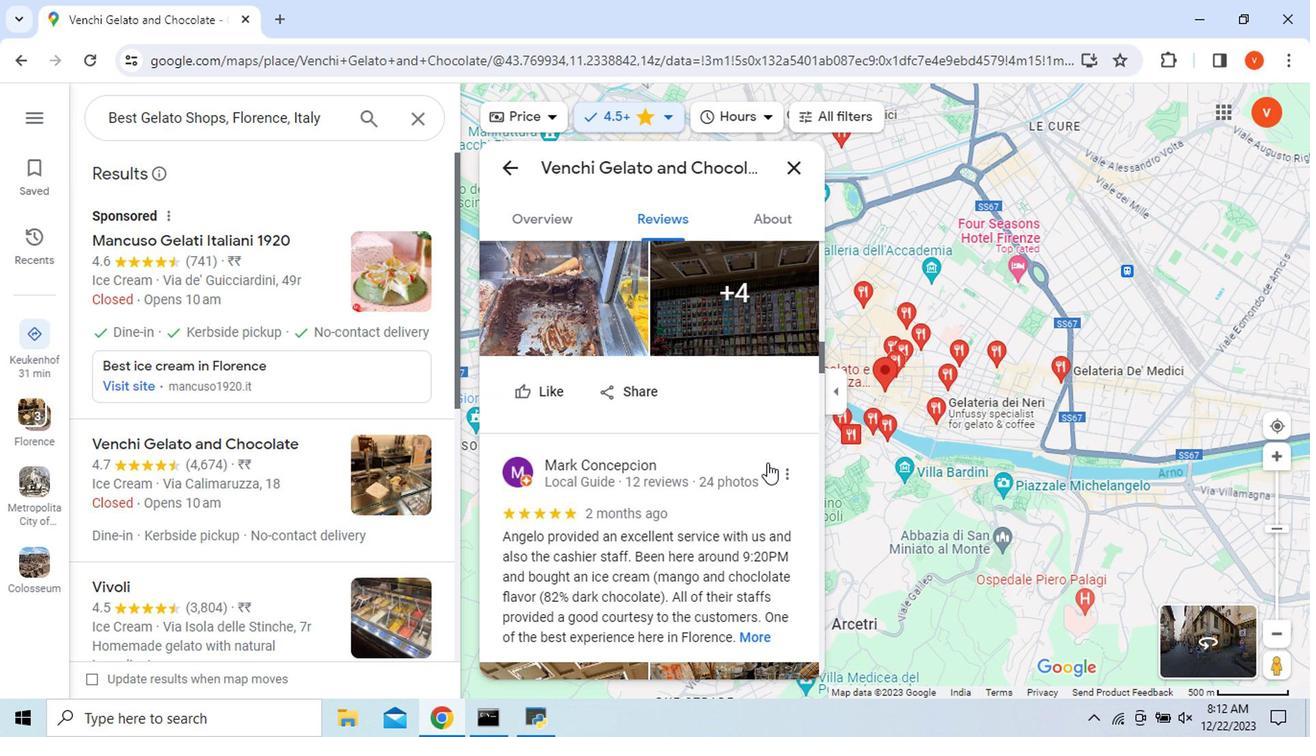 
Action: Mouse scrolled (769, 466) with delta (0, 0)
Screenshot: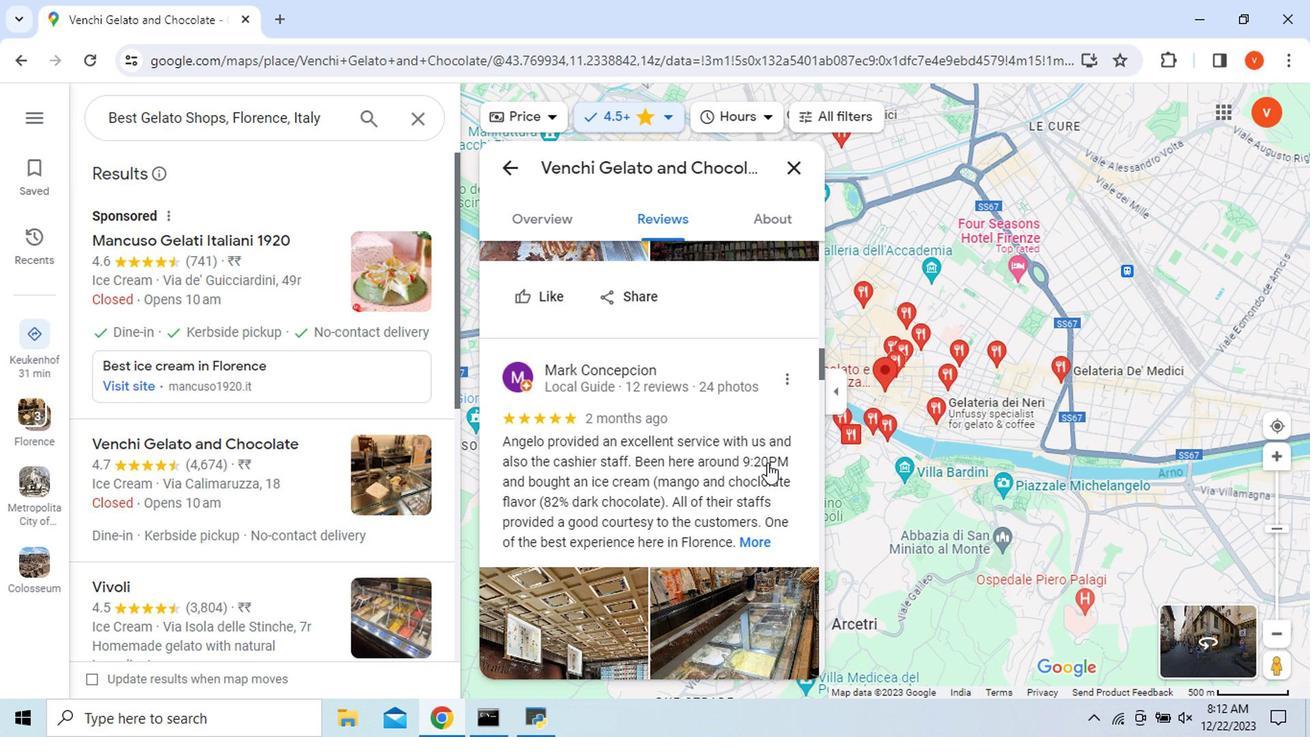 
Action: Mouse scrolled (769, 466) with delta (0, 0)
Screenshot: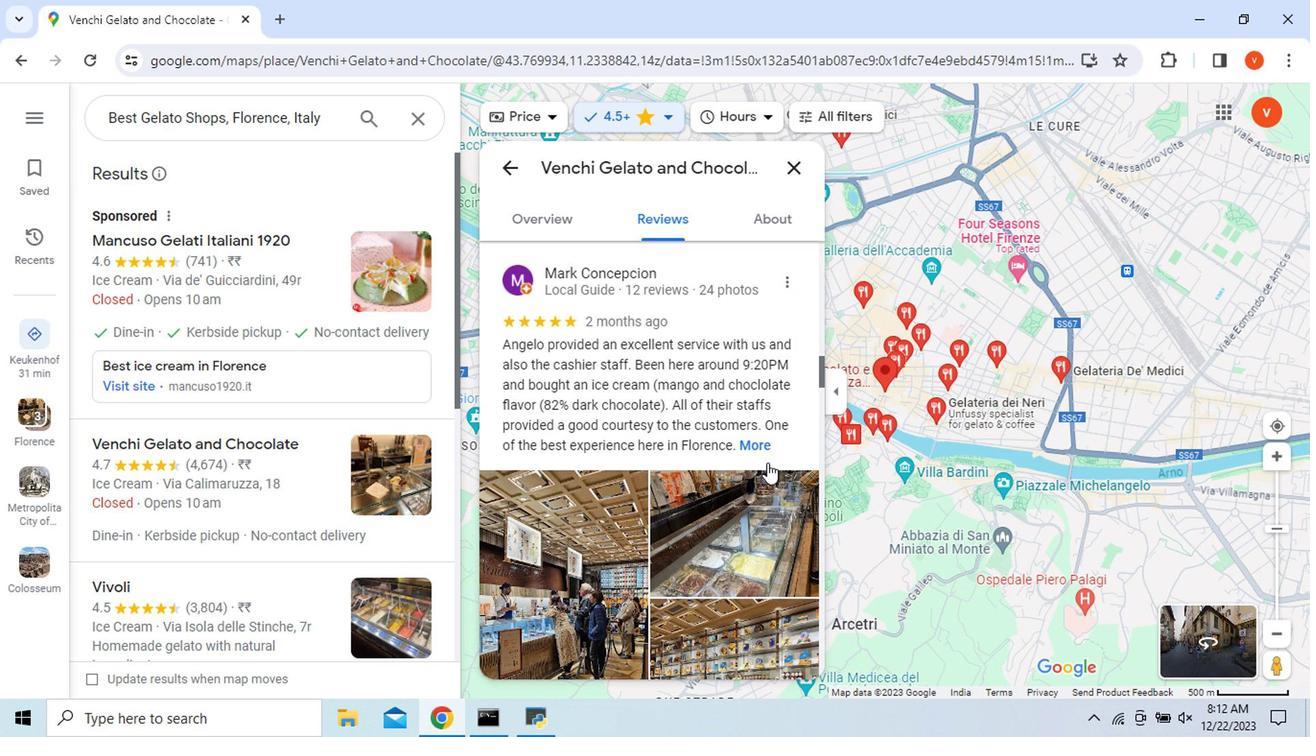
Action: Mouse scrolled (769, 466) with delta (0, 0)
Screenshot: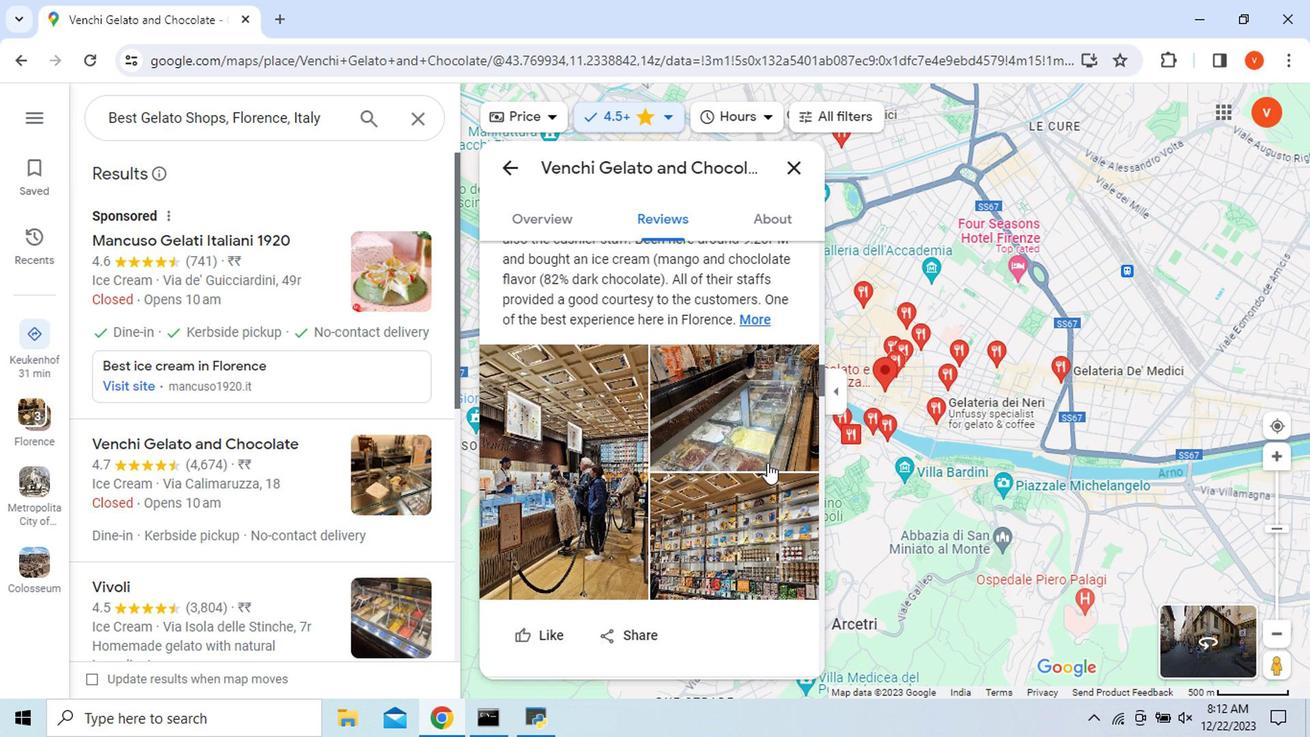 
Action: Mouse scrolled (769, 466) with delta (0, 0)
Screenshot: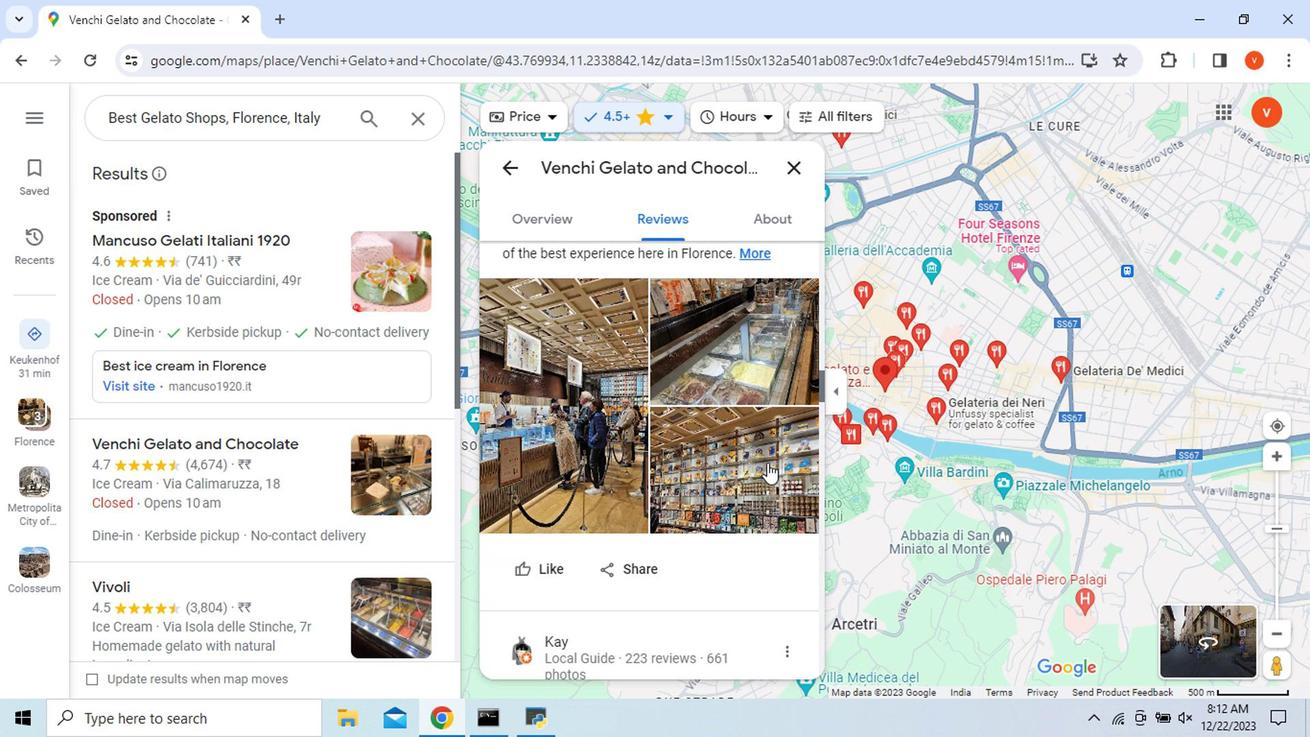 
Action: Mouse scrolled (769, 466) with delta (0, 0)
Screenshot: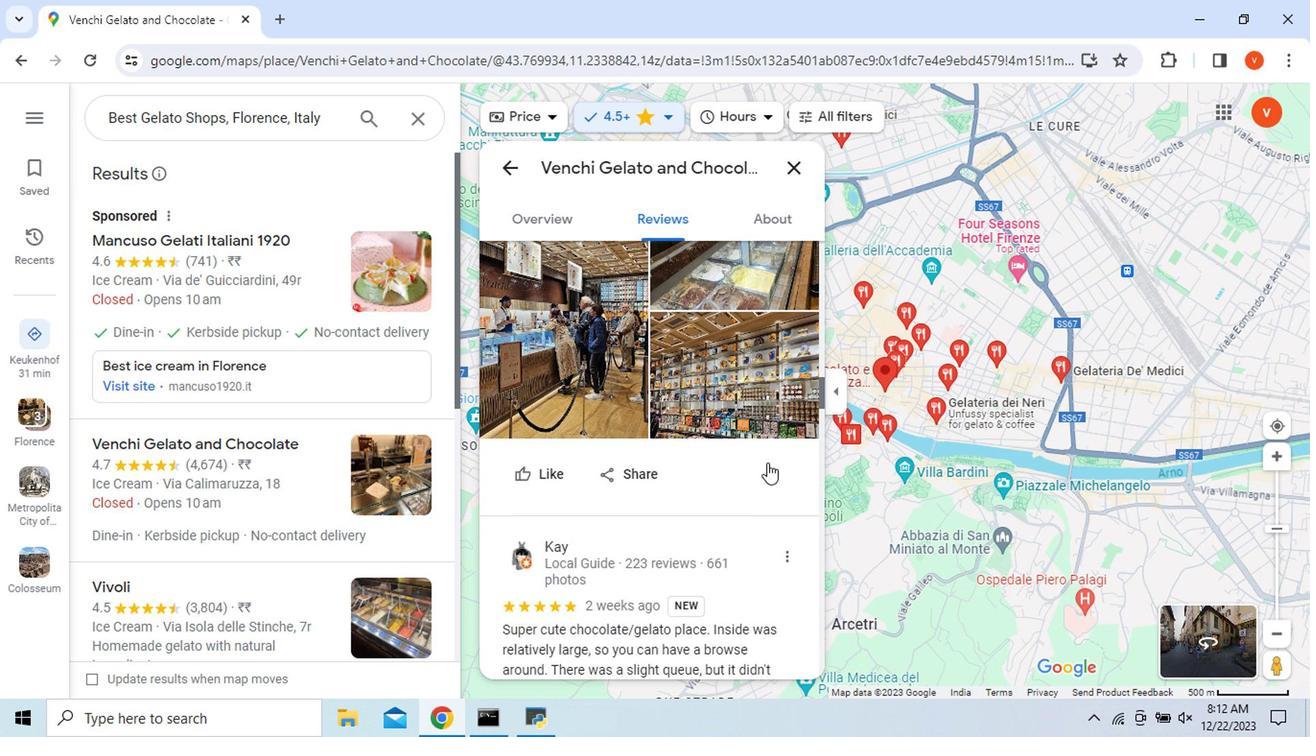 
Action: Mouse scrolled (769, 466) with delta (0, 0)
Screenshot: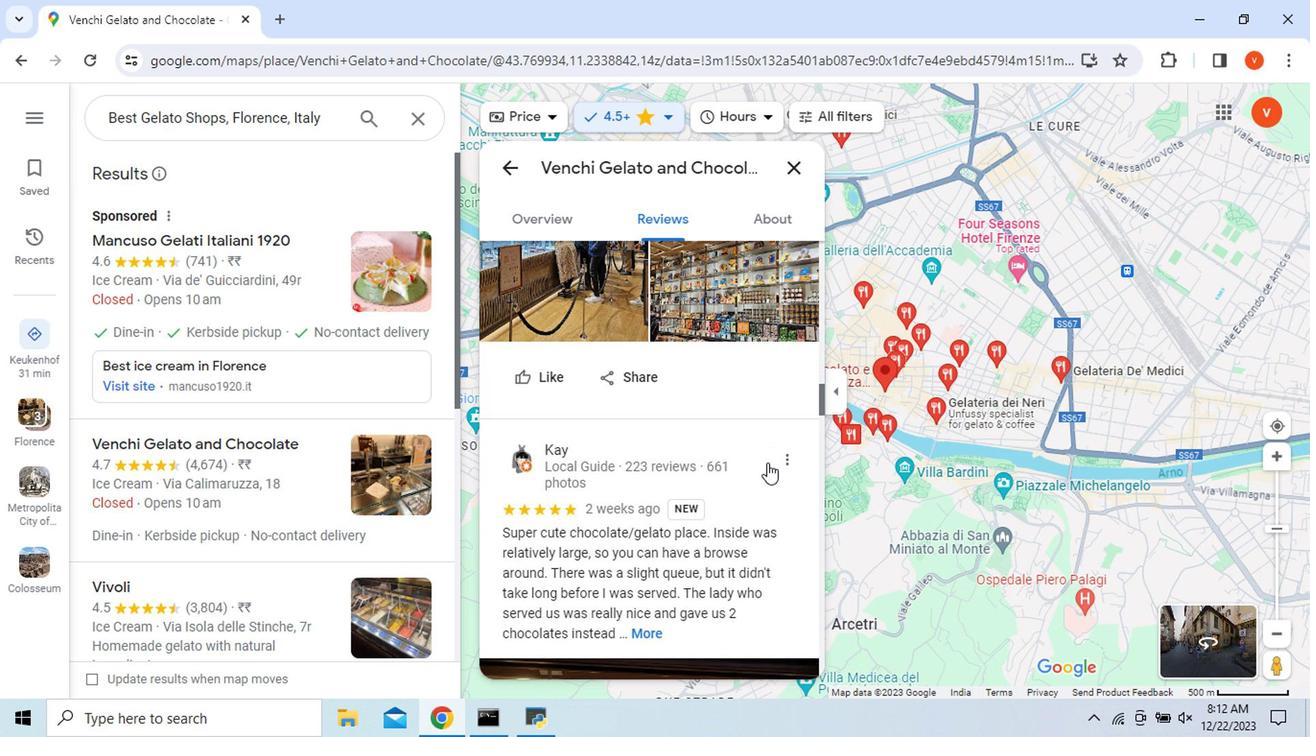 
Action: Mouse scrolled (769, 466) with delta (0, 0)
Screenshot: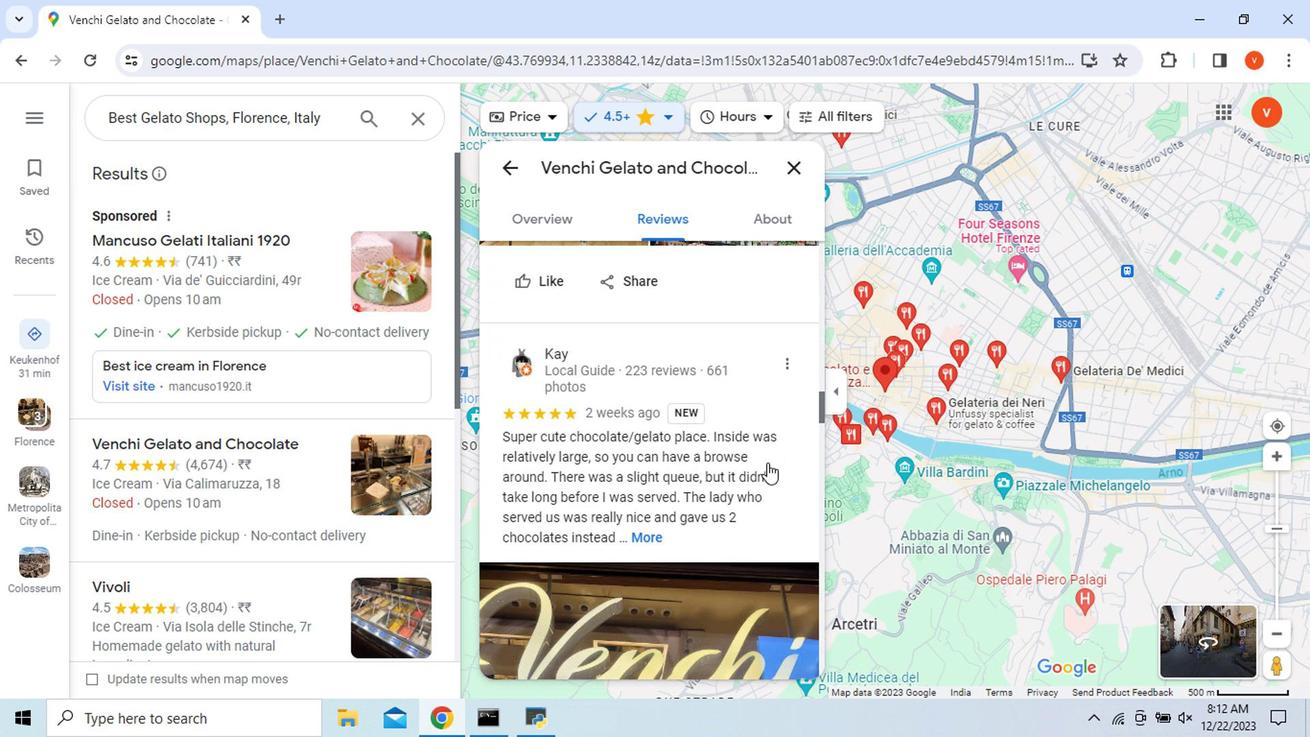 
Action: Mouse scrolled (769, 466) with delta (0, 0)
Screenshot: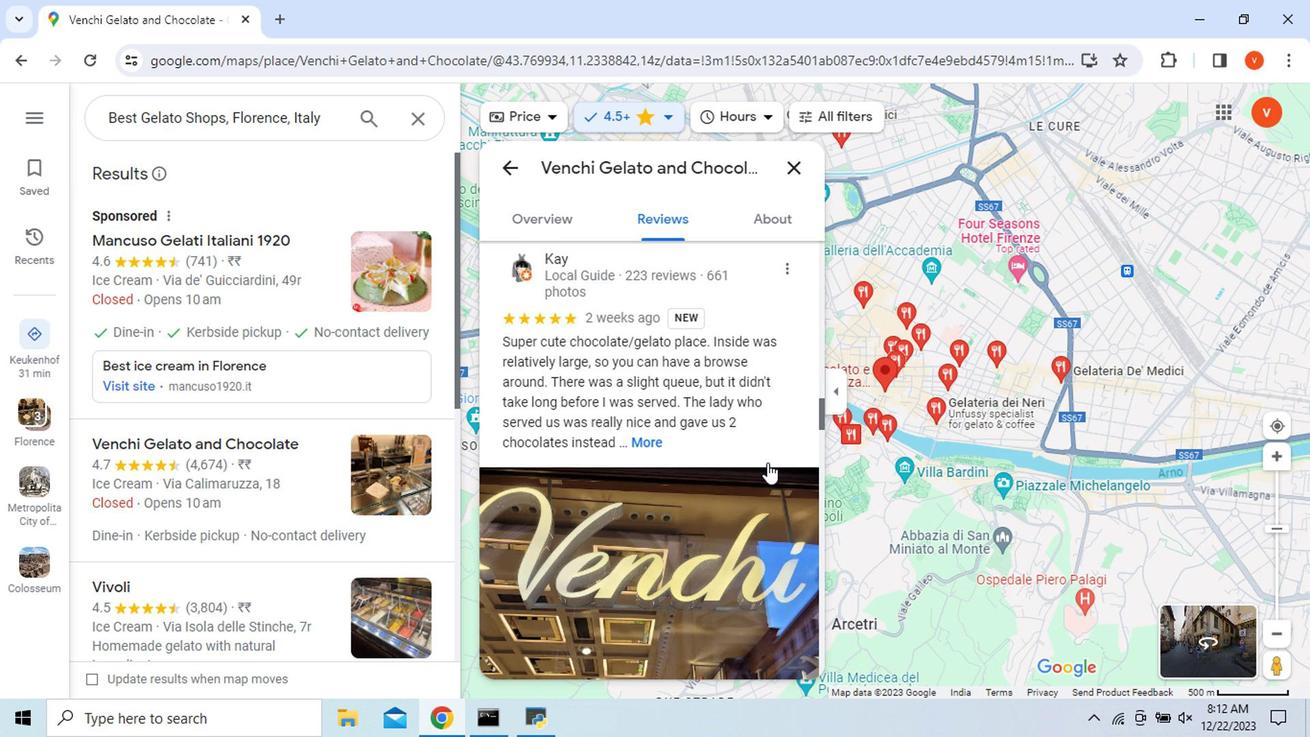 
Action: Mouse scrolled (769, 466) with delta (0, 0)
Screenshot: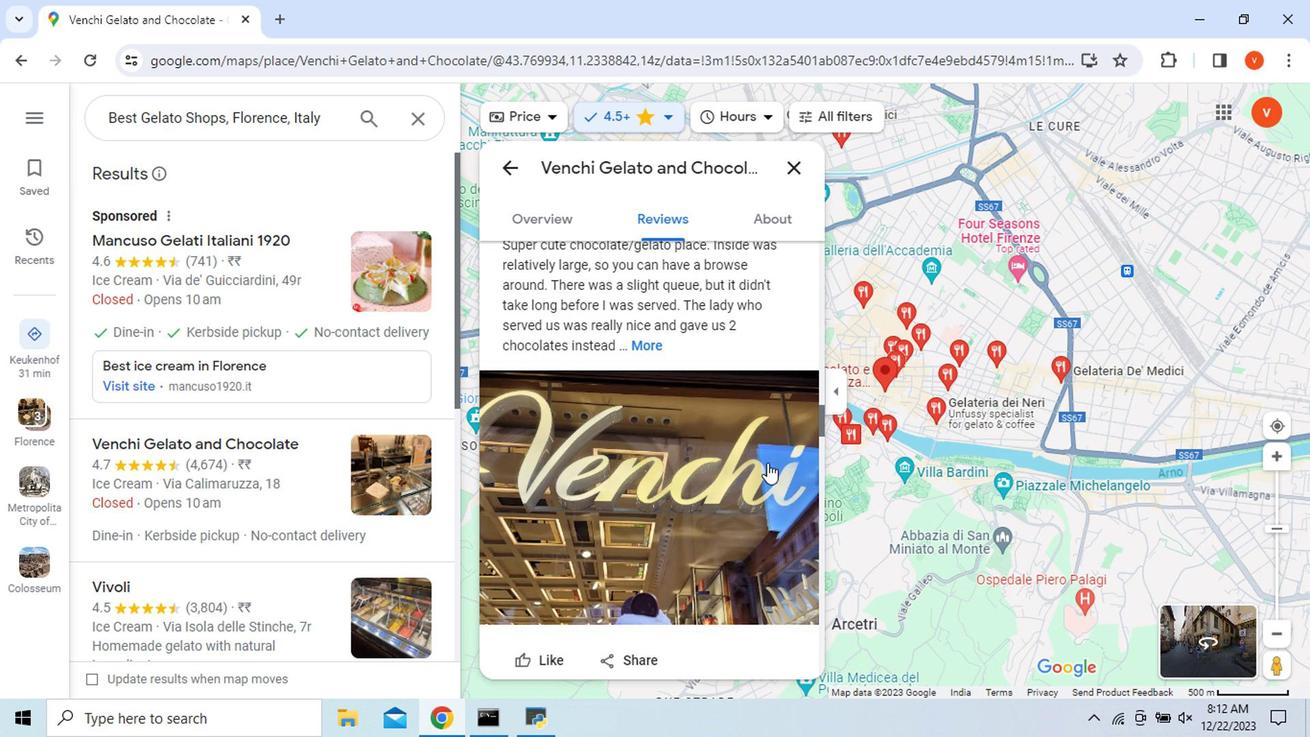 
Action: Mouse moved to (556, 199)
Screenshot: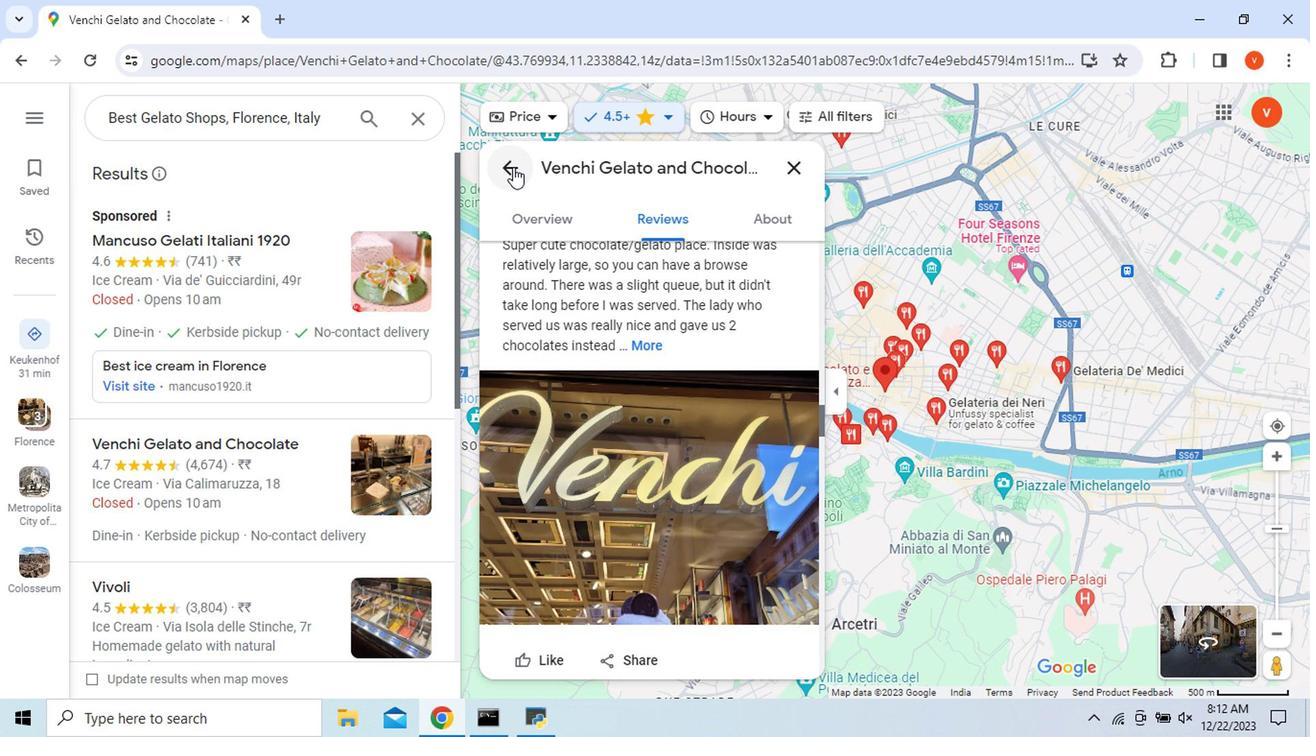 
Action: Mouse pressed left at (556, 199)
Screenshot: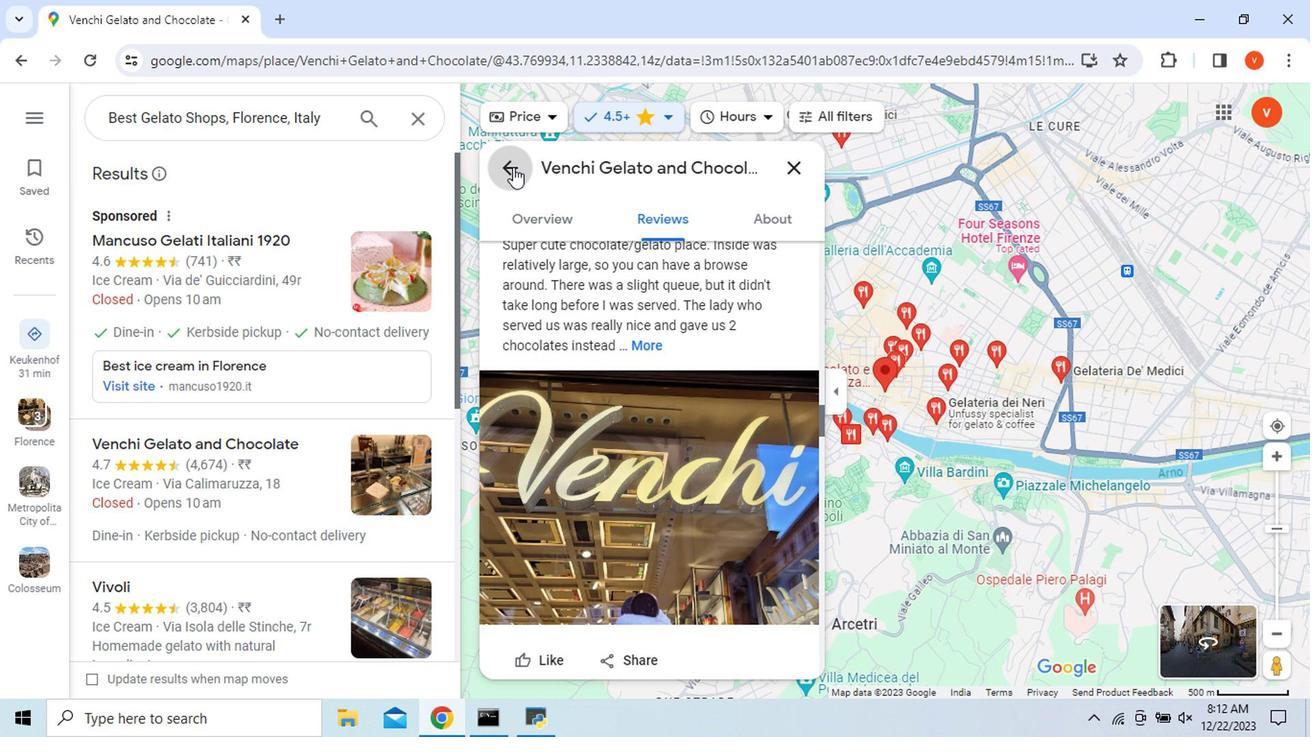 
Action: Mouse moved to (799, 192)
Screenshot: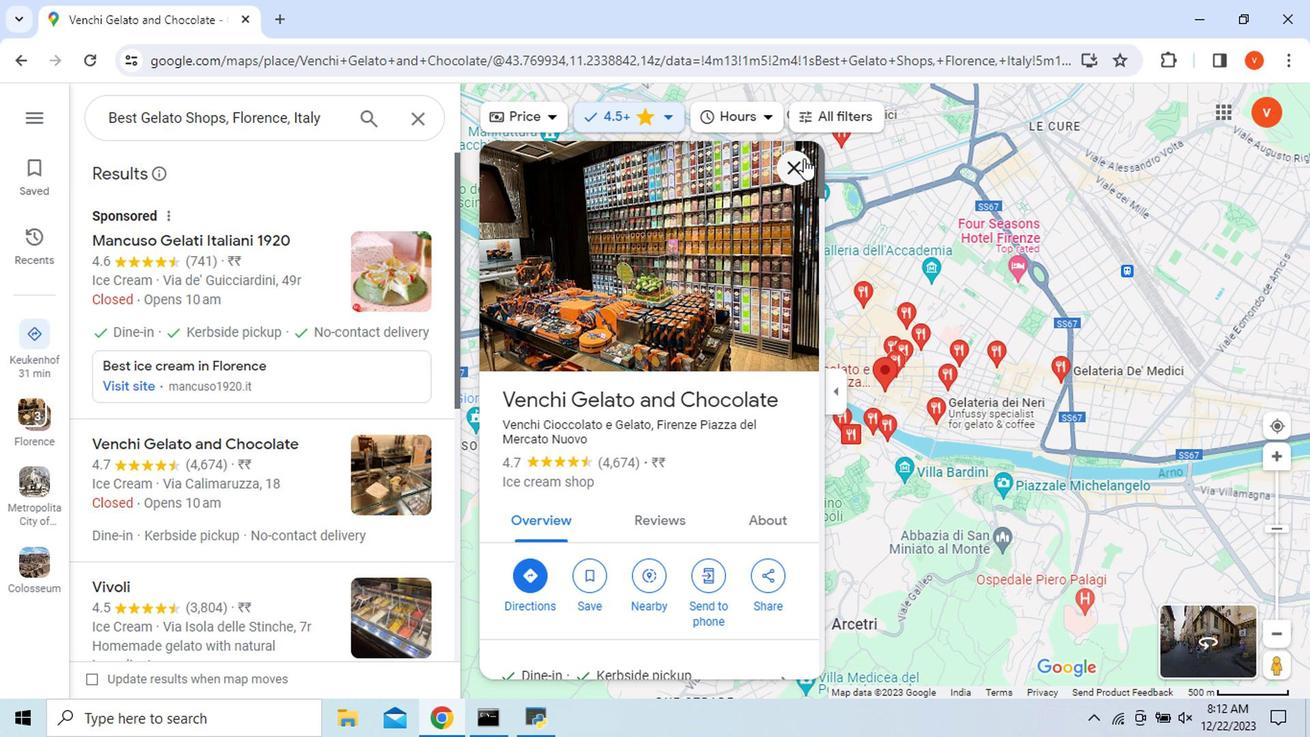 
Action: Mouse pressed left at (799, 192)
Screenshot: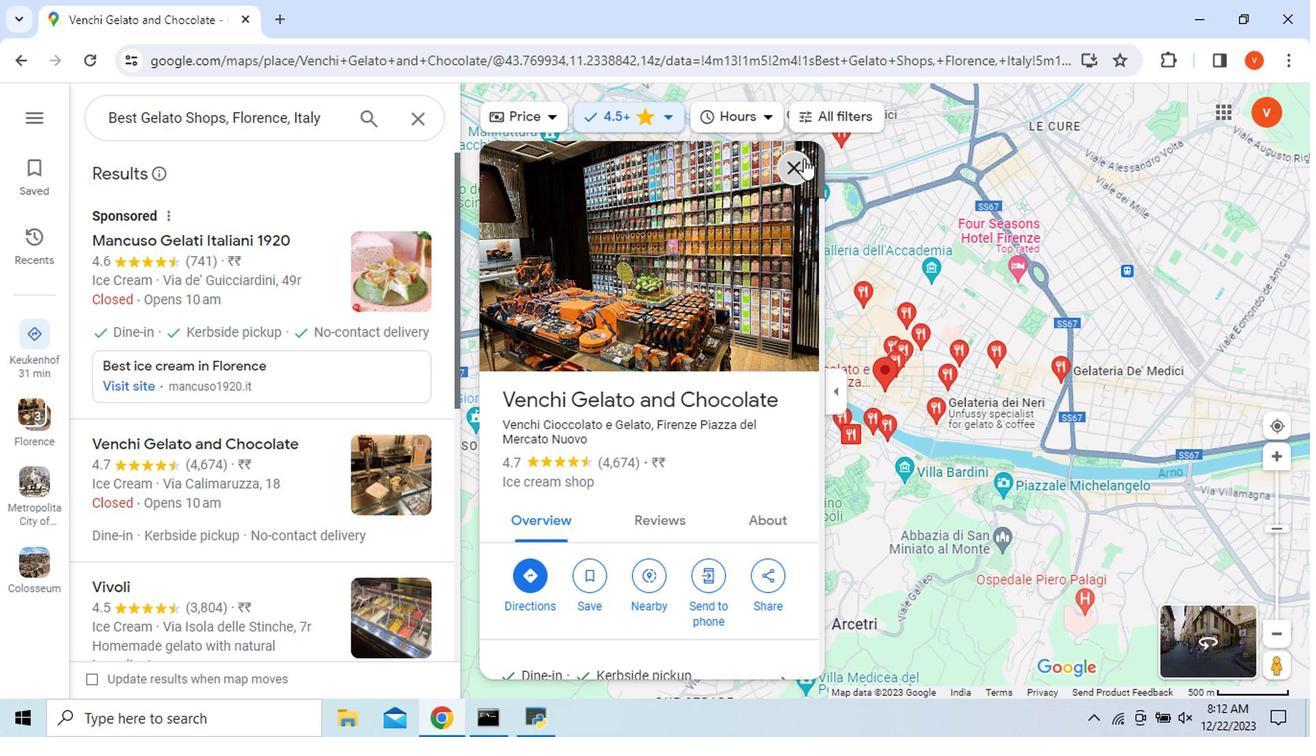 
Action: Mouse moved to (705, 475)
Screenshot: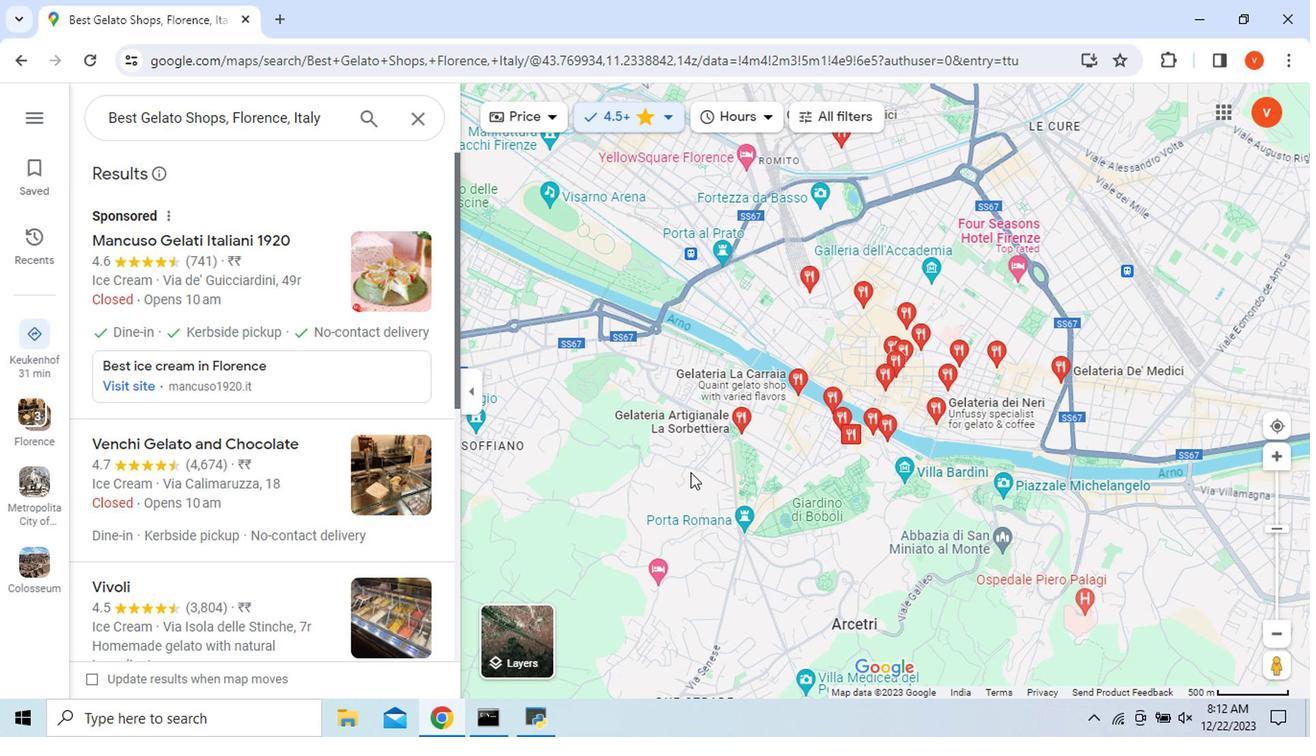 
